 Task: Search one way flight ticket for 5 adults, 1 child, 2 infants in seat and 1 infant on lap in business from Shreveport: Shreveport Regional Airport to Greensboro: Piedmont Triad International Airport on 5-1-2023. Choice of flights is Southwest. Number of bags: 11 checked bags. Price is upto 105000. Outbound departure time preference is 23:30.
Action: Mouse moved to (238, 251)
Screenshot: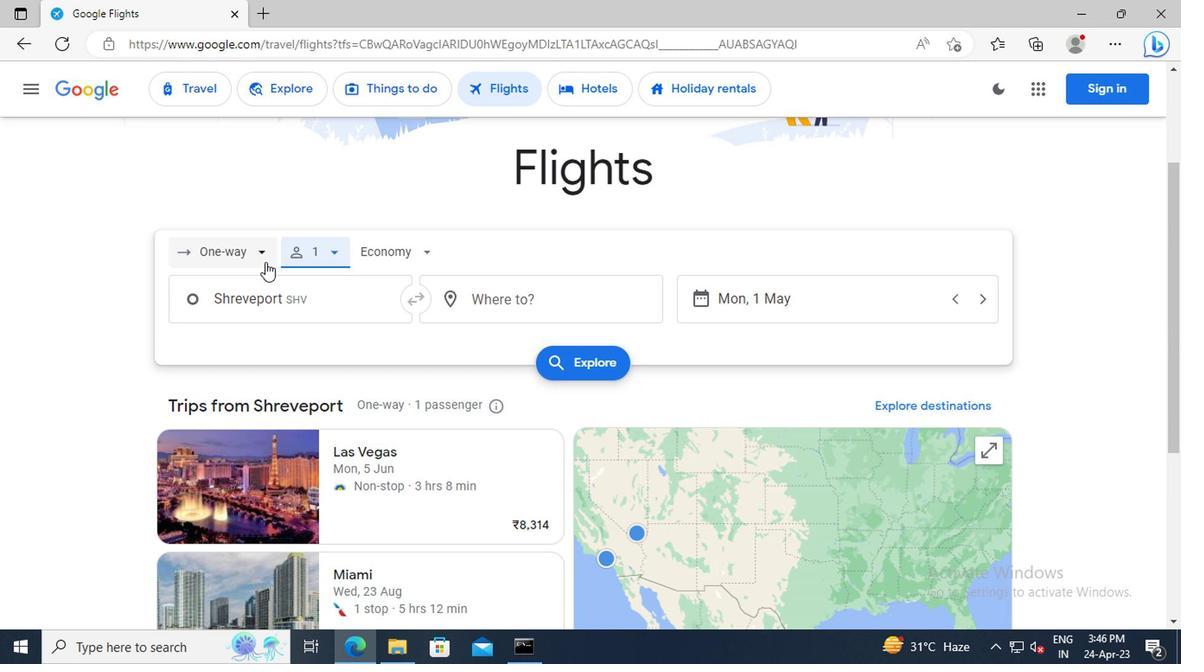 
Action: Mouse pressed left at (238, 251)
Screenshot: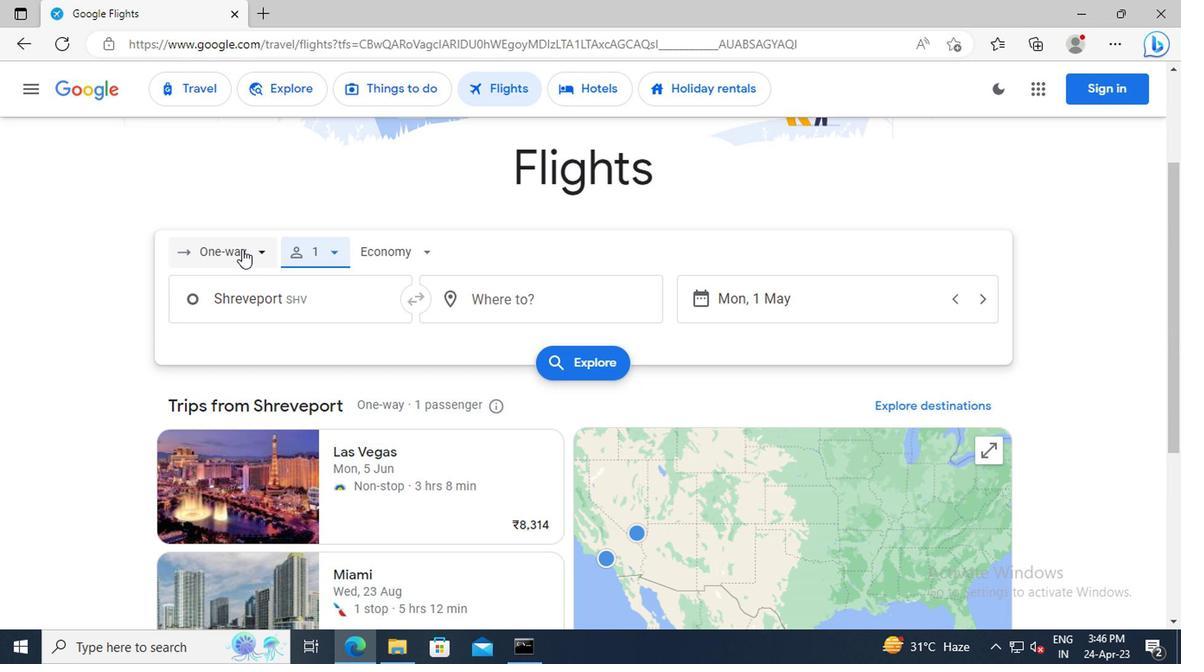 
Action: Mouse moved to (236, 335)
Screenshot: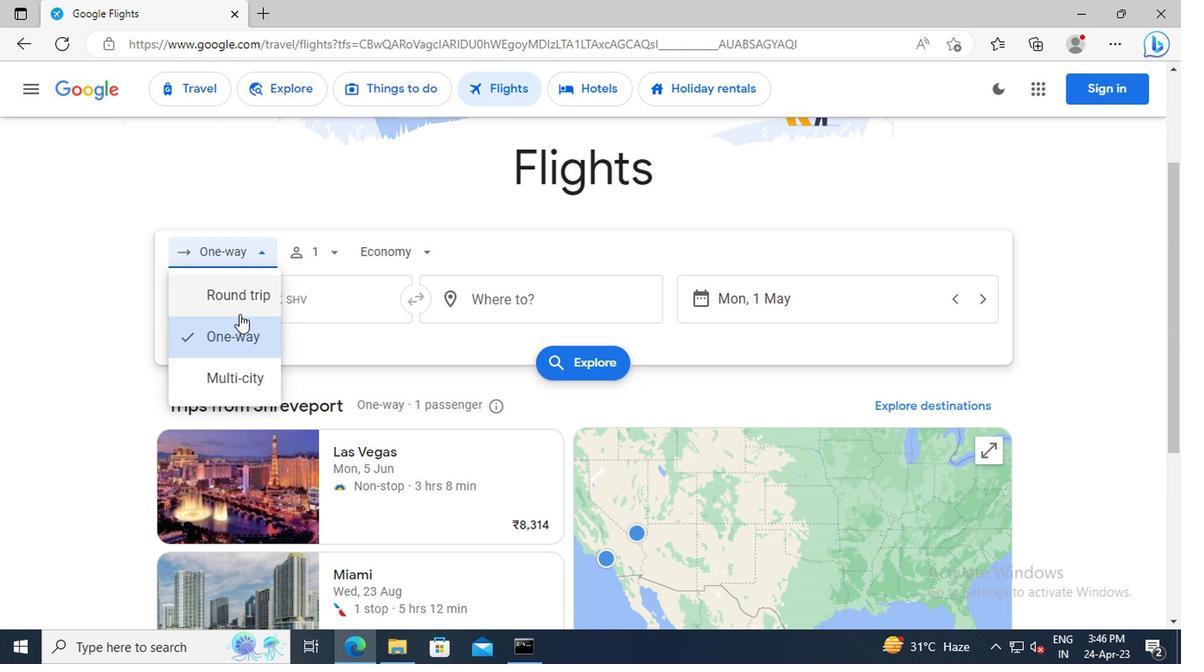 
Action: Mouse pressed left at (236, 335)
Screenshot: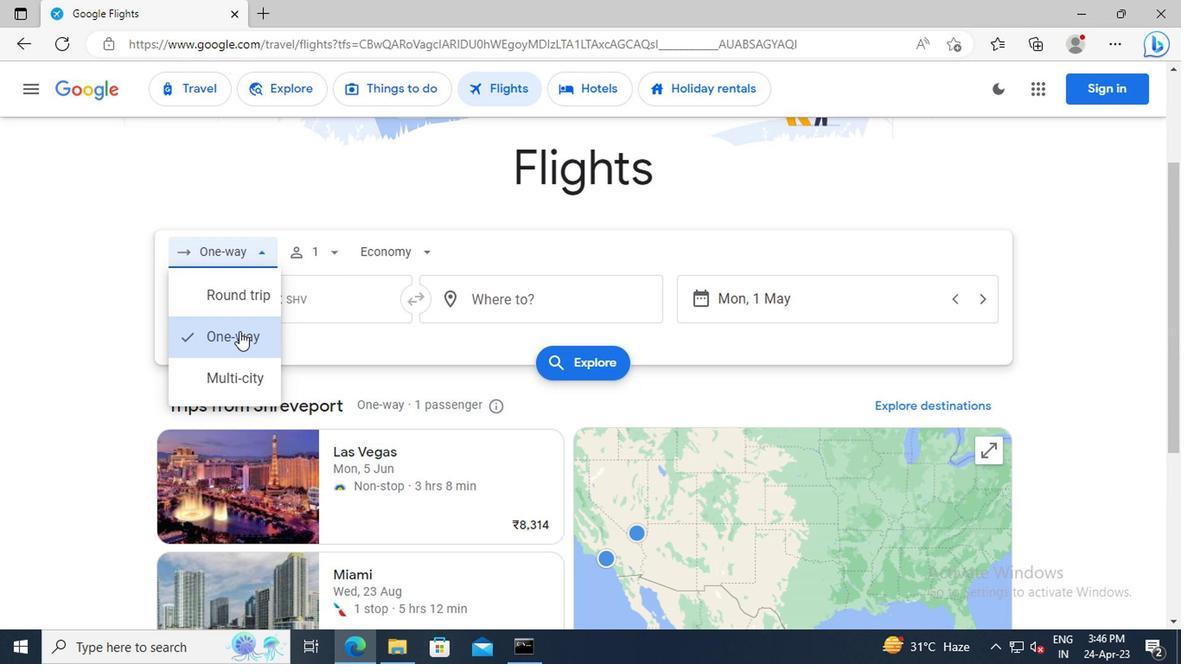 
Action: Mouse moved to (322, 259)
Screenshot: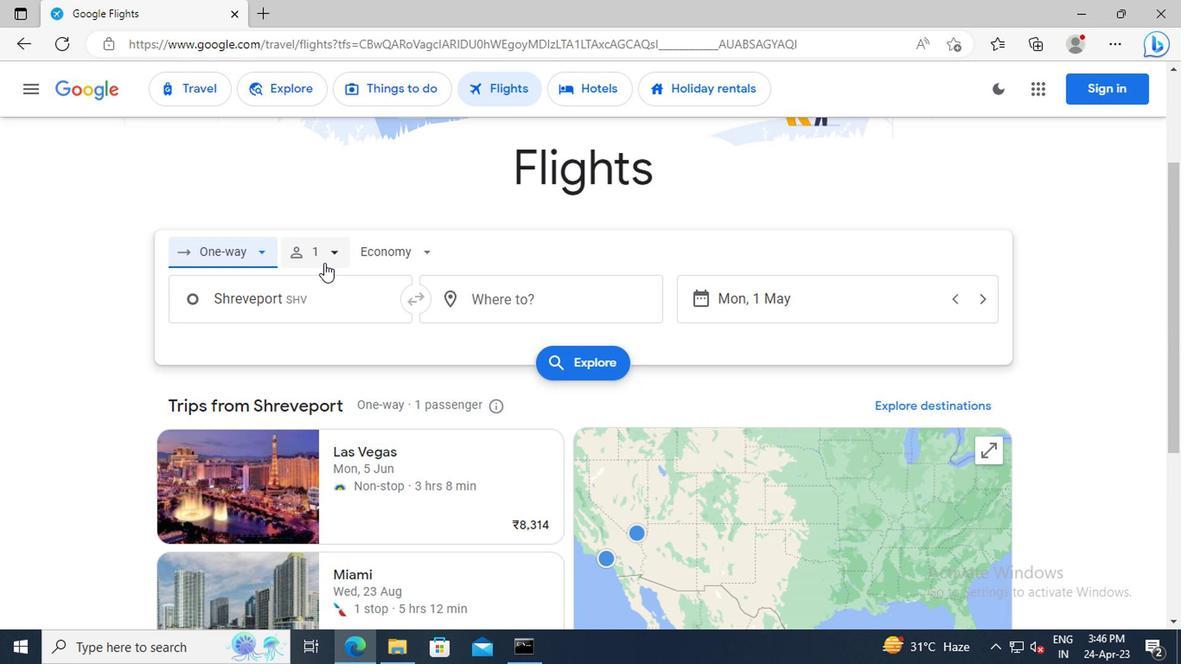 
Action: Mouse pressed left at (322, 259)
Screenshot: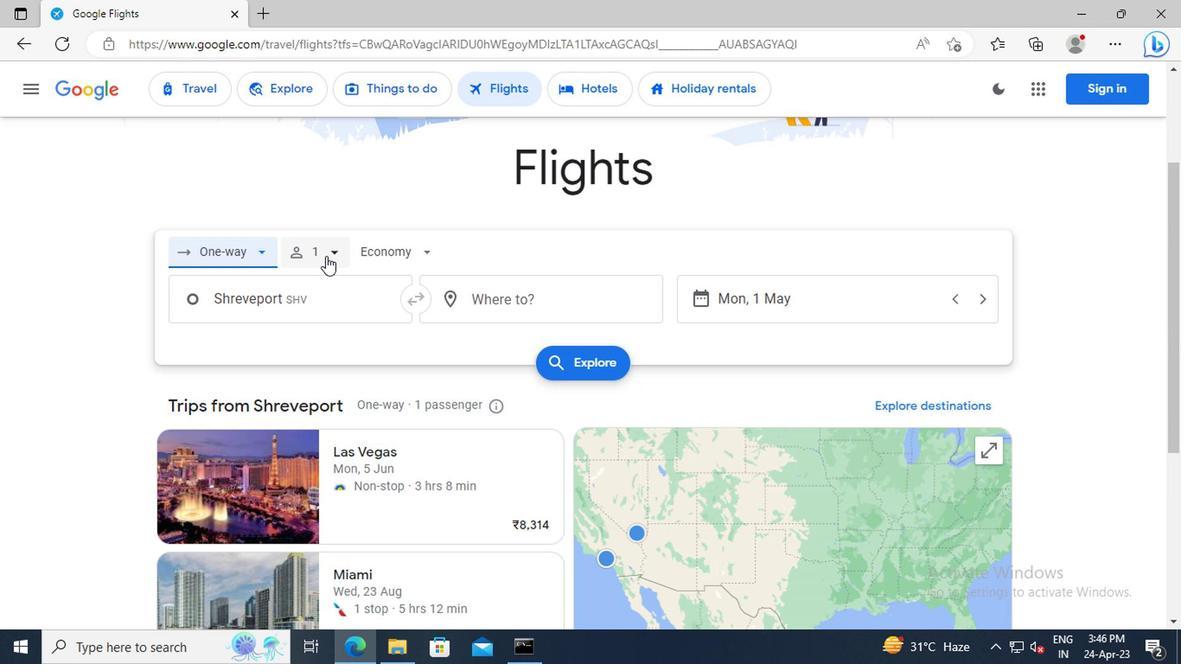 
Action: Mouse moved to (466, 305)
Screenshot: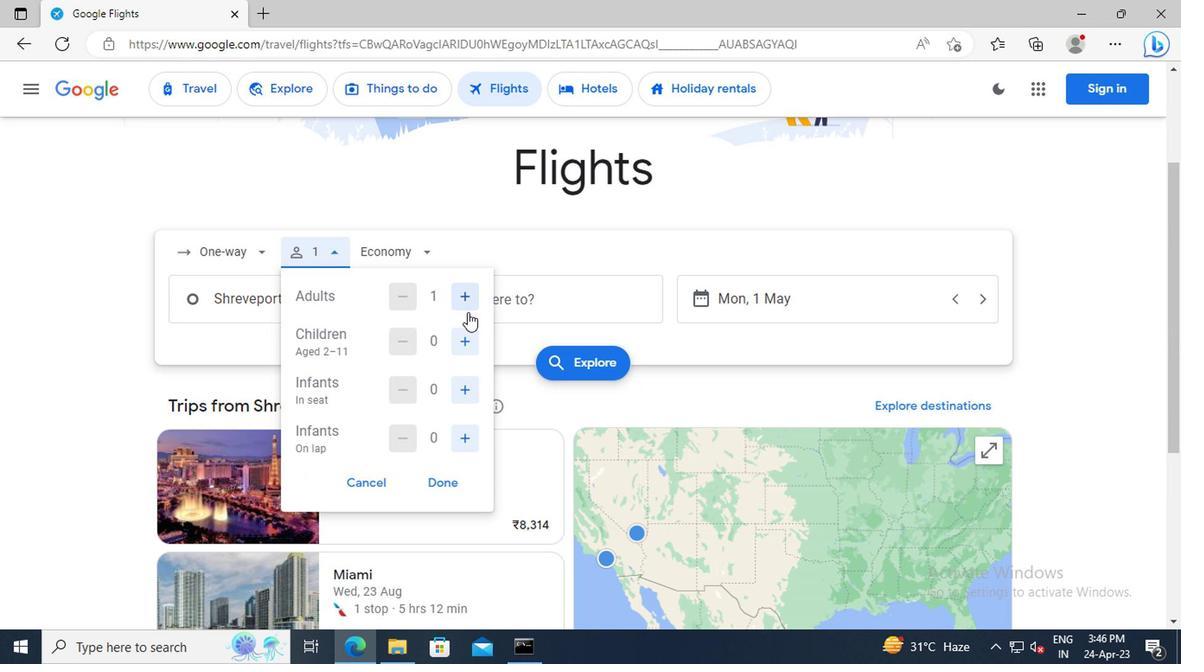 
Action: Mouse pressed left at (466, 305)
Screenshot: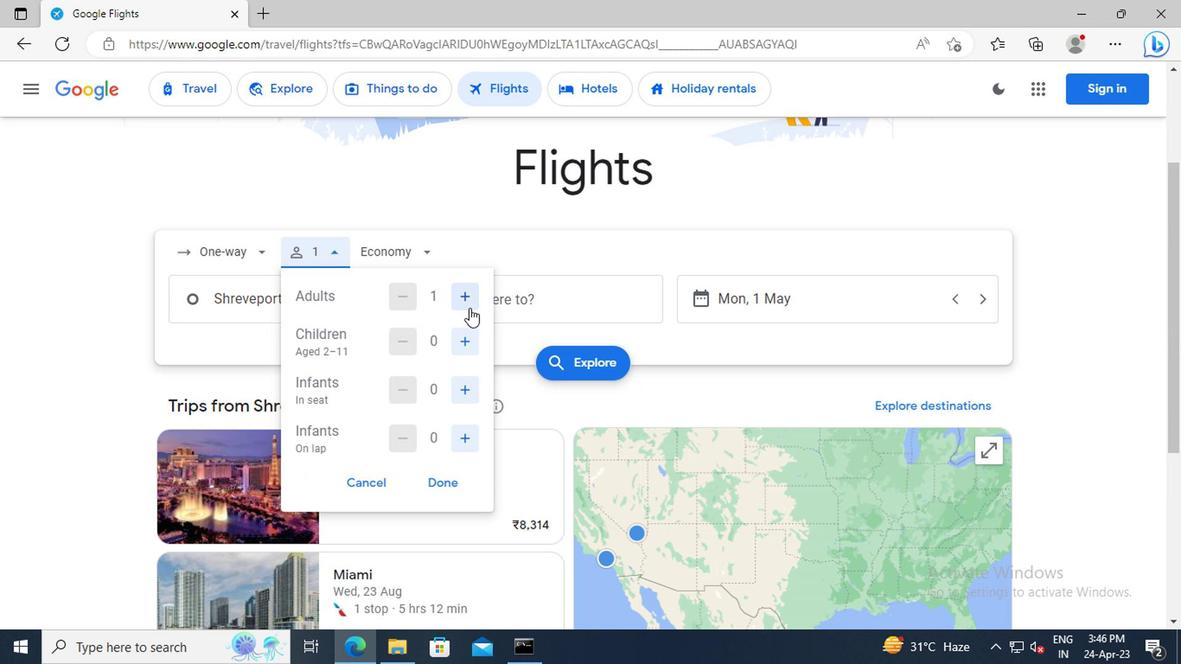 
Action: Mouse pressed left at (466, 305)
Screenshot: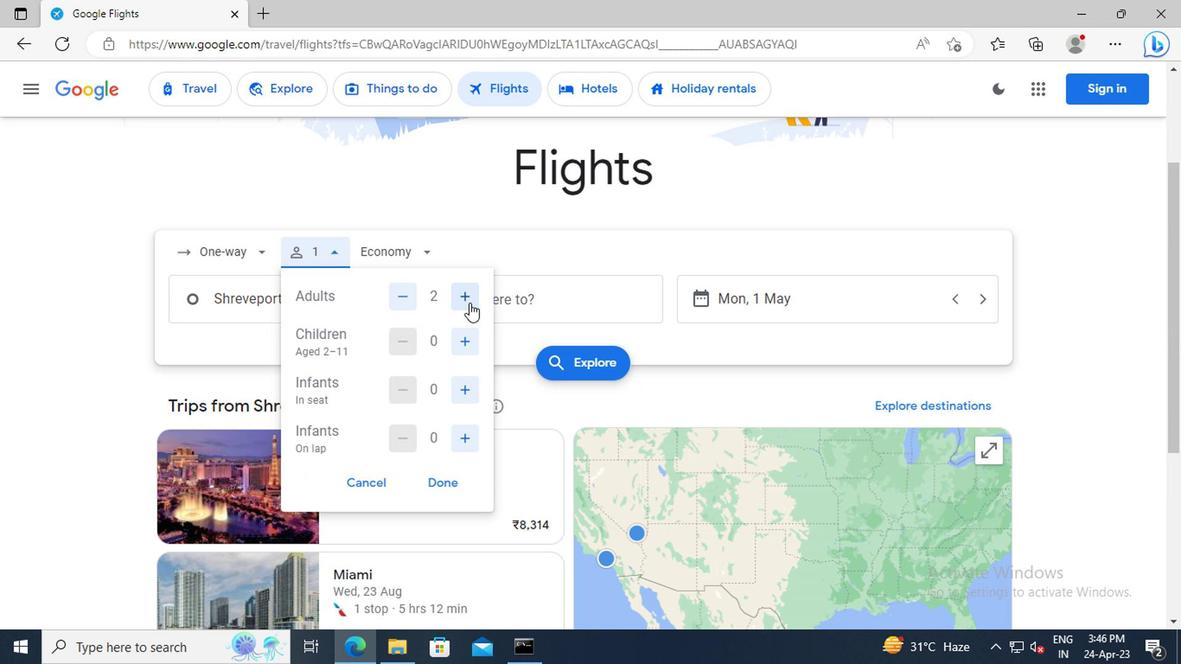 
Action: Mouse pressed left at (466, 305)
Screenshot: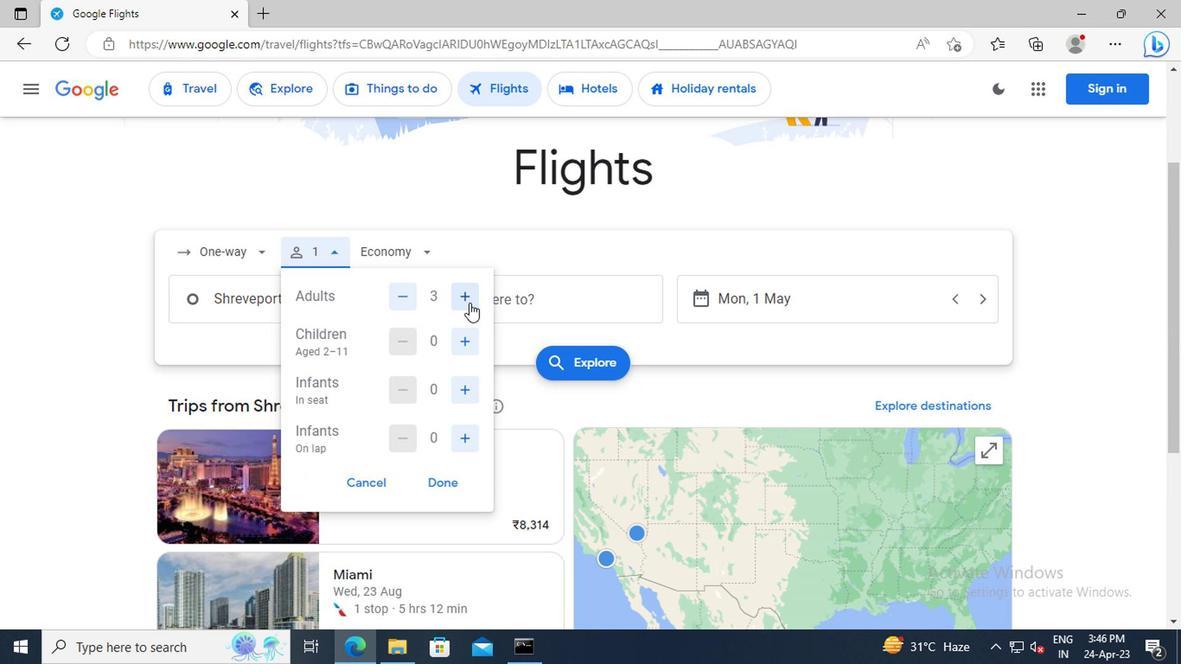 
Action: Mouse pressed left at (466, 305)
Screenshot: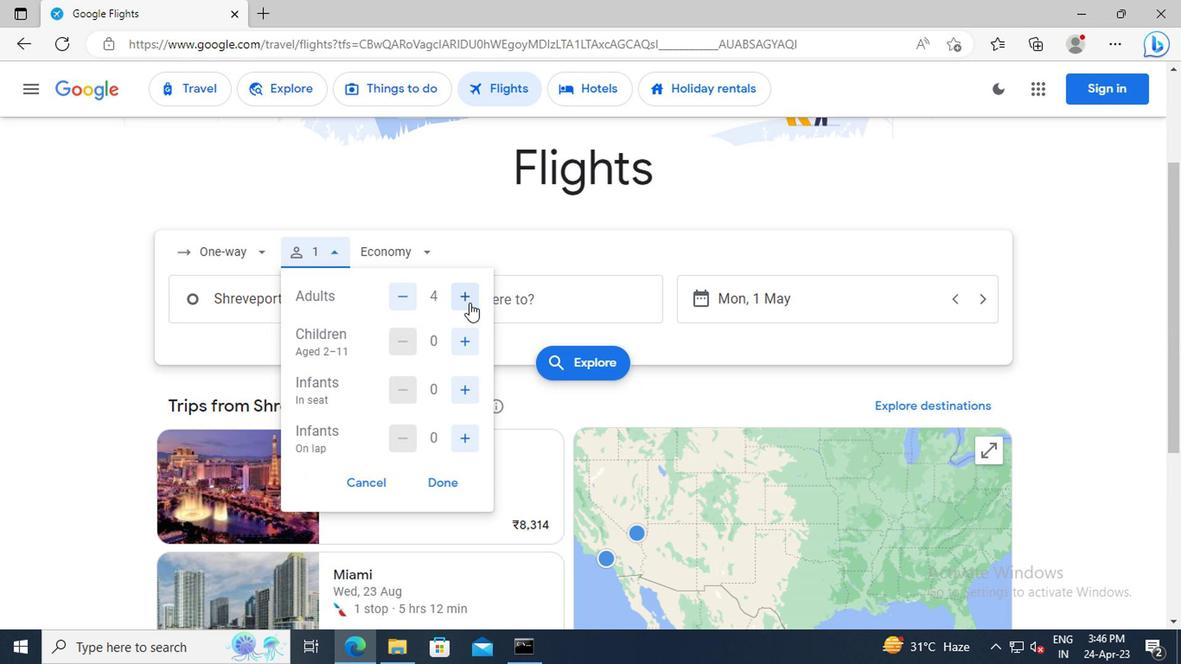 
Action: Mouse moved to (466, 334)
Screenshot: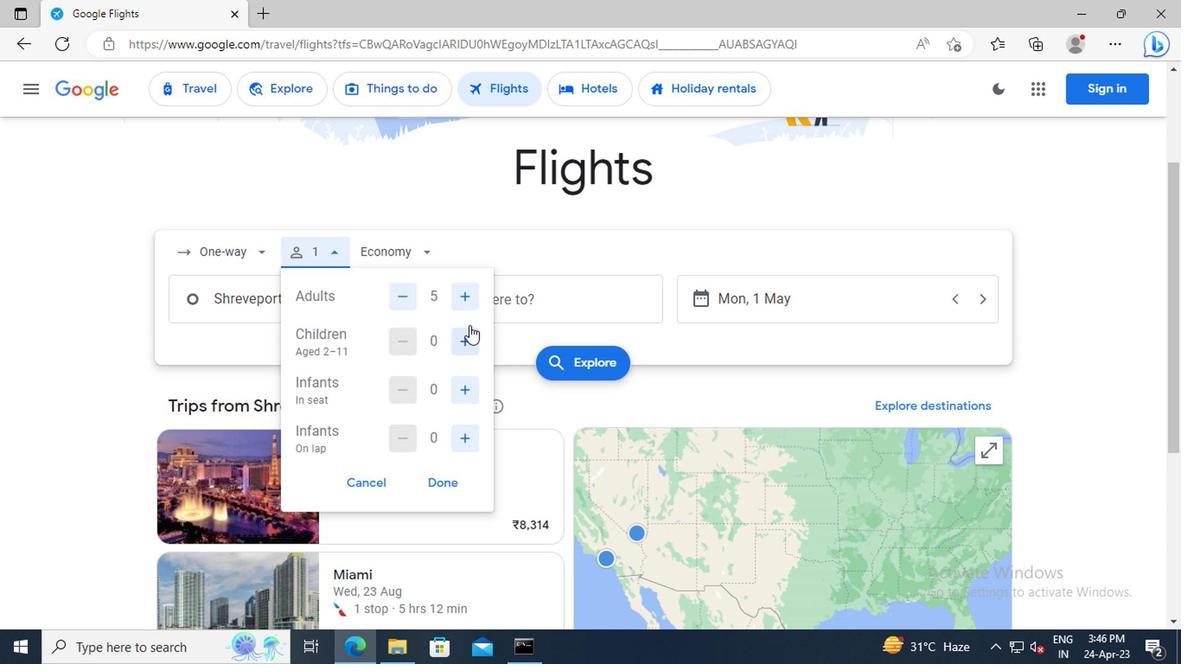 
Action: Mouse pressed left at (466, 334)
Screenshot: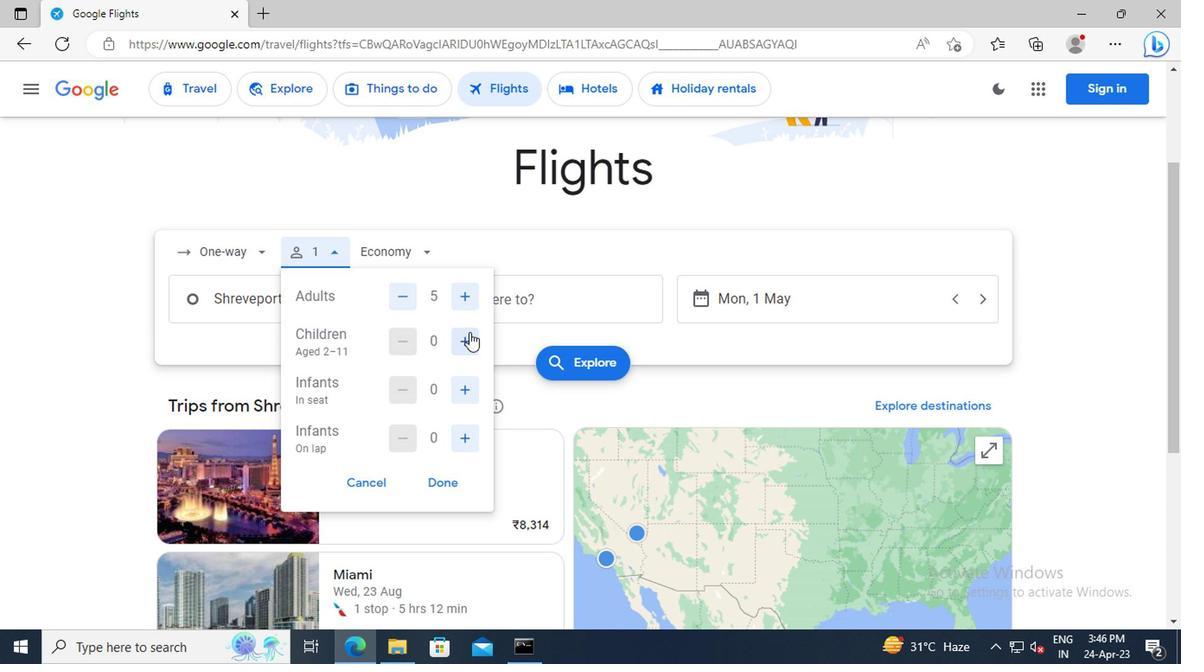 
Action: Mouse moved to (468, 380)
Screenshot: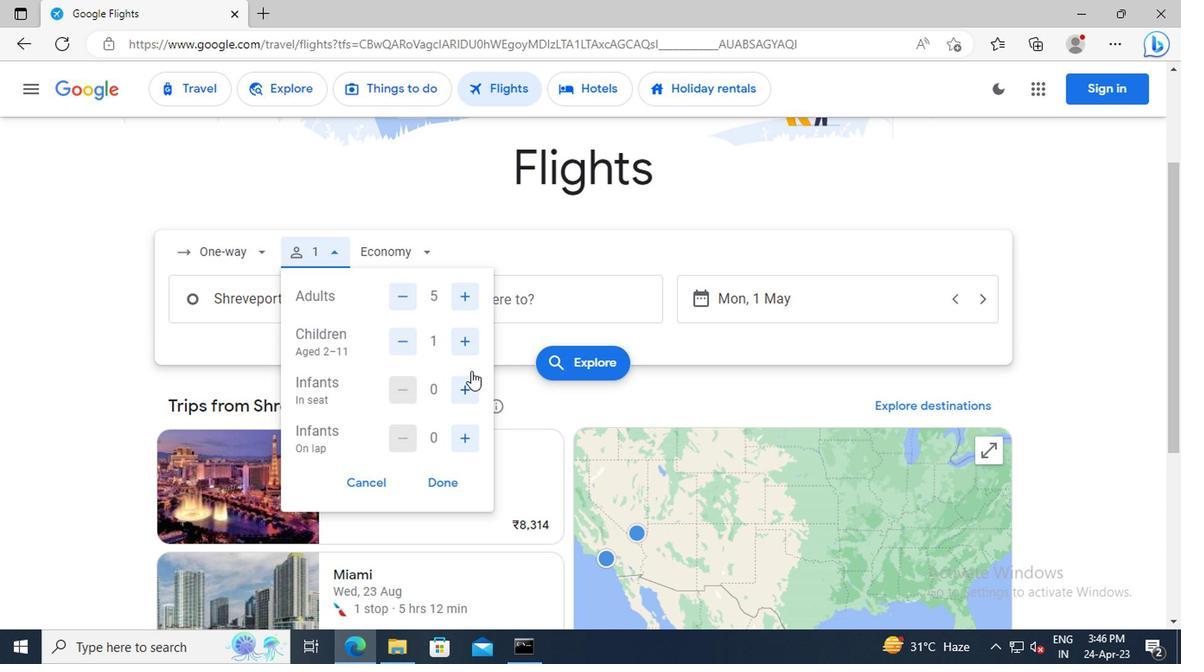 
Action: Mouse pressed left at (468, 380)
Screenshot: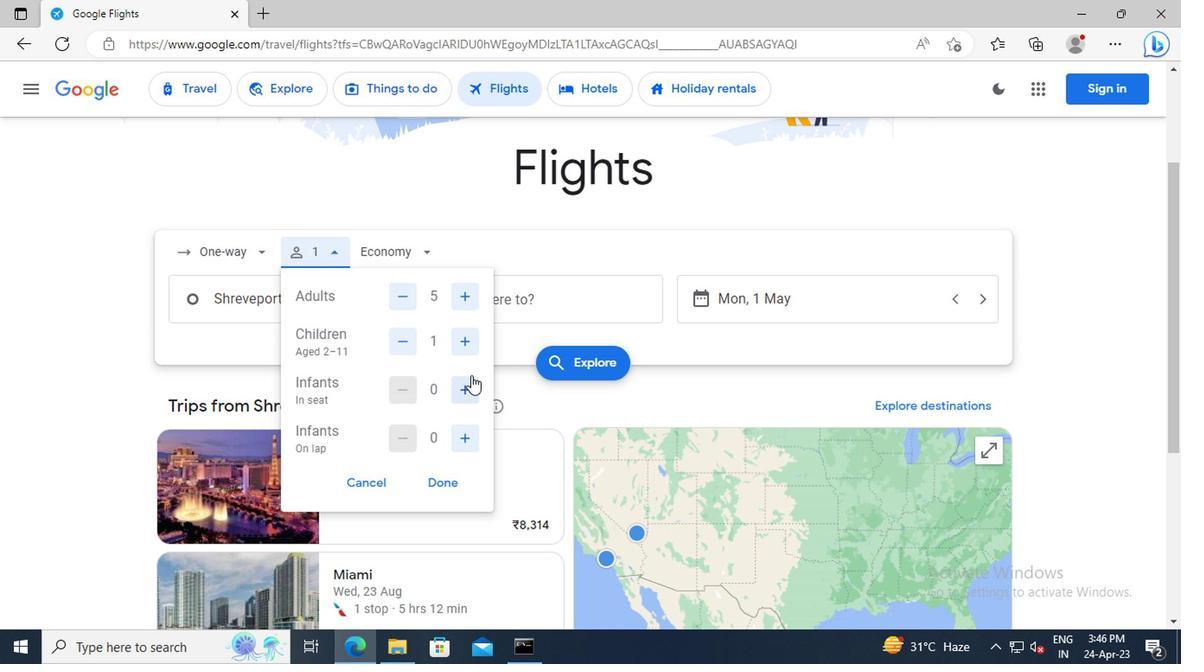 
Action: Mouse pressed left at (468, 380)
Screenshot: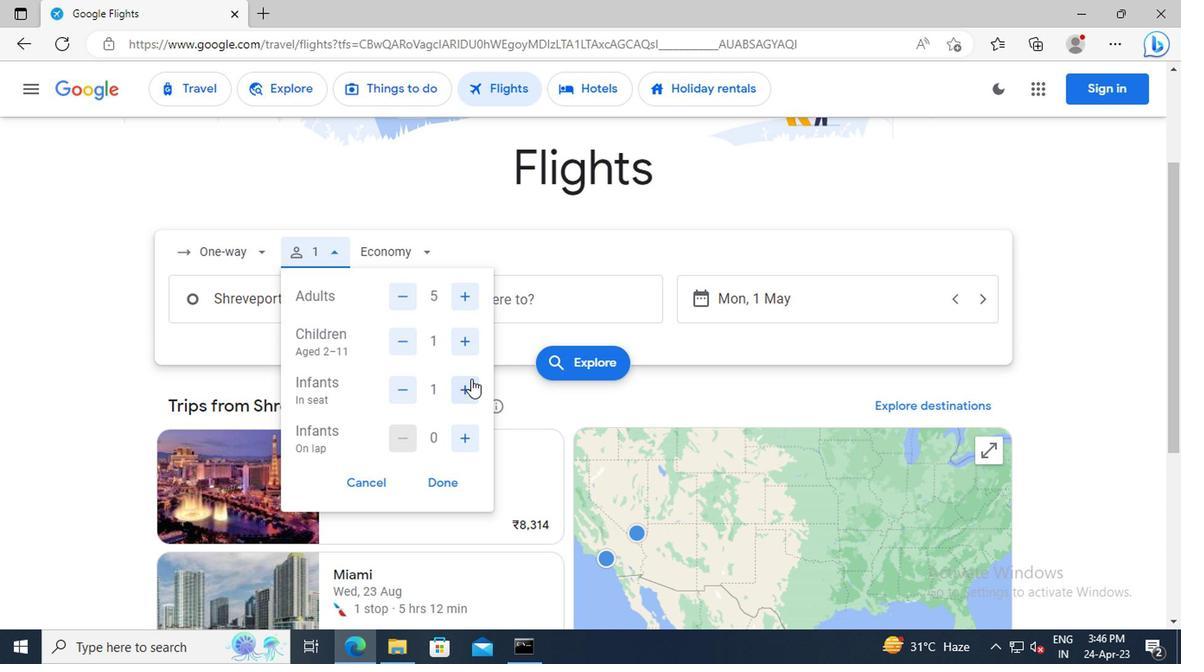 
Action: Mouse moved to (468, 433)
Screenshot: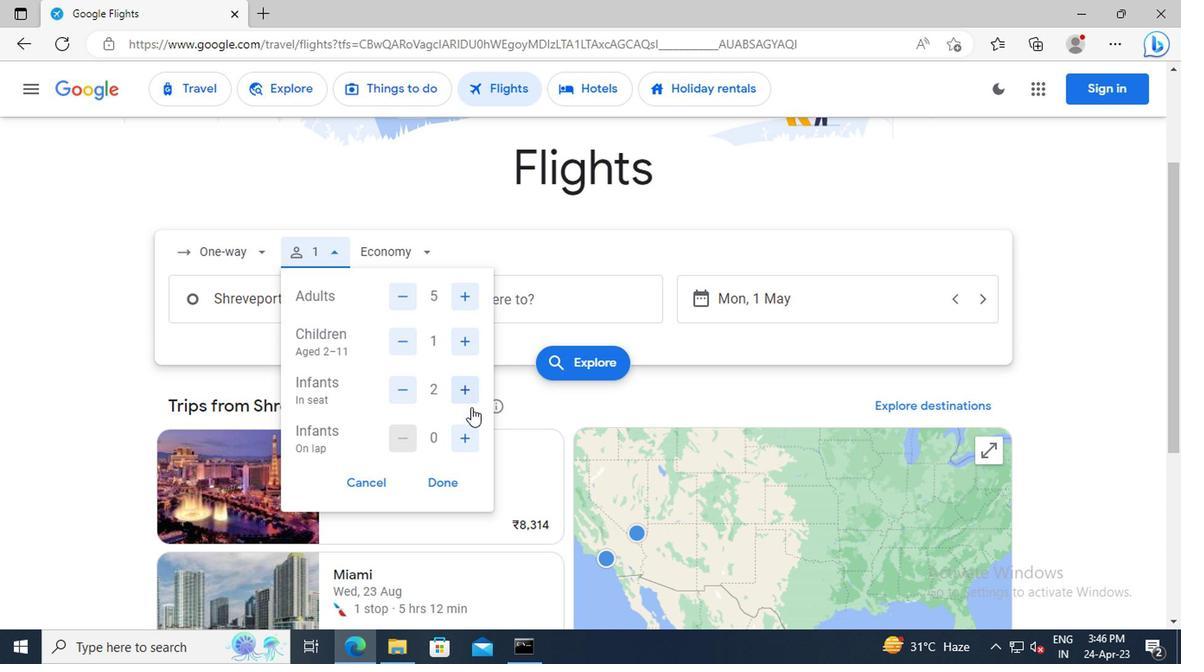 
Action: Mouse pressed left at (468, 433)
Screenshot: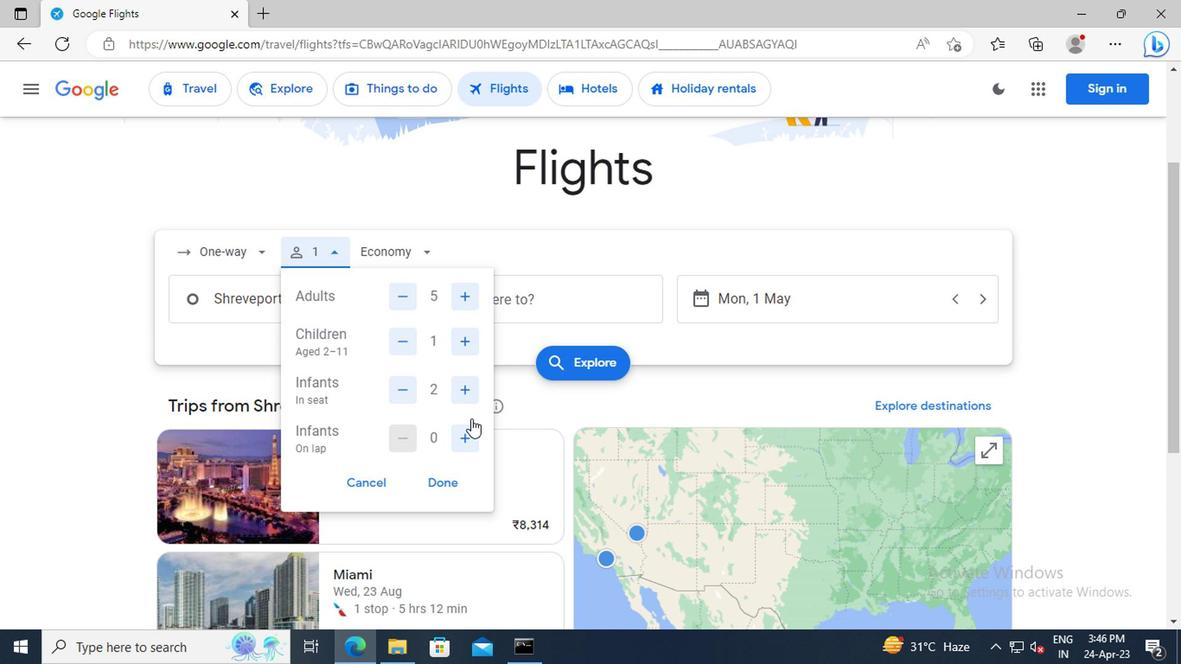 
Action: Mouse moved to (443, 481)
Screenshot: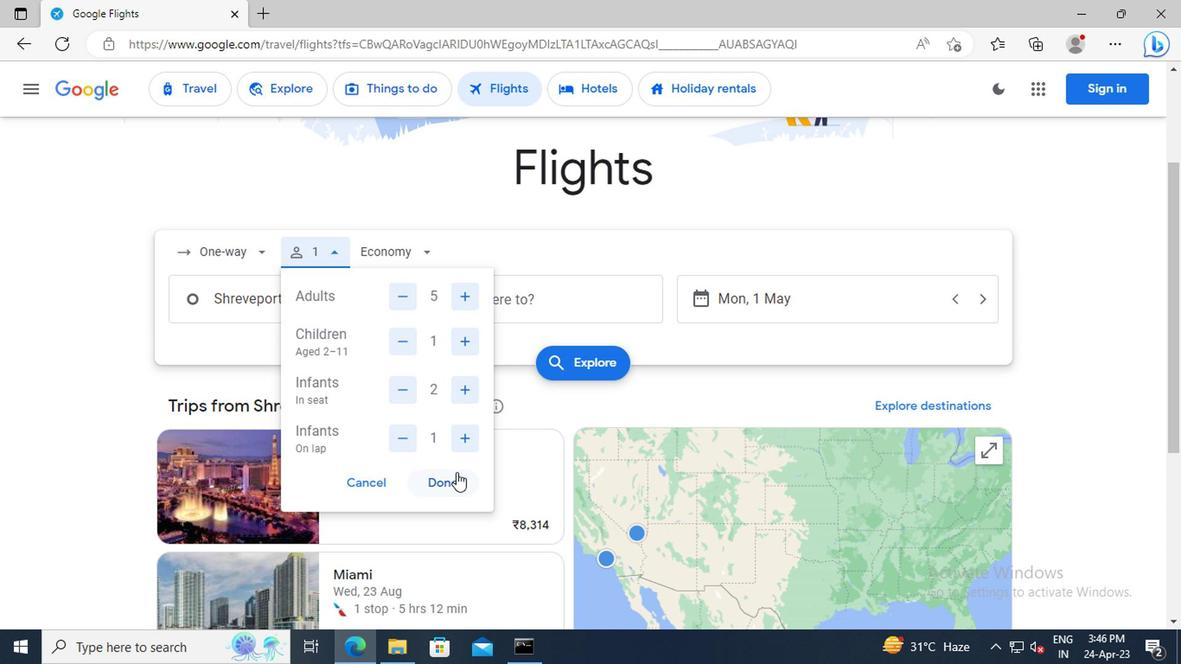 
Action: Mouse pressed left at (443, 481)
Screenshot: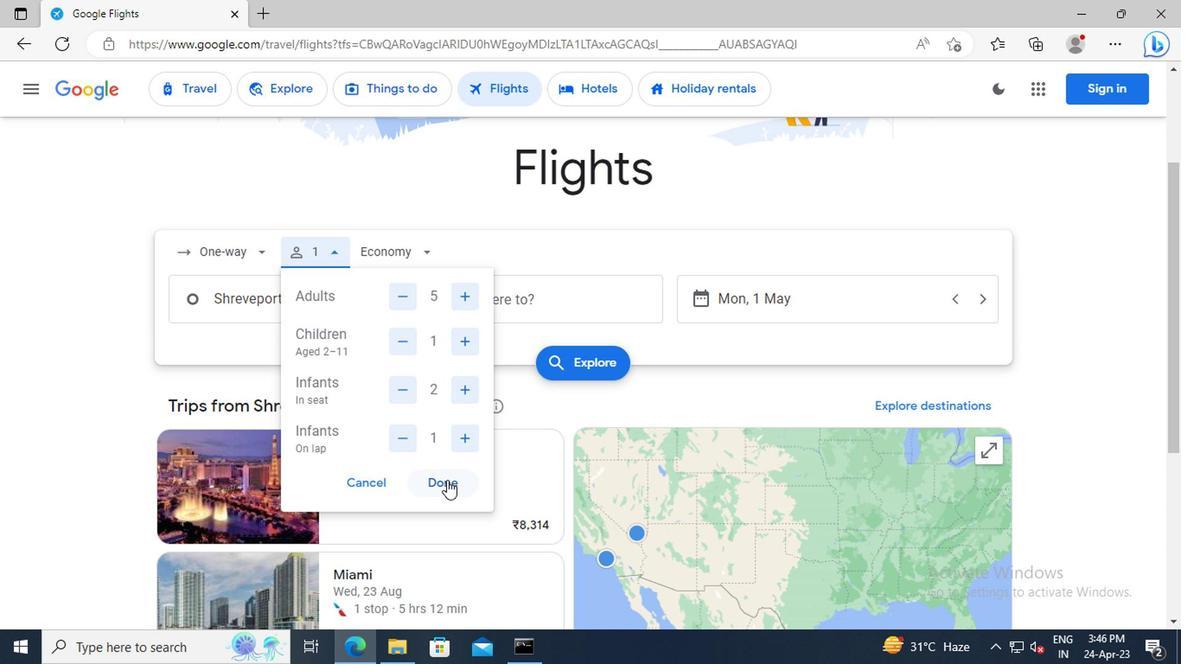 
Action: Mouse moved to (392, 257)
Screenshot: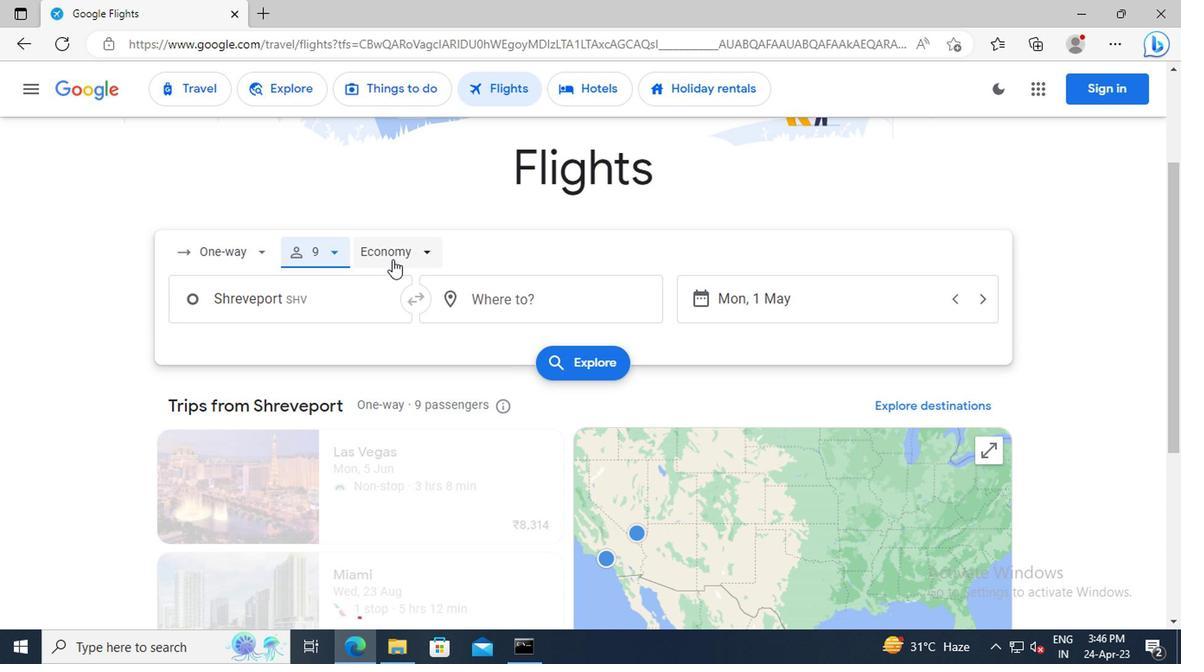 
Action: Mouse pressed left at (392, 257)
Screenshot: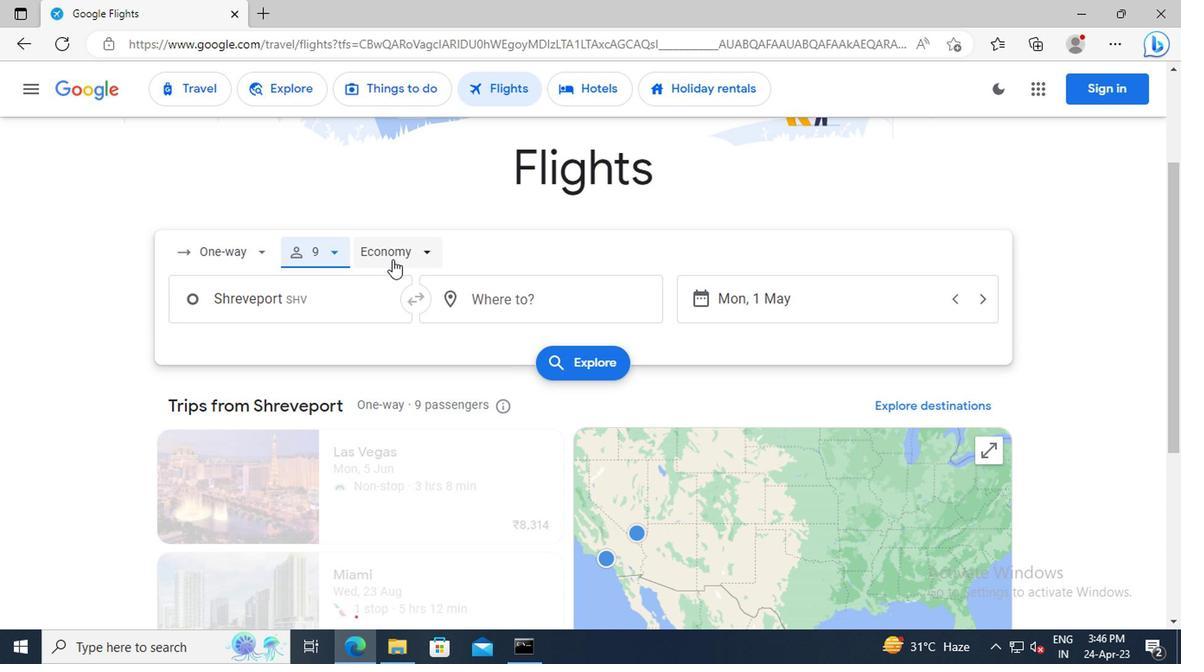 
Action: Mouse moved to (415, 383)
Screenshot: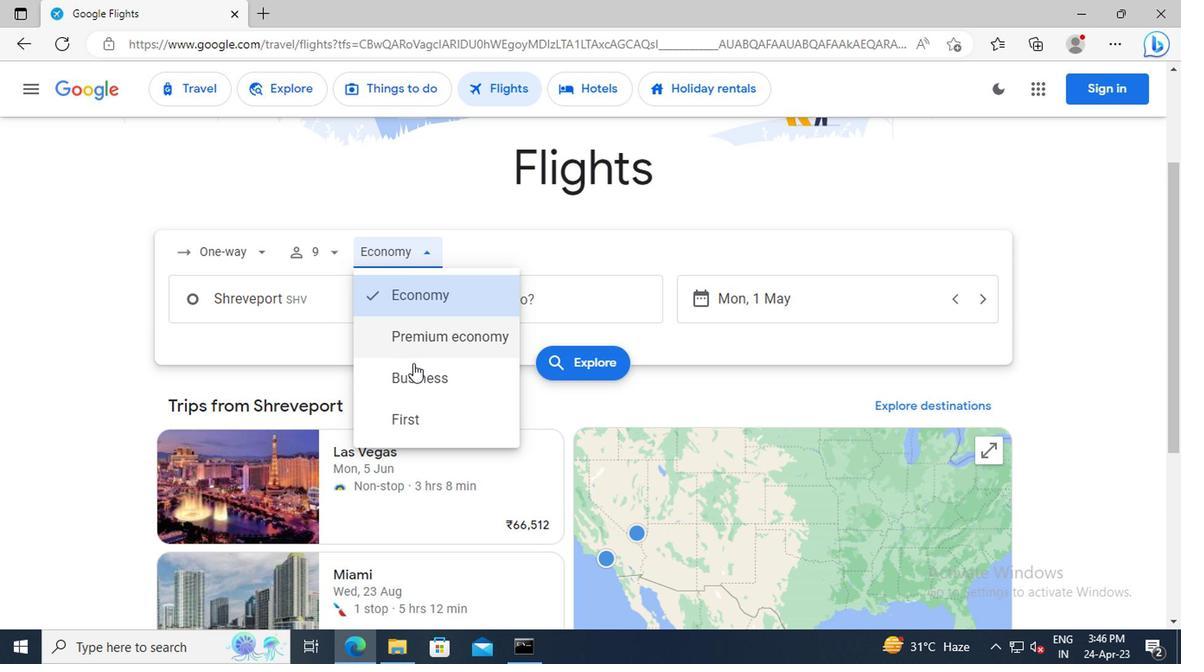 
Action: Mouse pressed left at (415, 383)
Screenshot: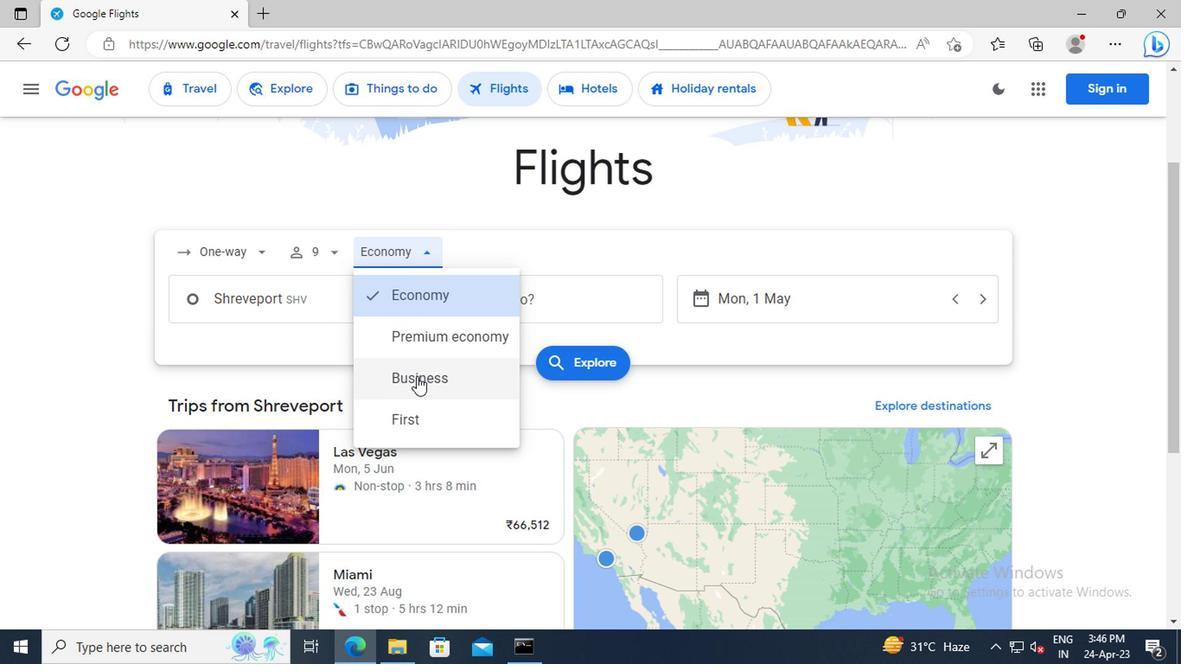 
Action: Mouse moved to (340, 305)
Screenshot: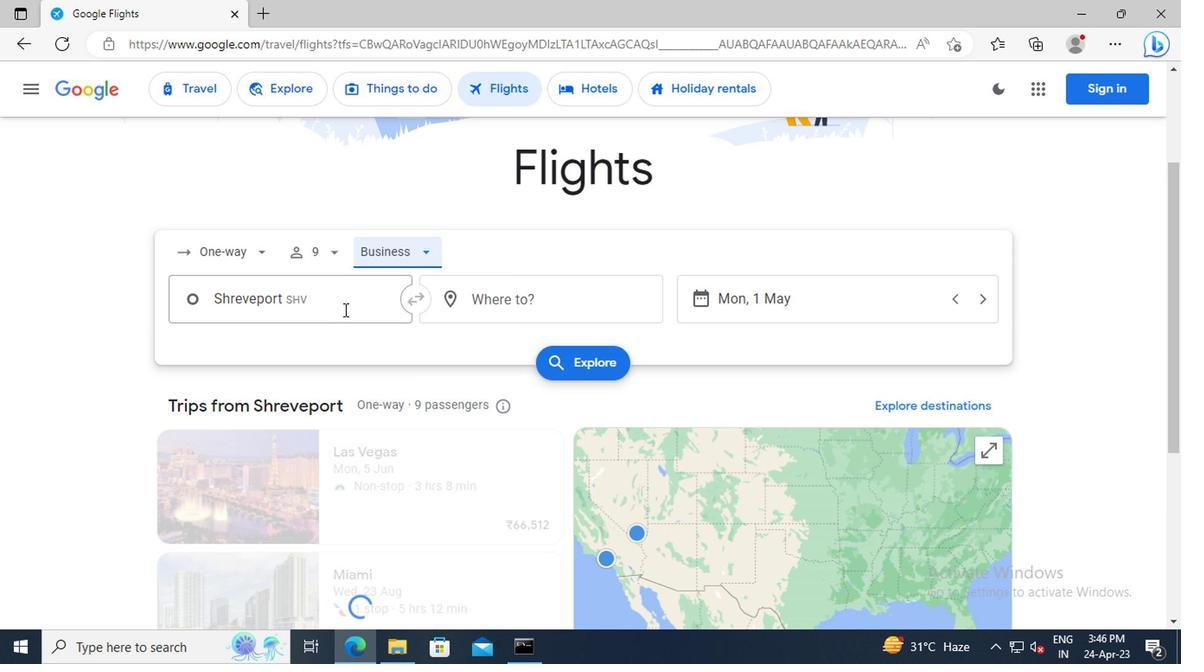 
Action: Mouse pressed left at (340, 305)
Screenshot: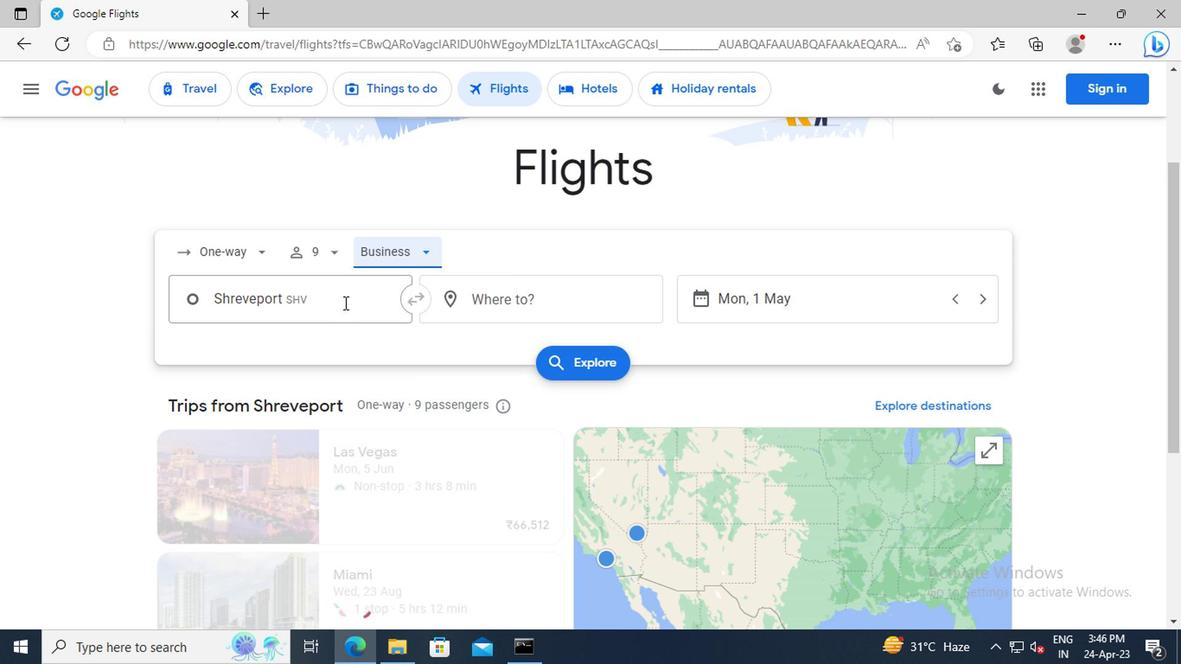 
Action: Key pressed <Key.shift_r>Shreveport
Screenshot: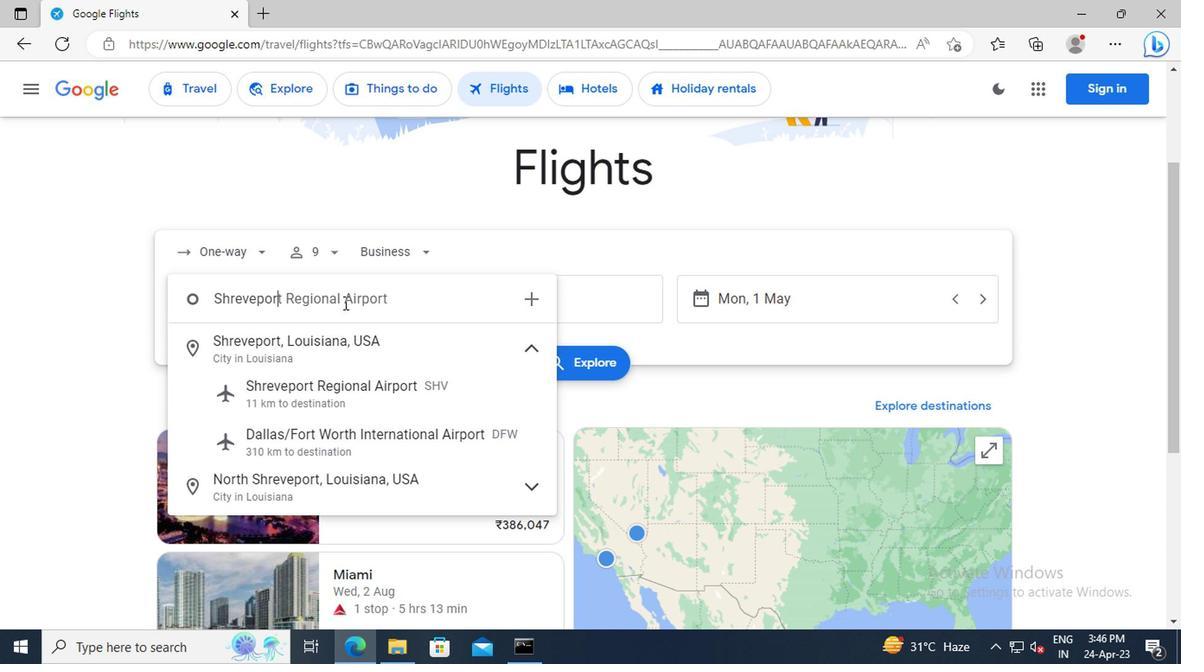 
Action: Mouse moved to (340, 304)
Screenshot: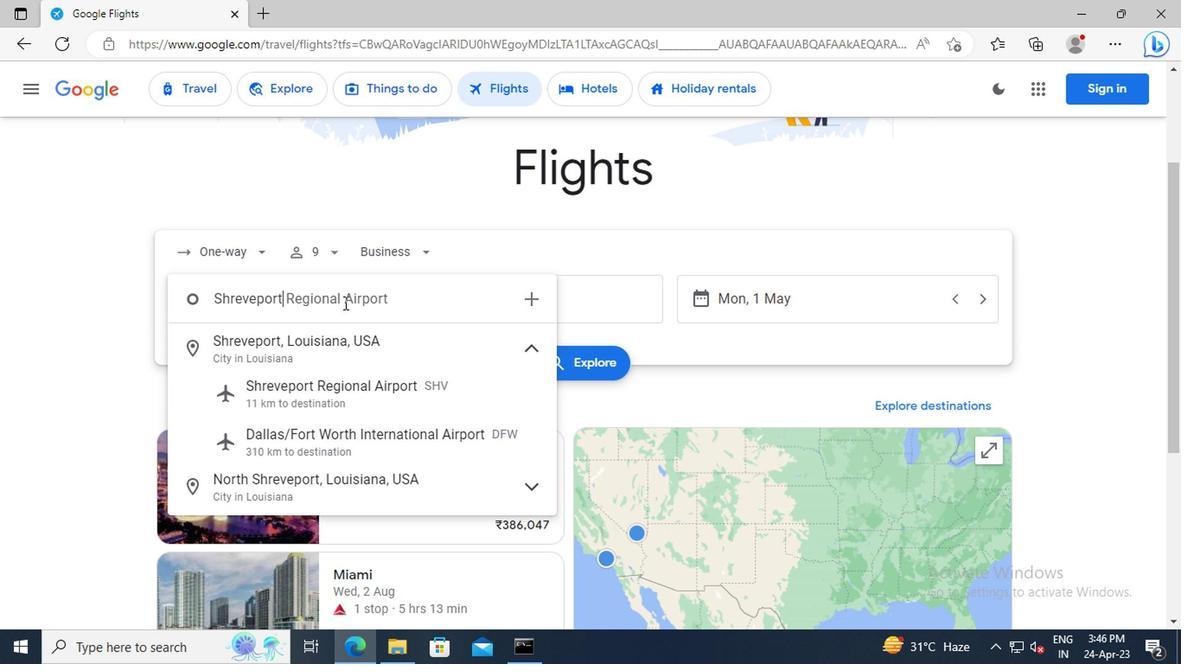 
Action: Key pressed <Key.space><Key.shift>R
Screenshot: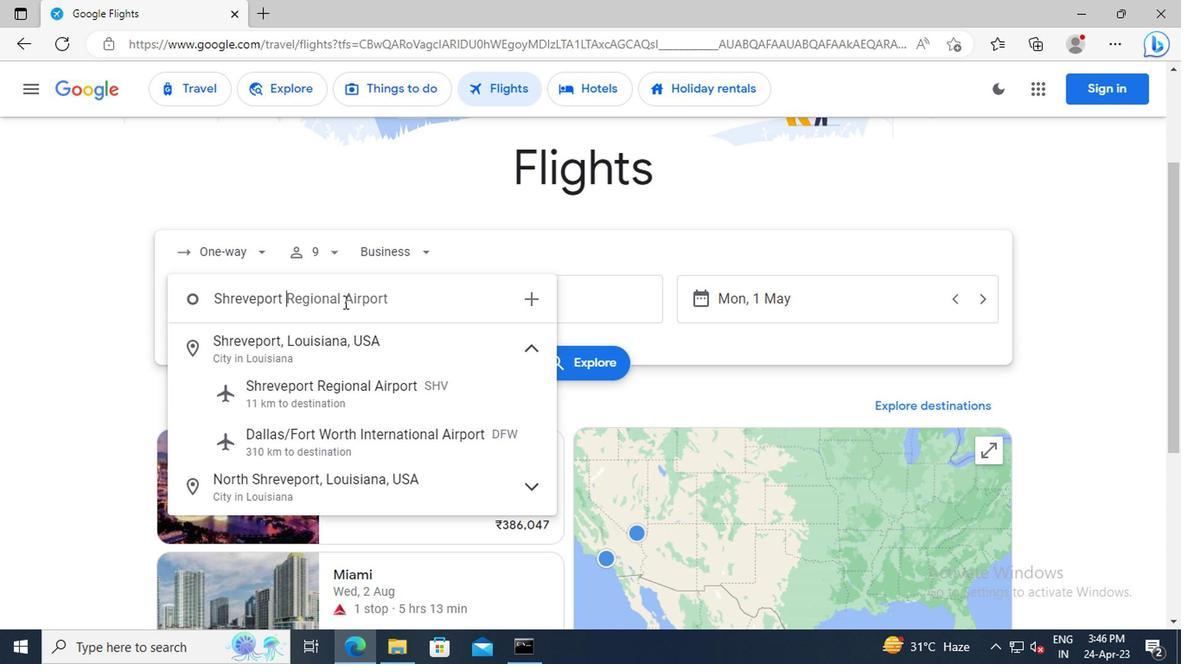 
Action: Mouse moved to (355, 344)
Screenshot: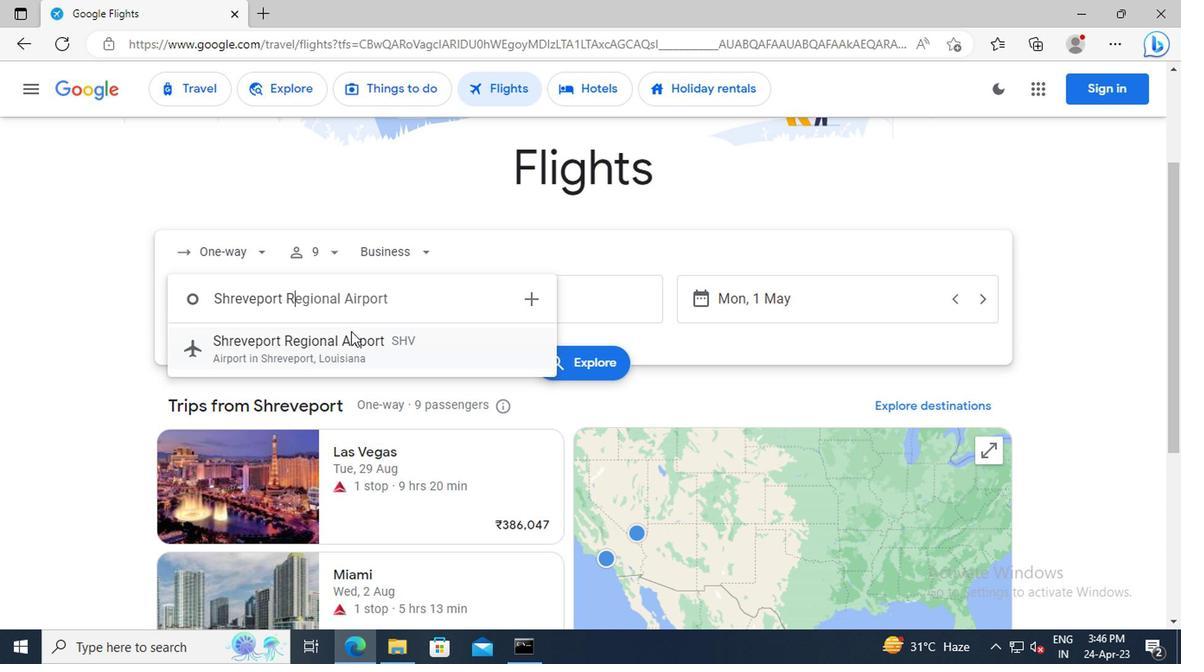 
Action: Mouse pressed left at (355, 344)
Screenshot: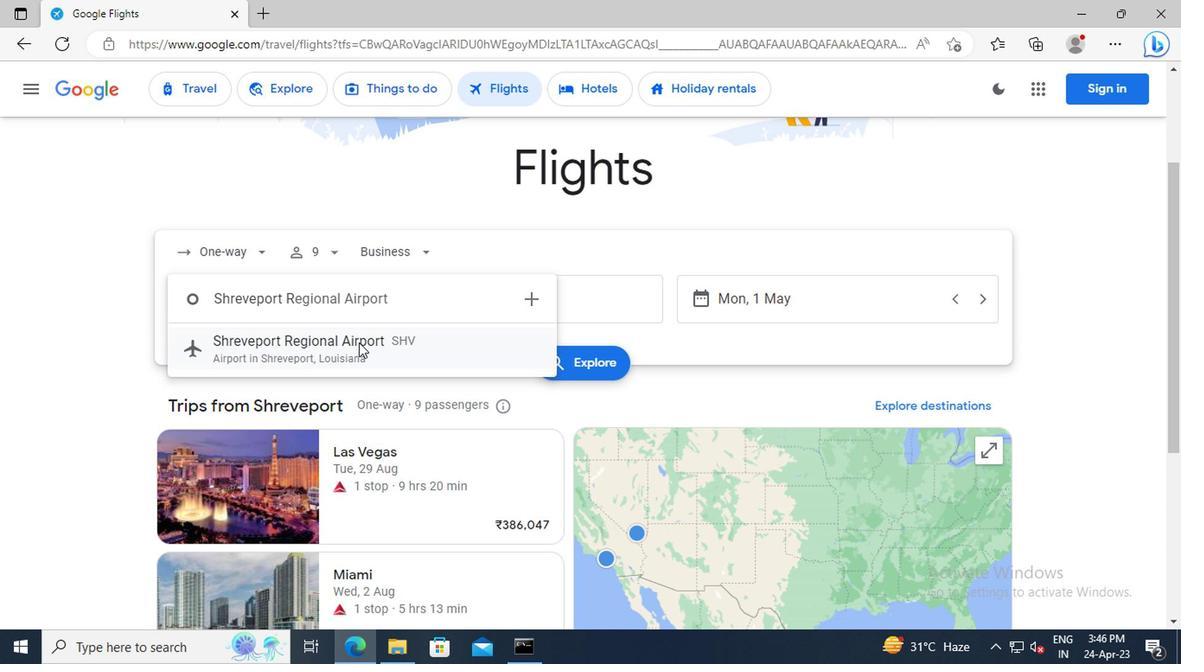 
Action: Mouse moved to (562, 302)
Screenshot: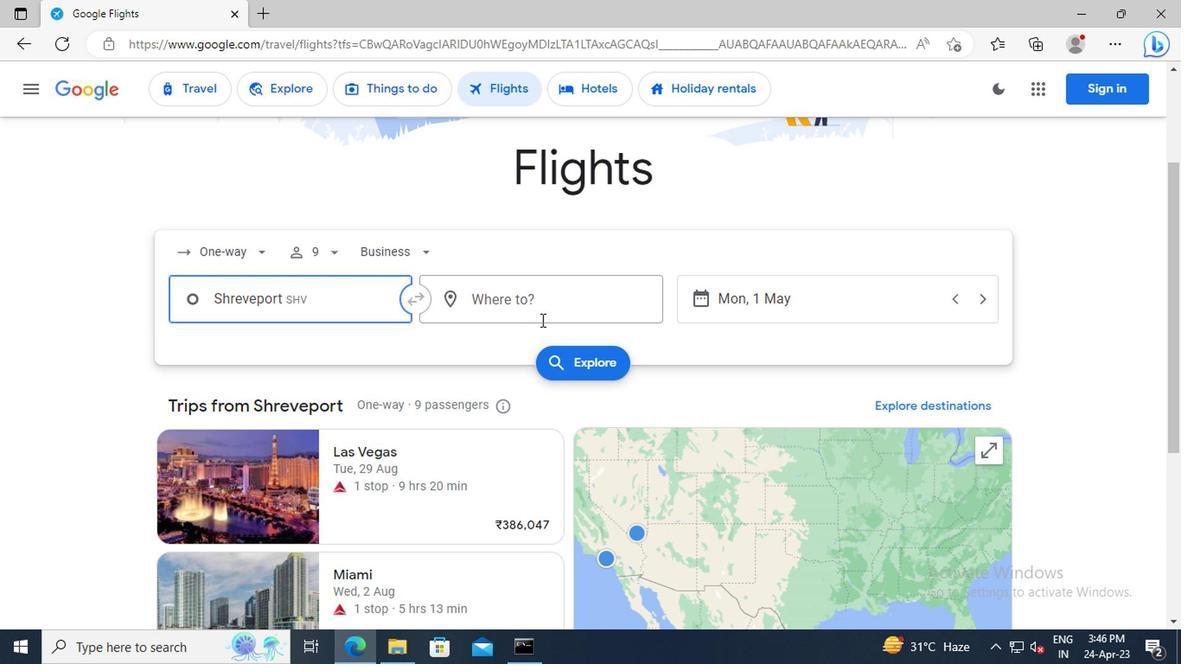 
Action: Mouse pressed left at (562, 302)
Screenshot: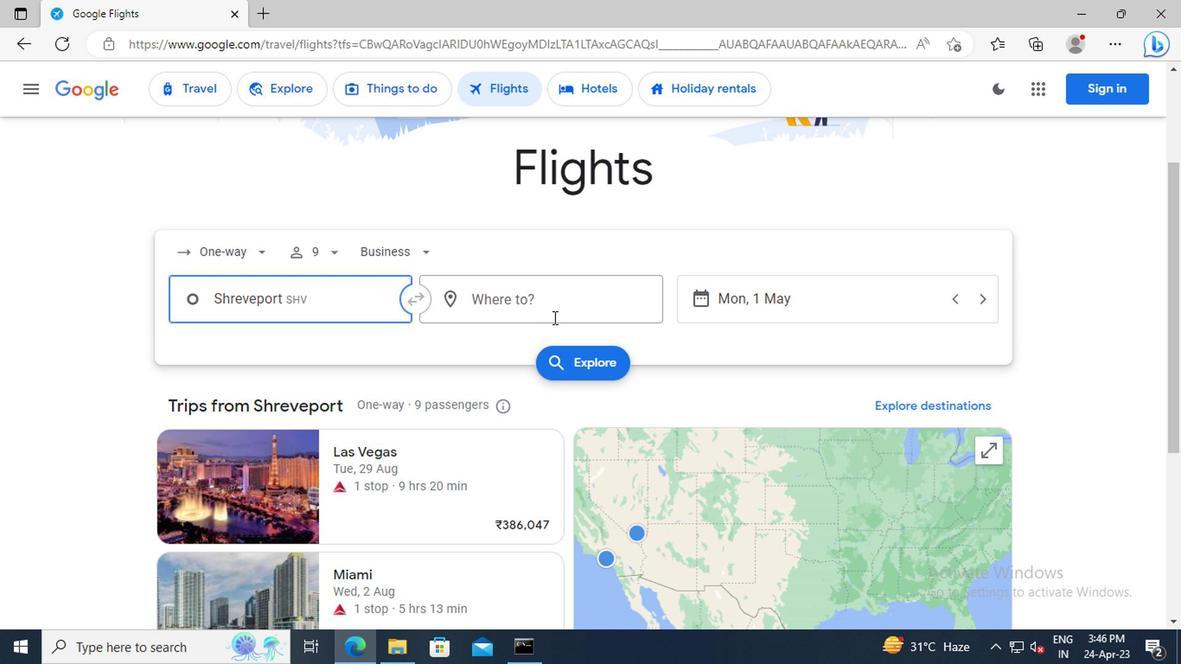 
Action: Key pressed <Key.shift>PIEDMONT<Key.space><Key.shift>TR
Screenshot: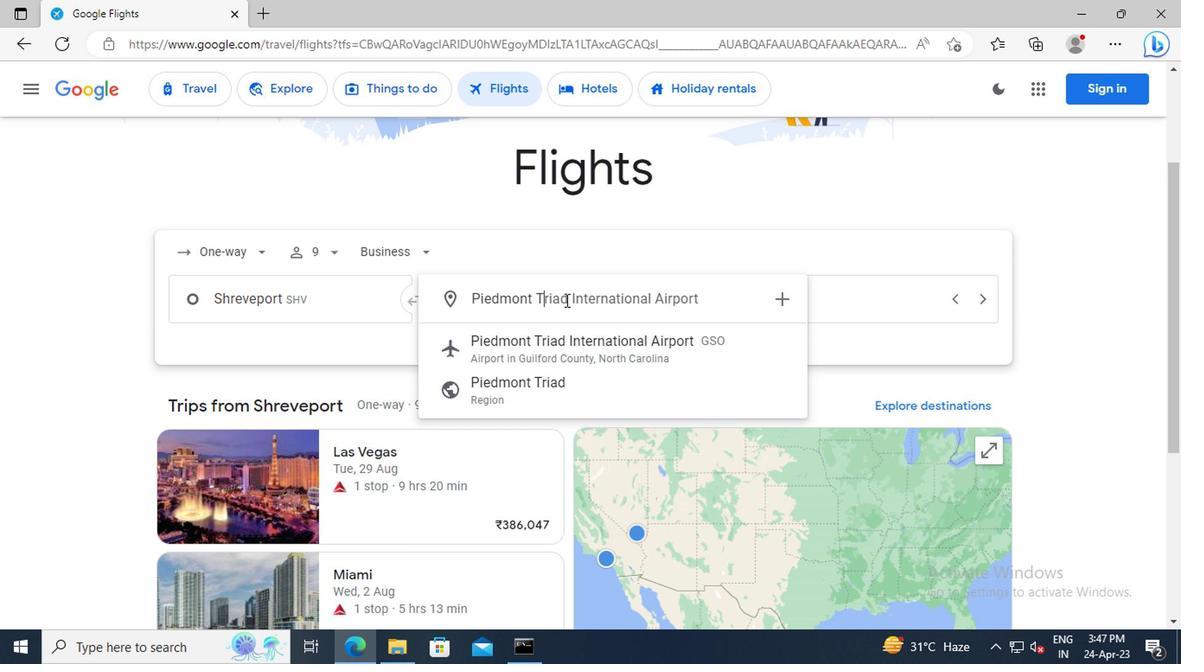 
Action: Mouse moved to (585, 343)
Screenshot: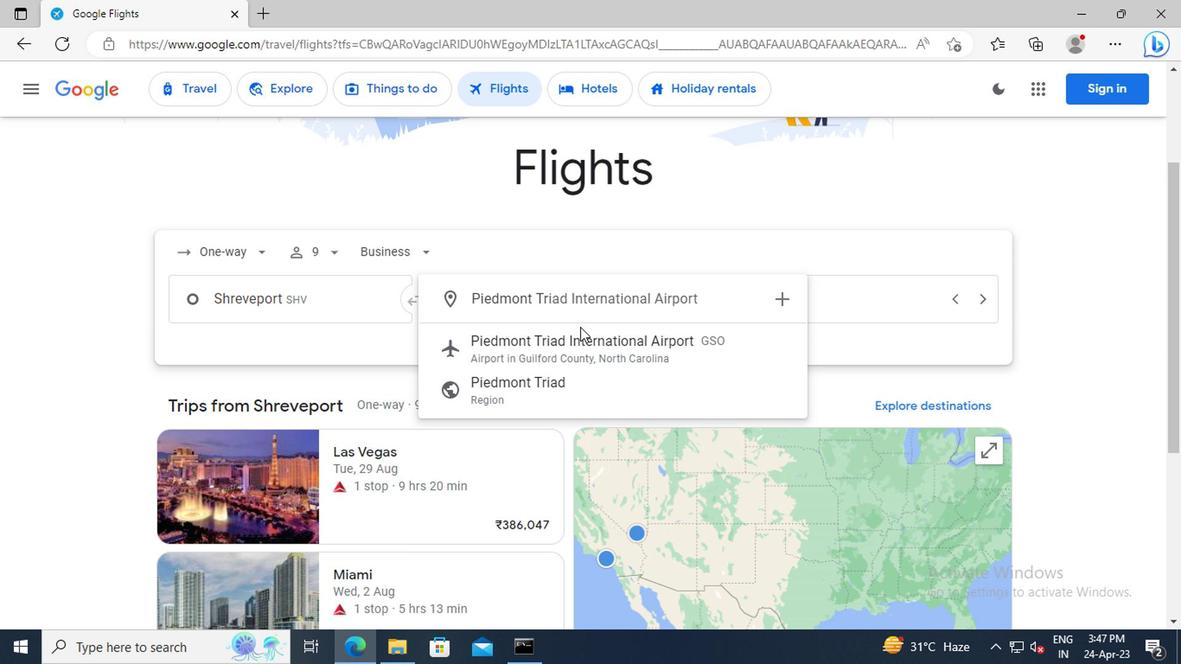 
Action: Mouse pressed left at (585, 343)
Screenshot: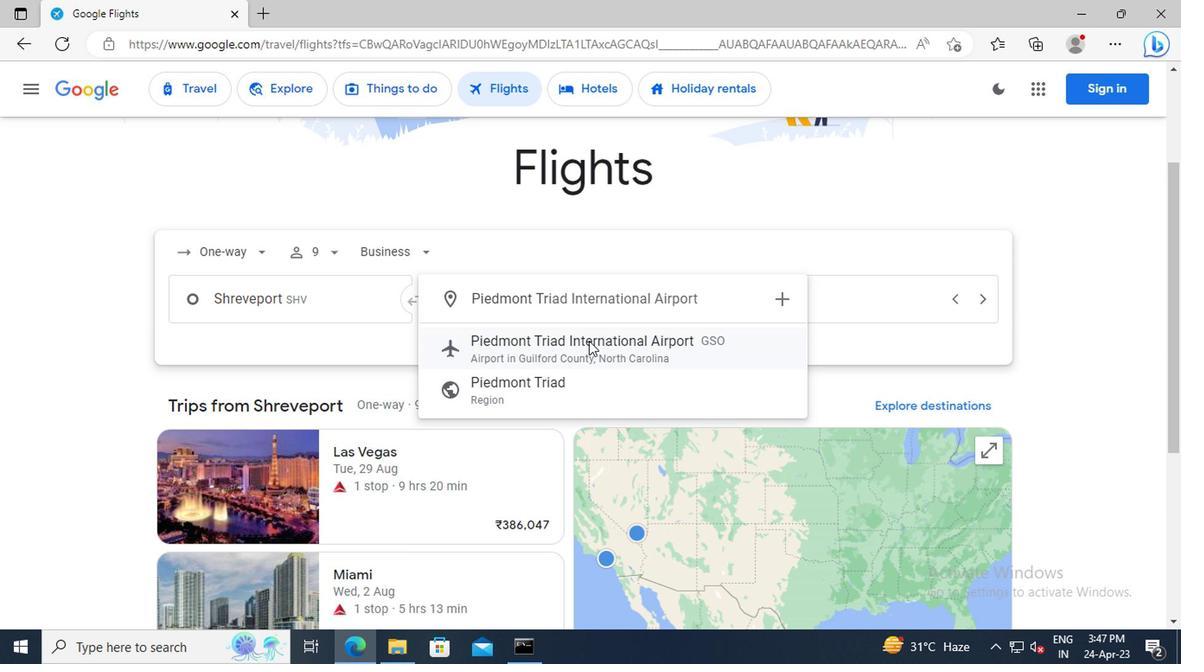 
Action: Mouse moved to (740, 310)
Screenshot: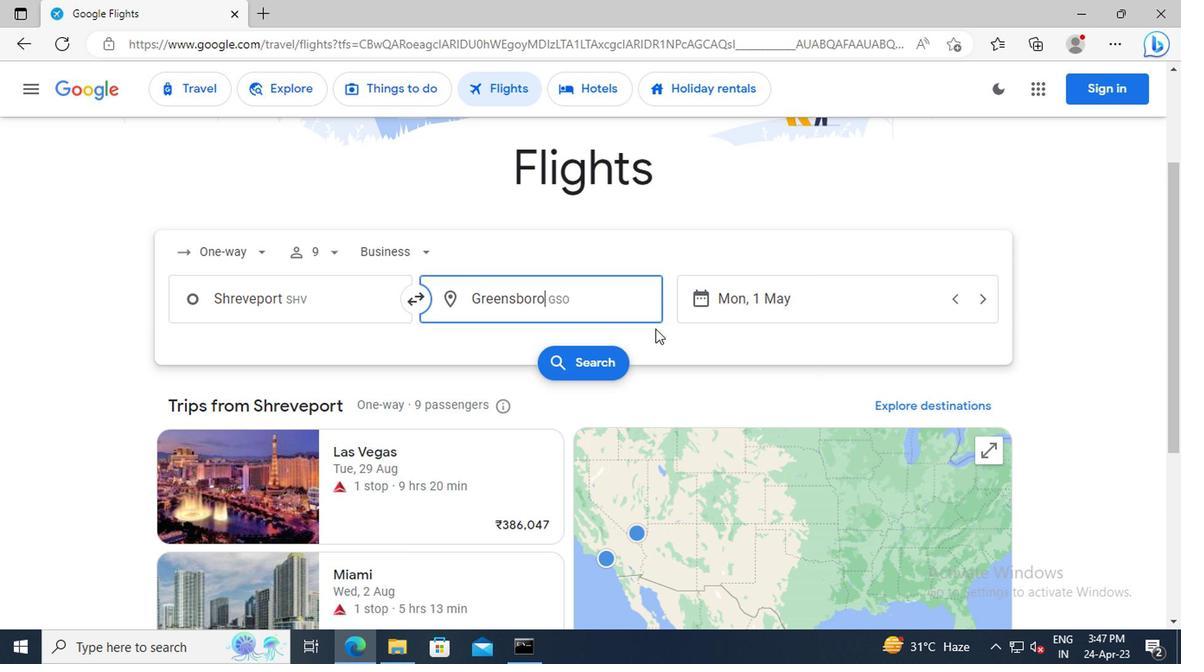 
Action: Mouse pressed left at (740, 310)
Screenshot: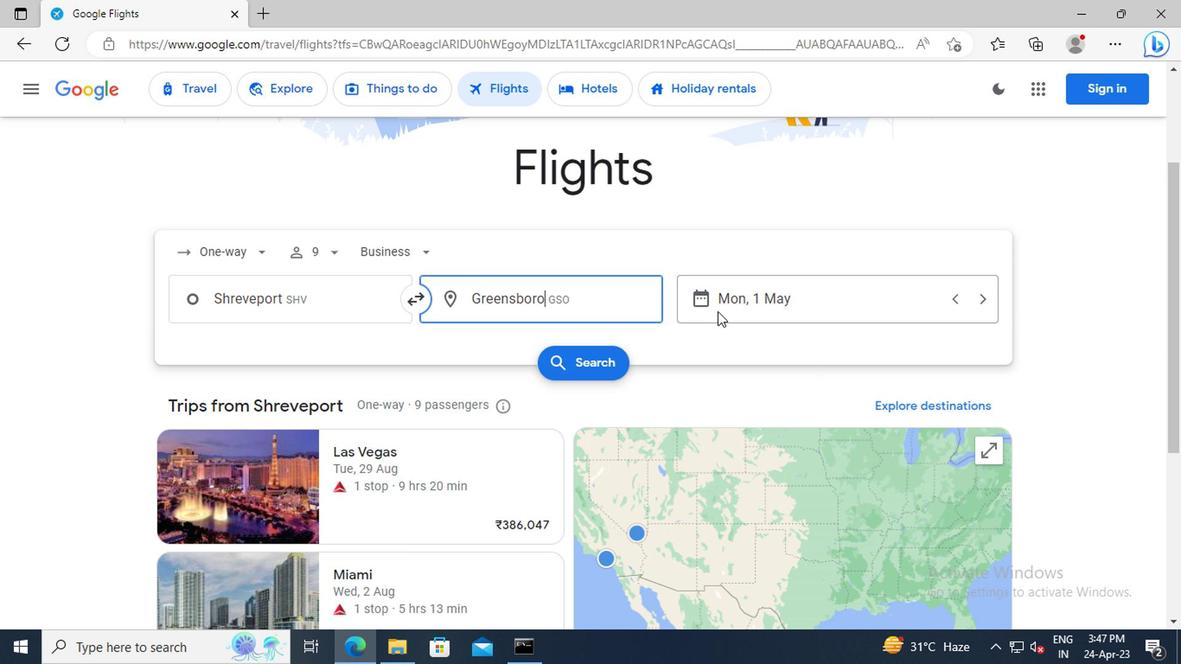 
Action: Key pressed 1<Key.space>MAY<Key.enter>
Screenshot: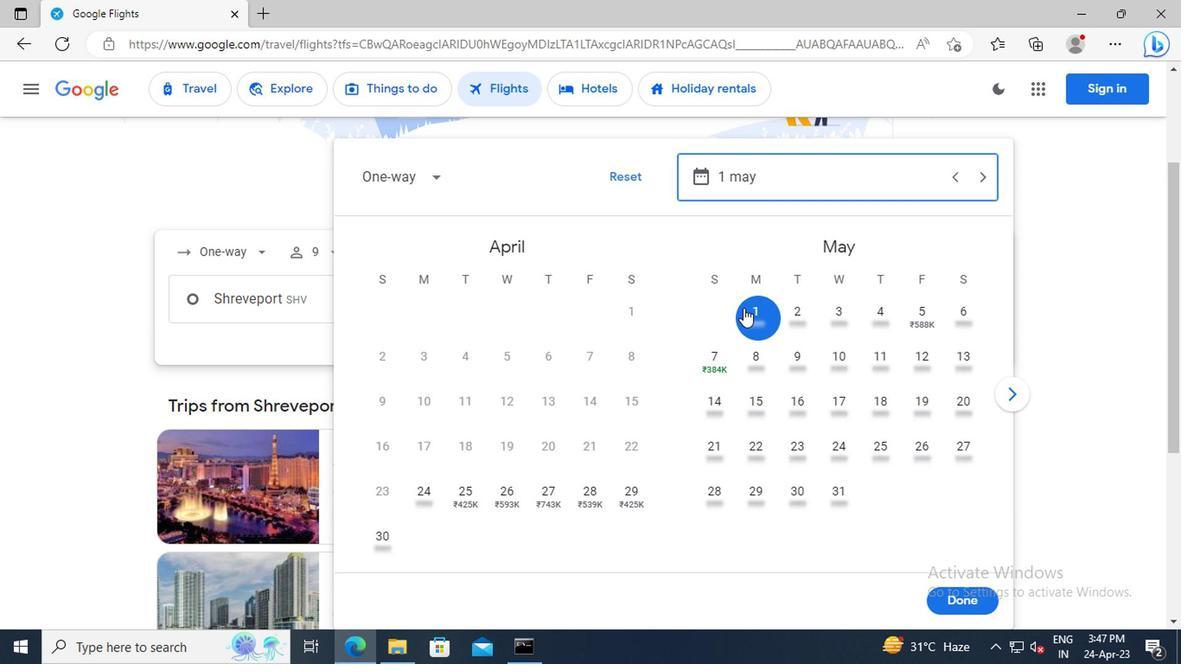 
Action: Mouse moved to (946, 604)
Screenshot: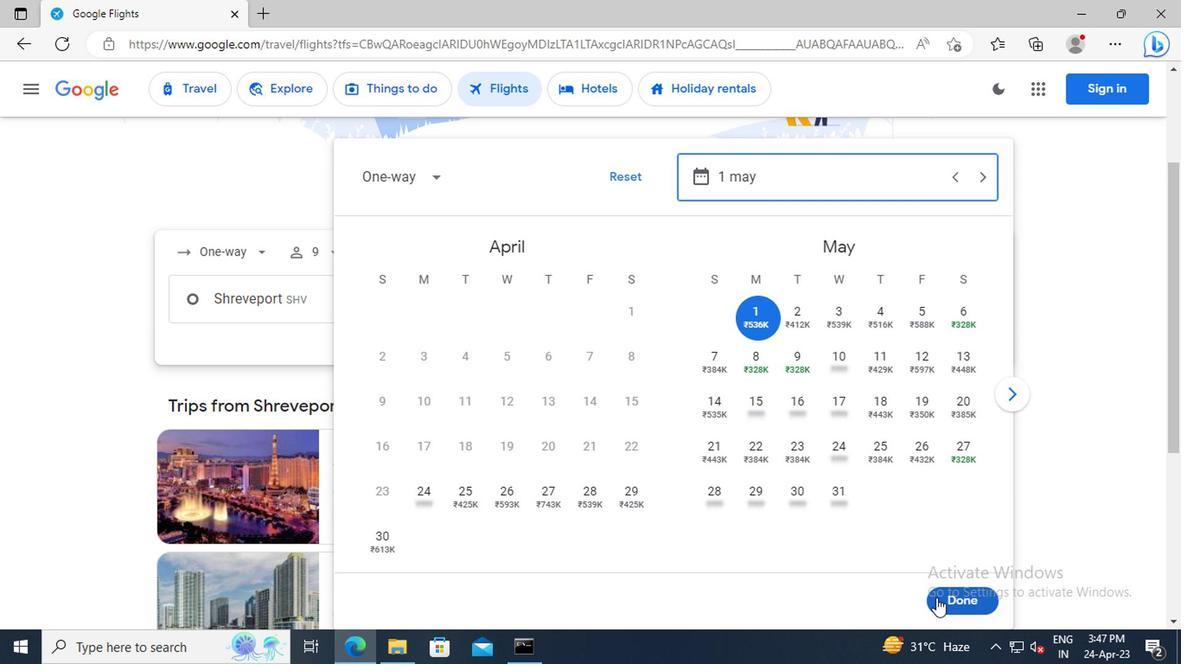 
Action: Mouse pressed left at (946, 604)
Screenshot: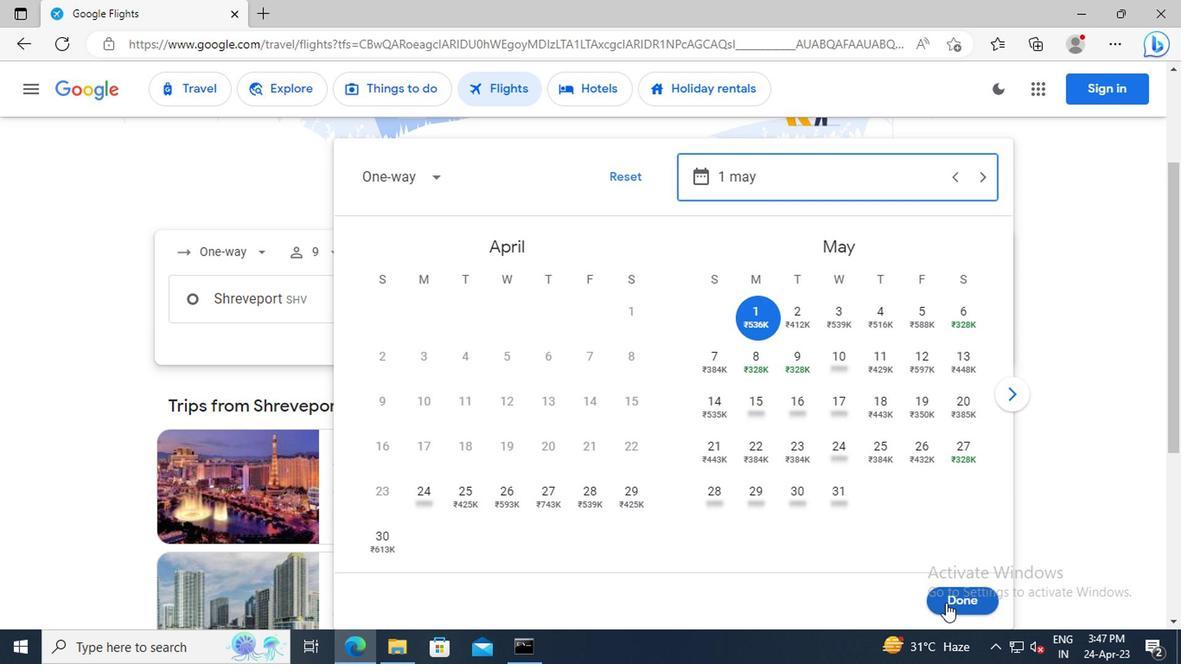 
Action: Mouse moved to (602, 368)
Screenshot: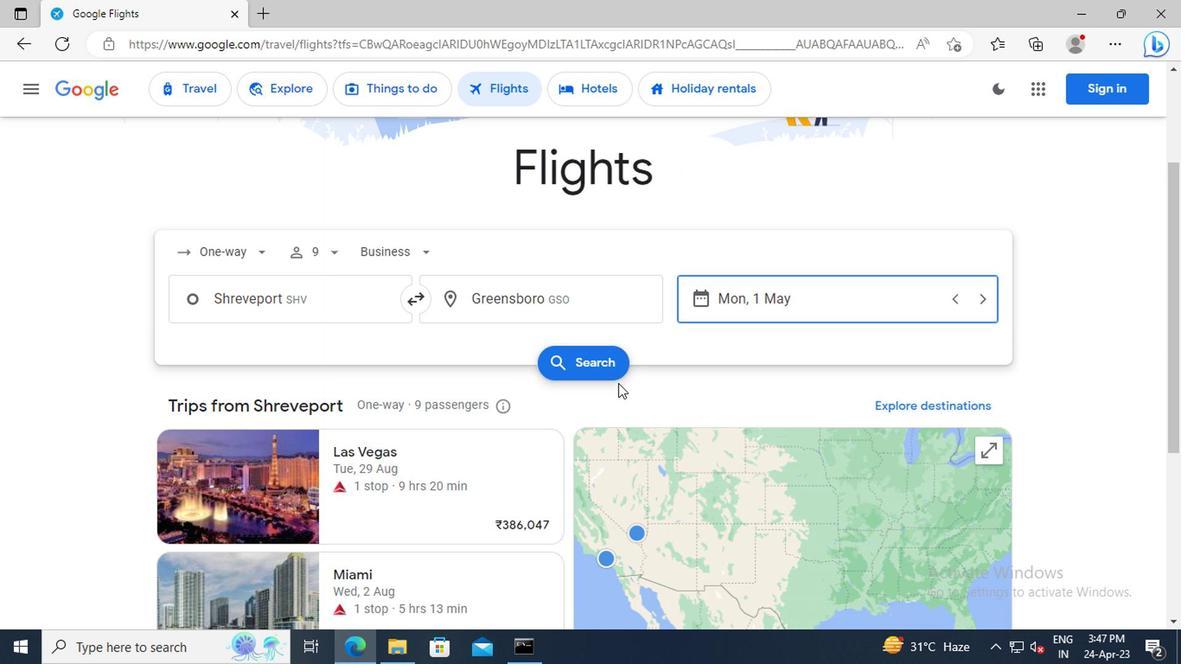 
Action: Mouse pressed left at (602, 368)
Screenshot: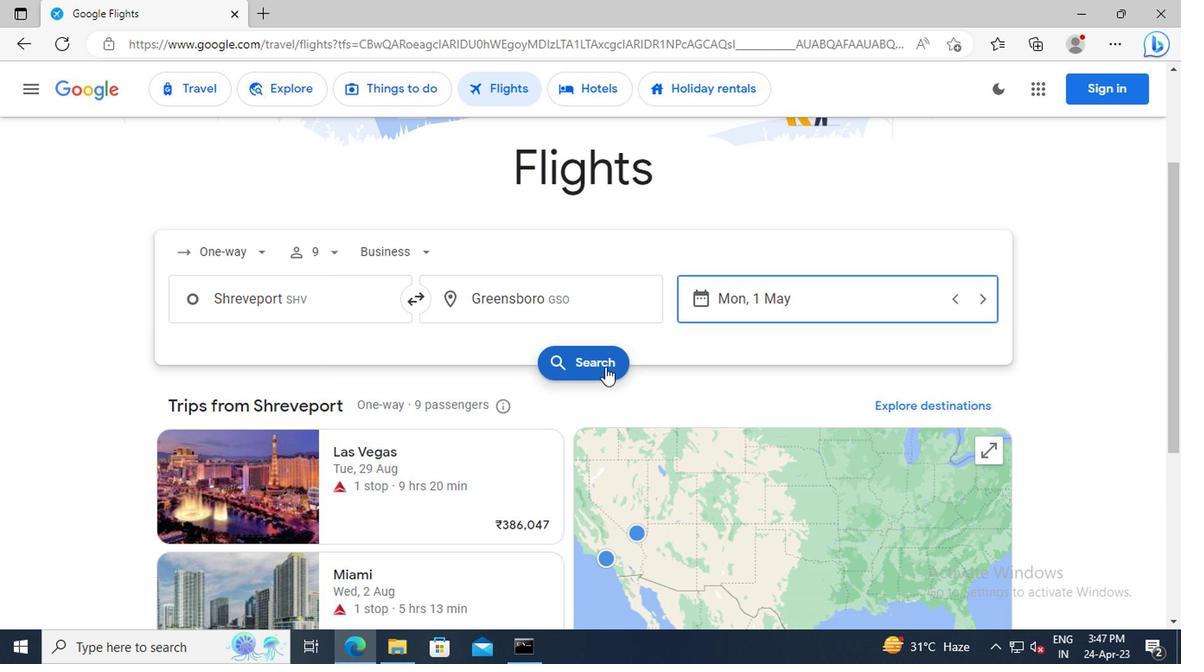 
Action: Mouse moved to (206, 251)
Screenshot: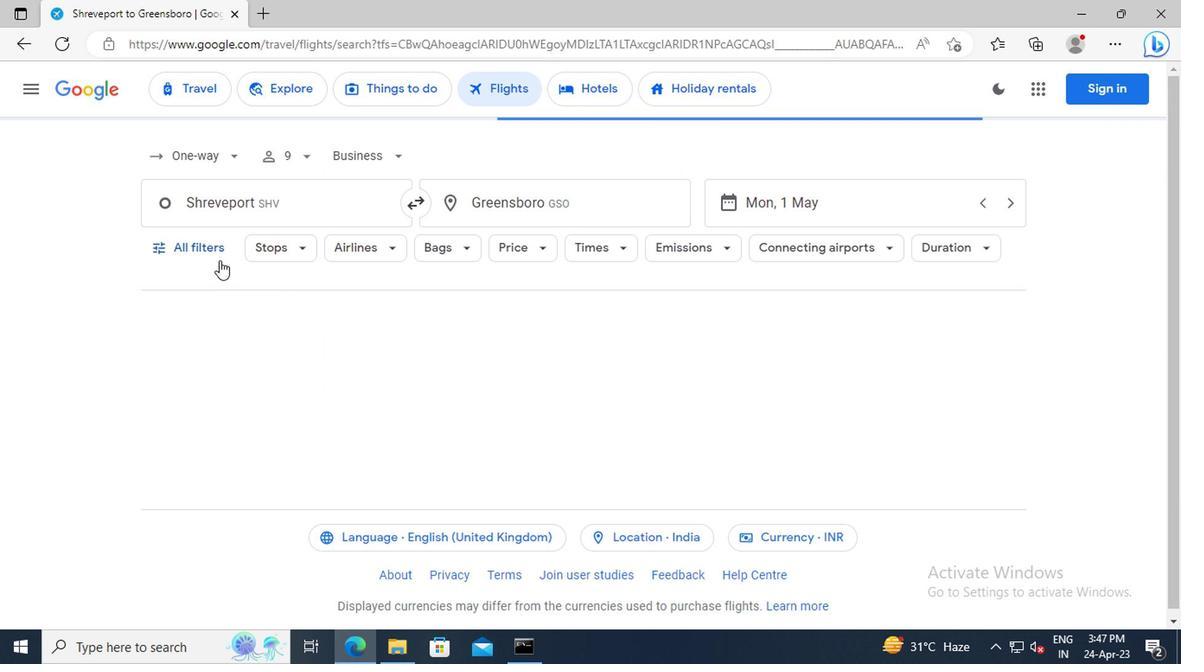 
Action: Mouse pressed left at (206, 251)
Screenshot: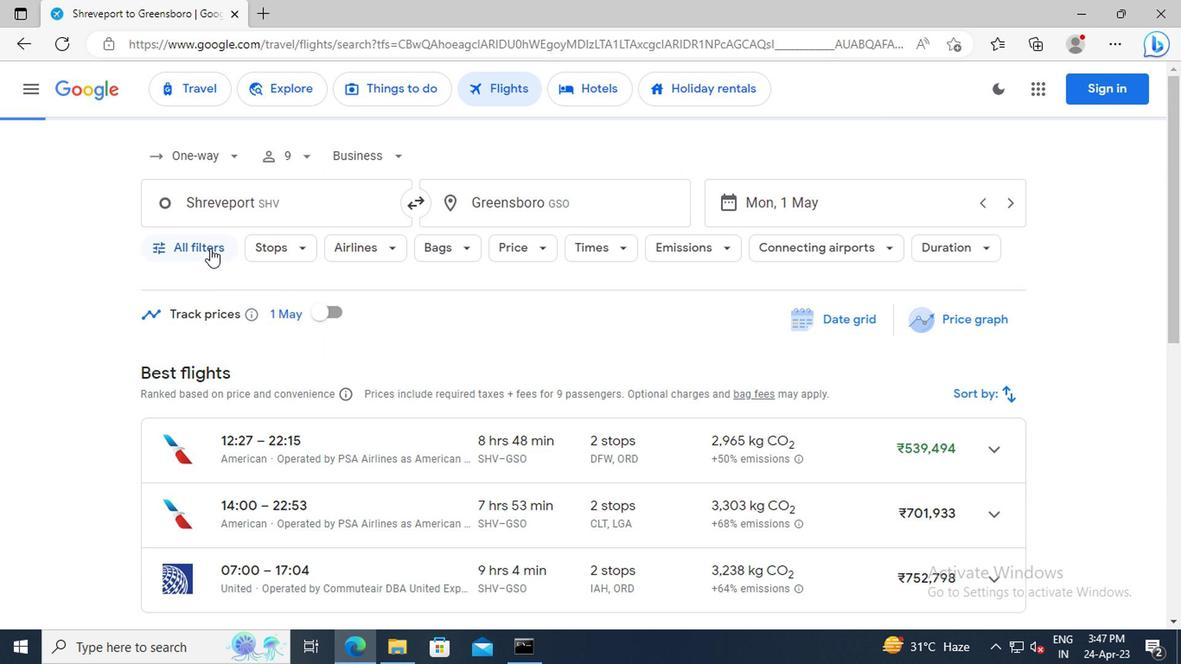 
Action: Mouse moved to (314, 344)
Screenshot: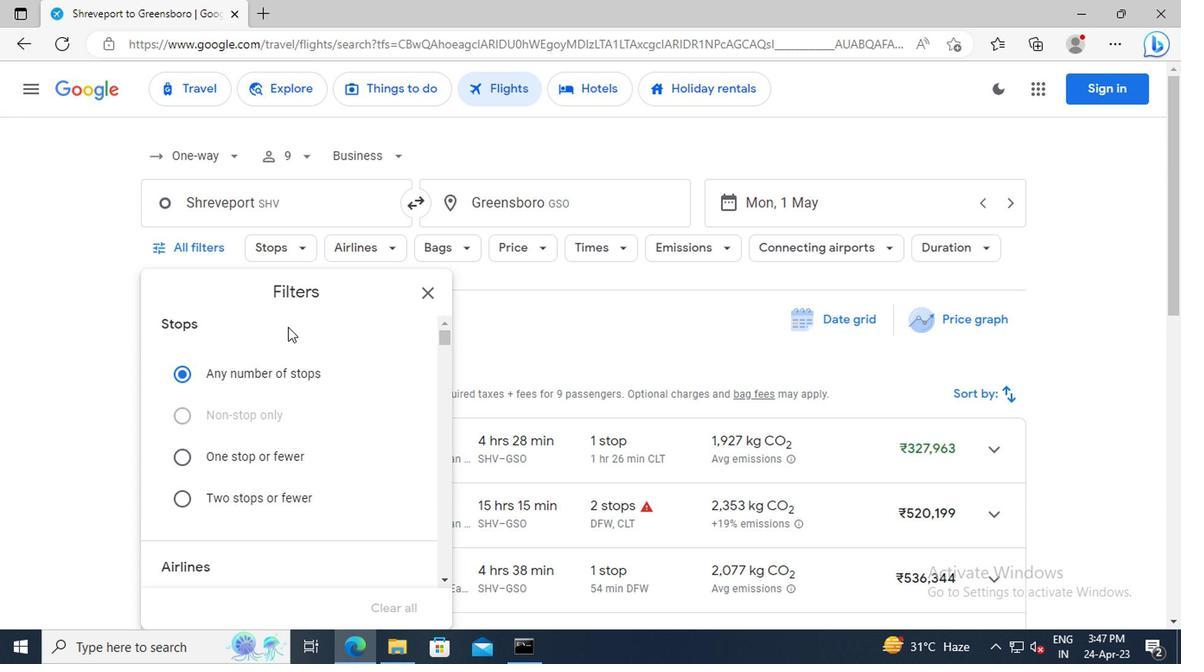 
Action: Mouse scrolled (314, 343) with delta (0, 0)
Screenshot: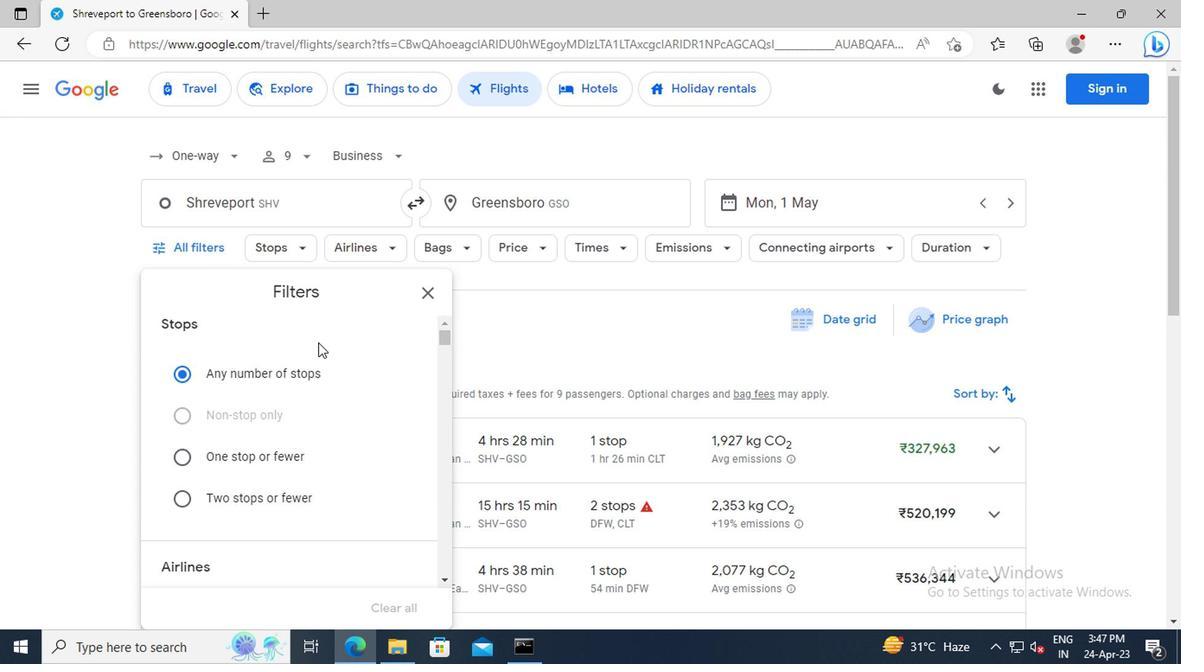 
Action: Mouse scrolled (314, 343) with delta (0, 0)
Screenshot: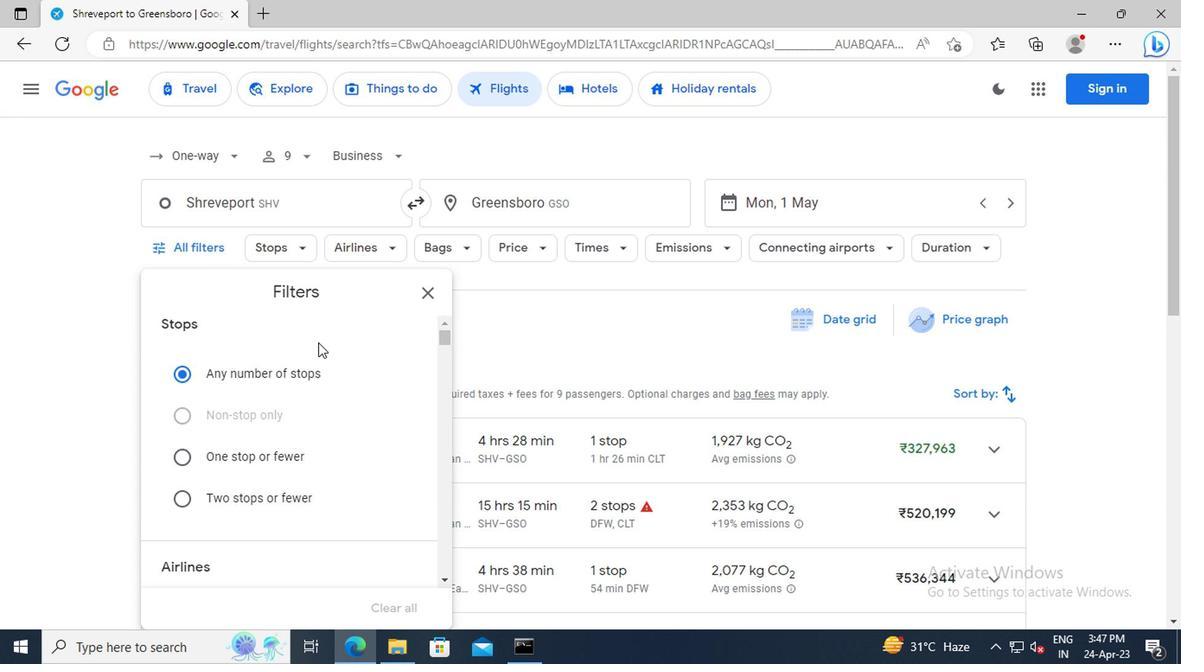 
Action: Mouse scrolled (314, 343) with delta (0, 0)
Screenshot: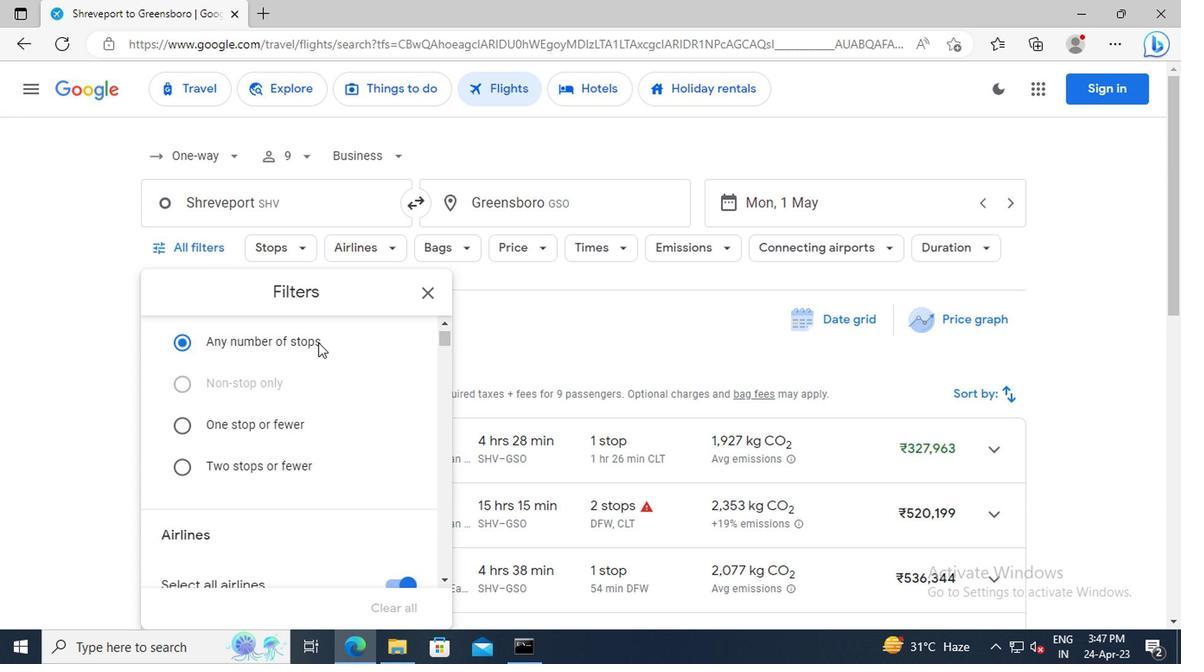 
Action: Mouse scrolled (314, 343) with delta (0, 0)
Screenshot: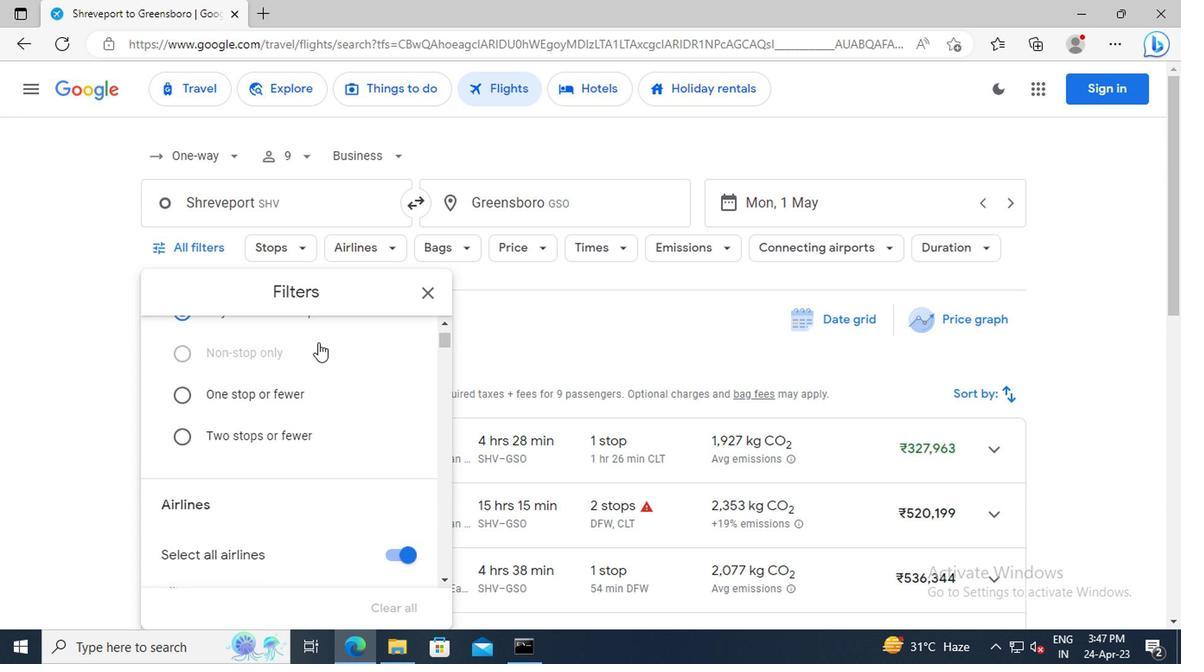 
Action: Mouse moved to (387, 457)
Screenshot: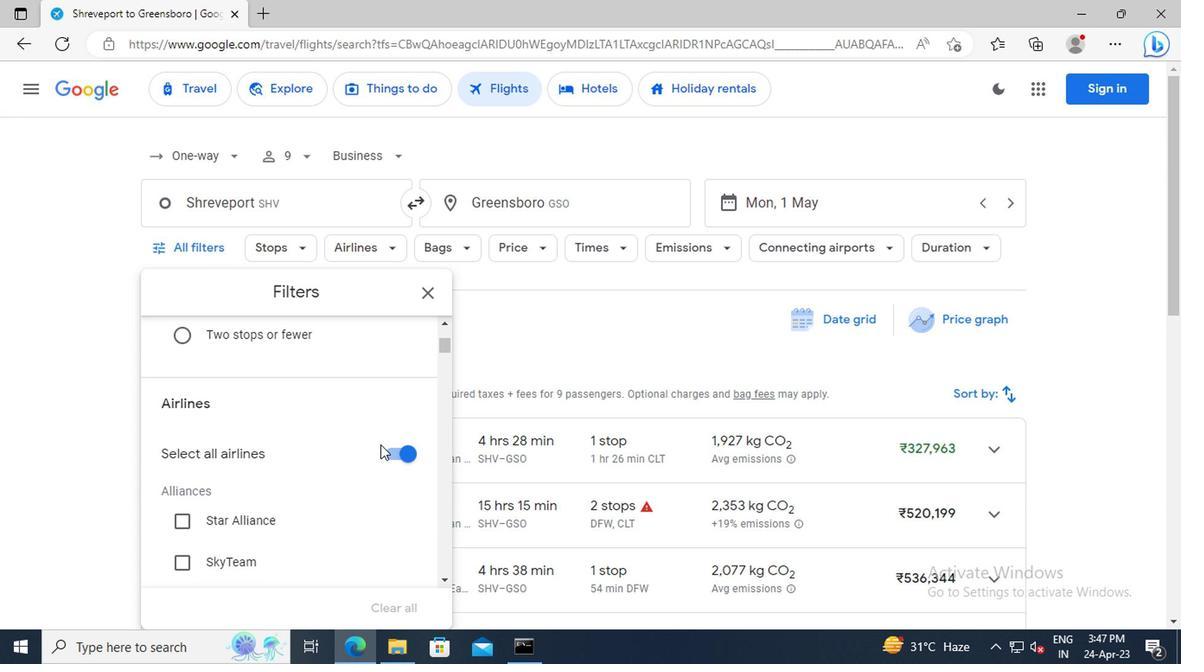 
Action: Mouse pressed left at (387, 457)
Screenshot: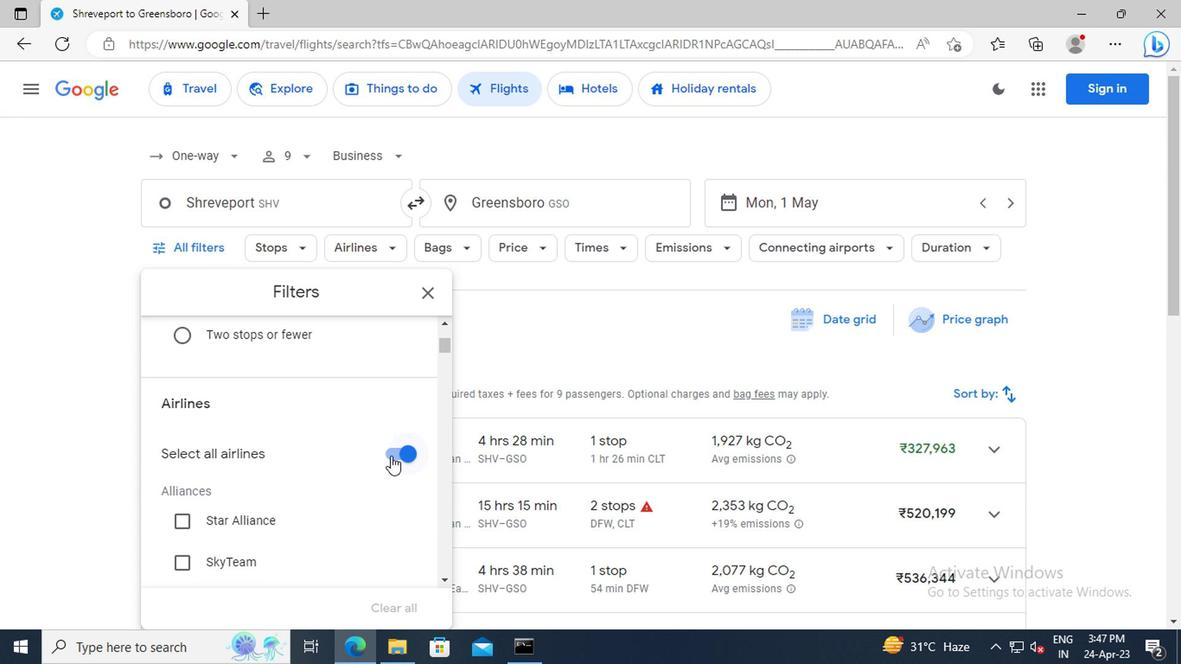 
Action: Mouse moved to (366, 400)
Screenshot: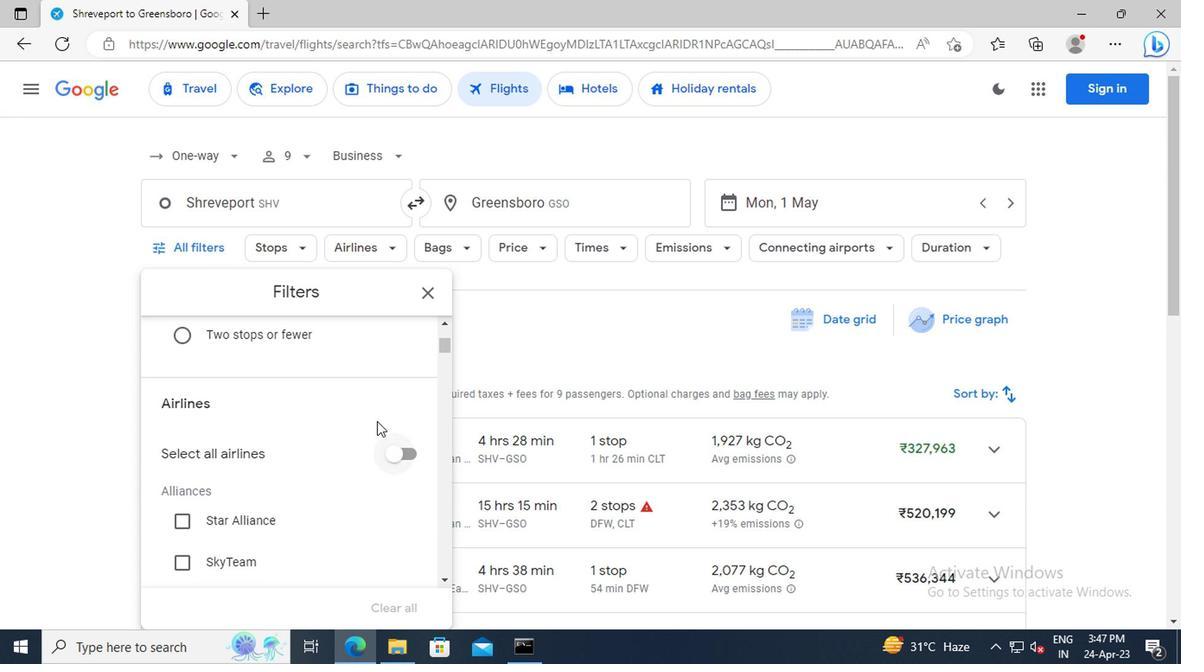 
Action: Mouse scrolled (366, 399) with delta (0, 0)
Screenshot: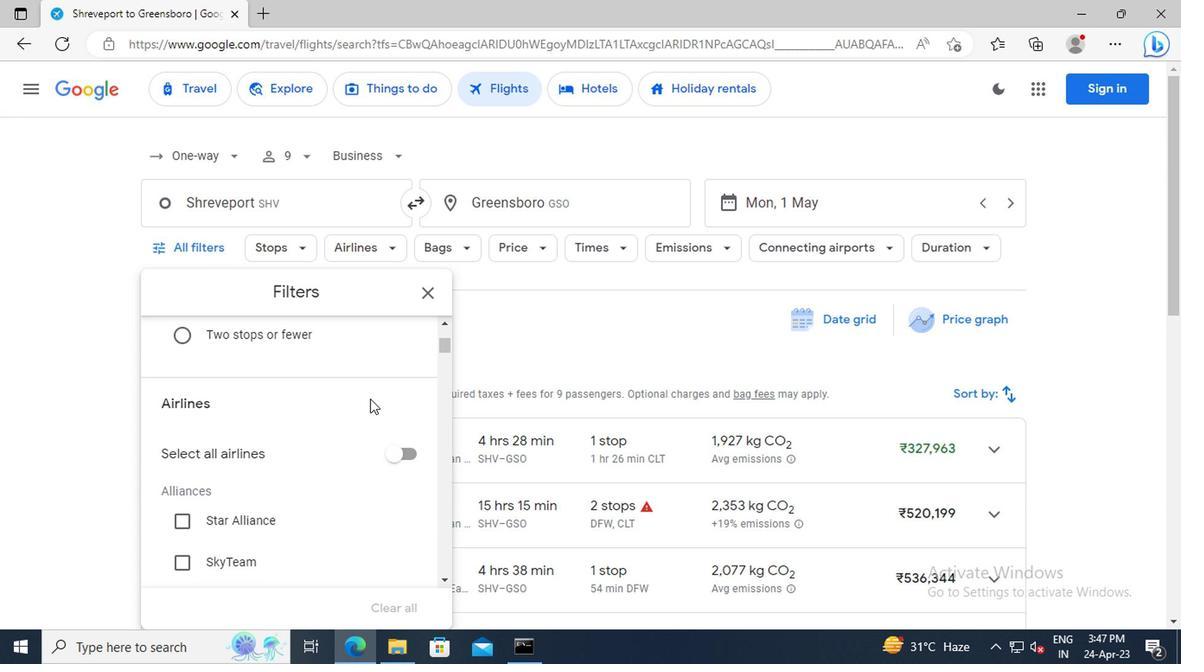 
Action: Mouse scrolled (366, 399) with delta (0, 0)
Screenshot: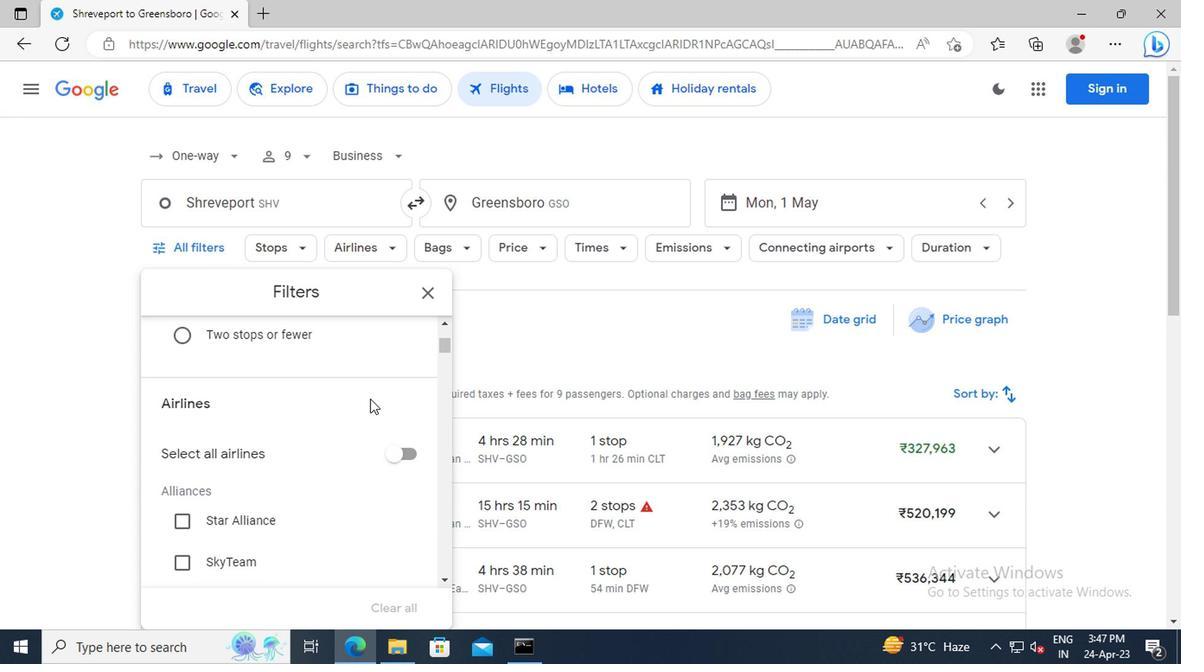 
Action: Mouse scrolled (366, 399) with delta (0, 0)
Screenshot: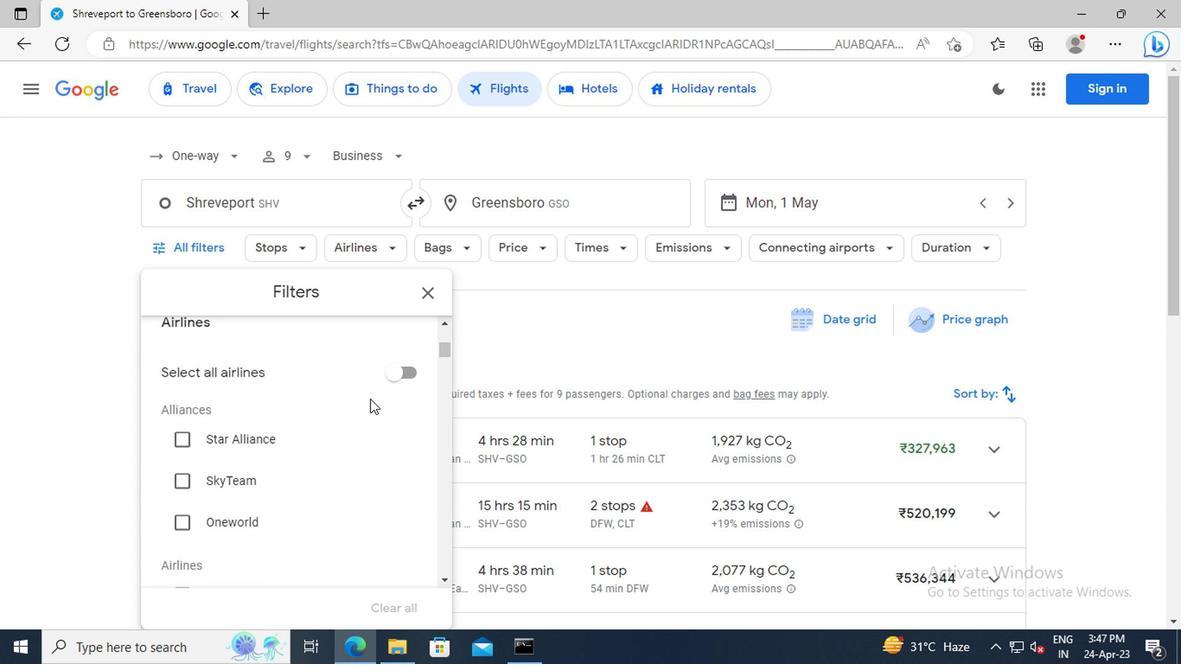 
Action: Mouse scrolled (366, 399) with delta (0, 0)
Screenshot: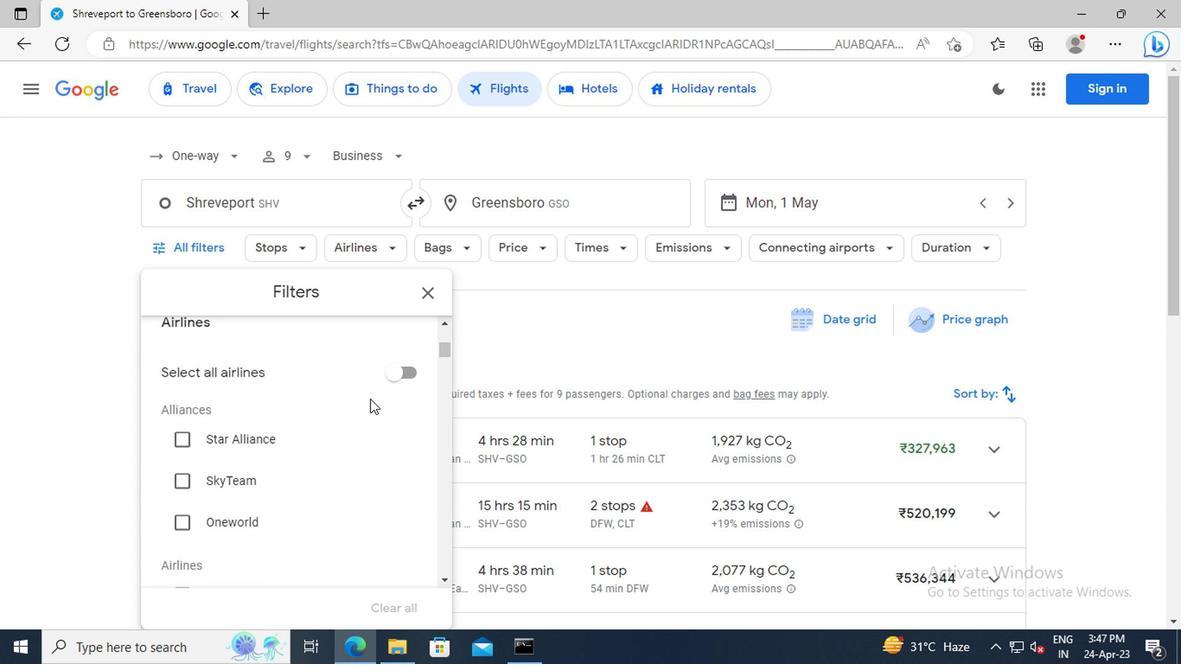 
Action: Mouse scrolled (366, 399) with delta (0, 0)
Screenshot: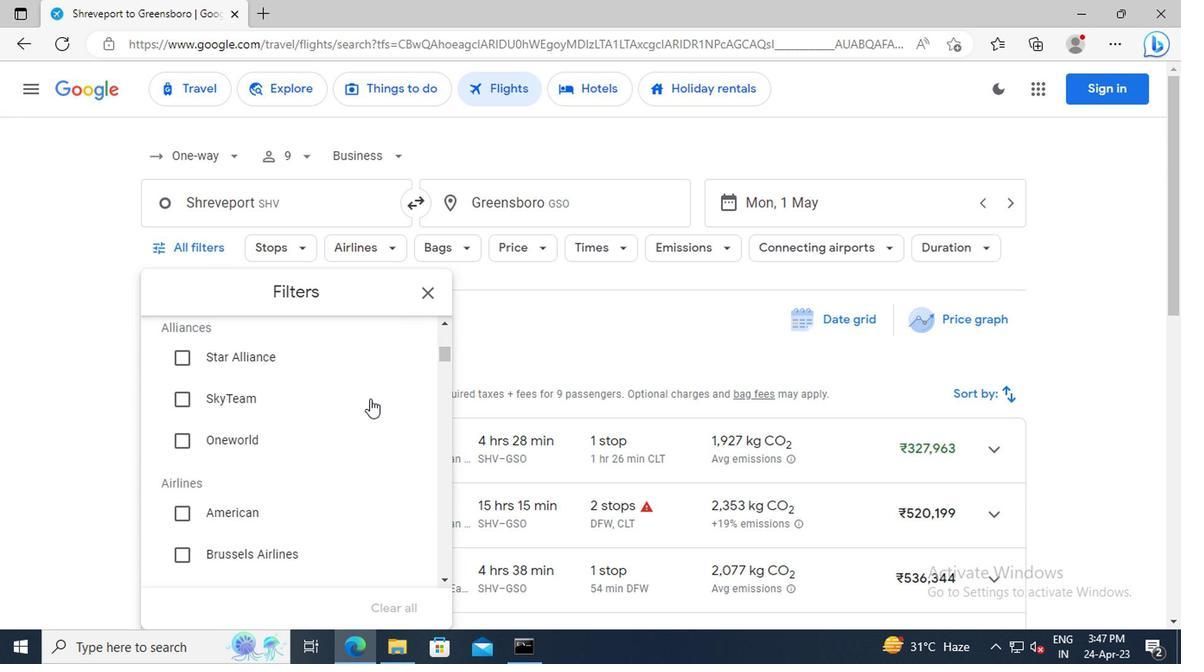 
Action: Mouse scrolled (366, 399) with delta (0, 0)
Screenshot: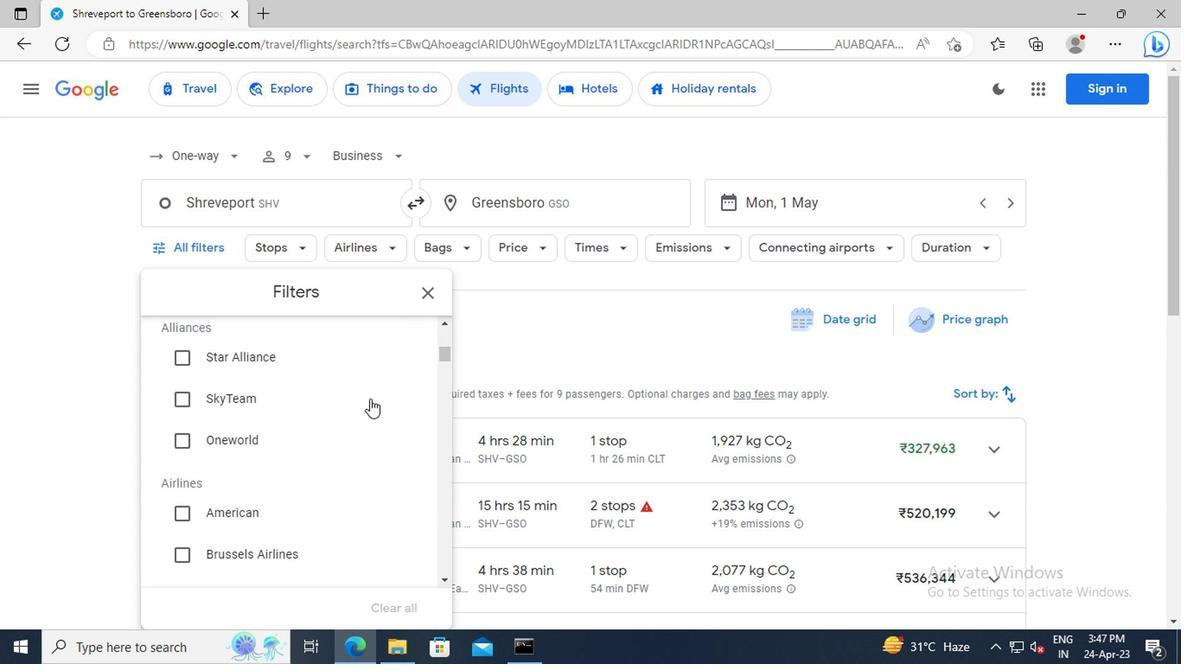 
Action: Mouse scrolled (366, 399) with delta (0, 0)
Screenshot: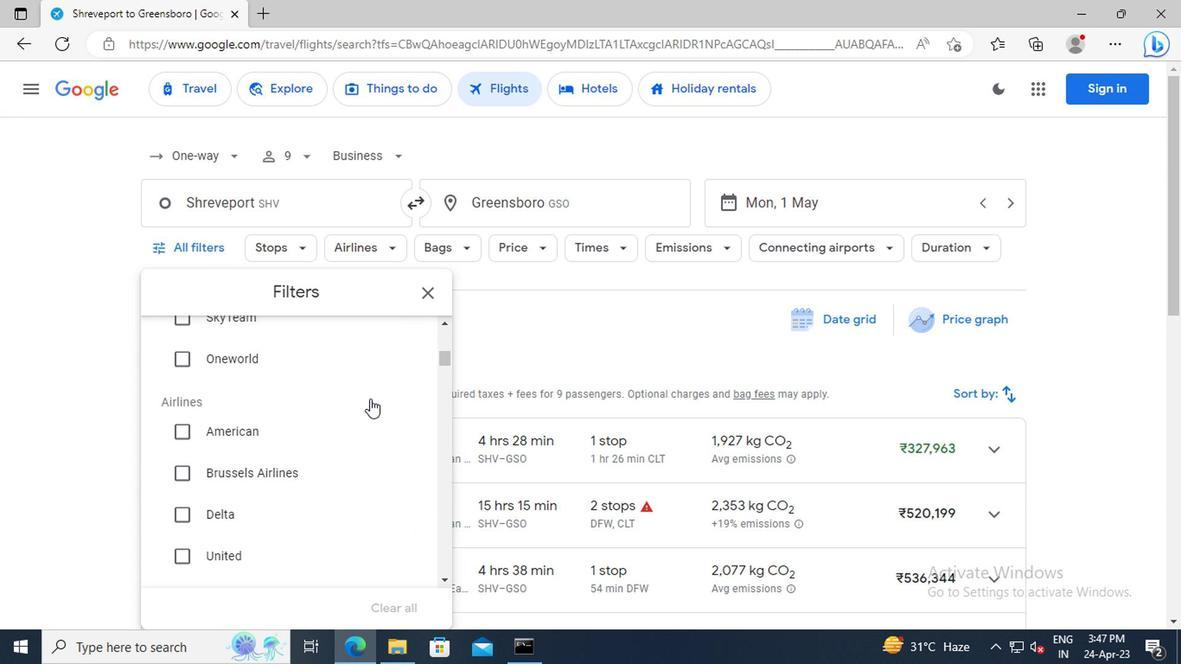 
Action: Mouse scrolled (366, 399) with delta (0, 0)
Screenshot: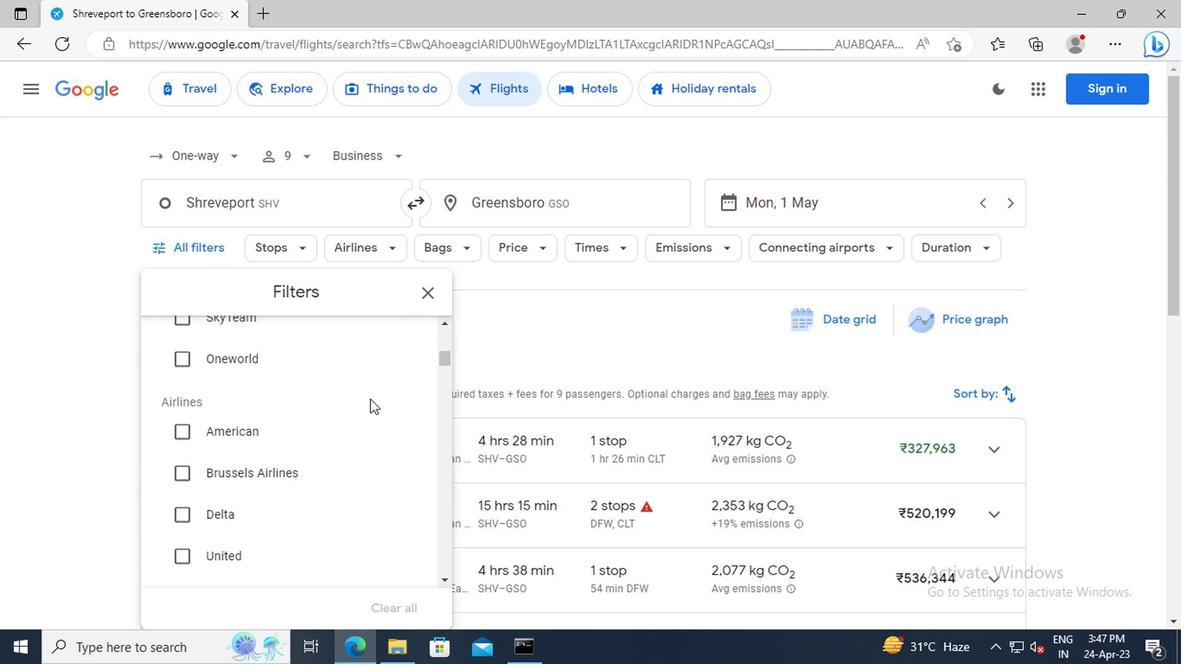 
Action: Mouse scrolled (366, 399) with delta (0, 0)
Screenshot: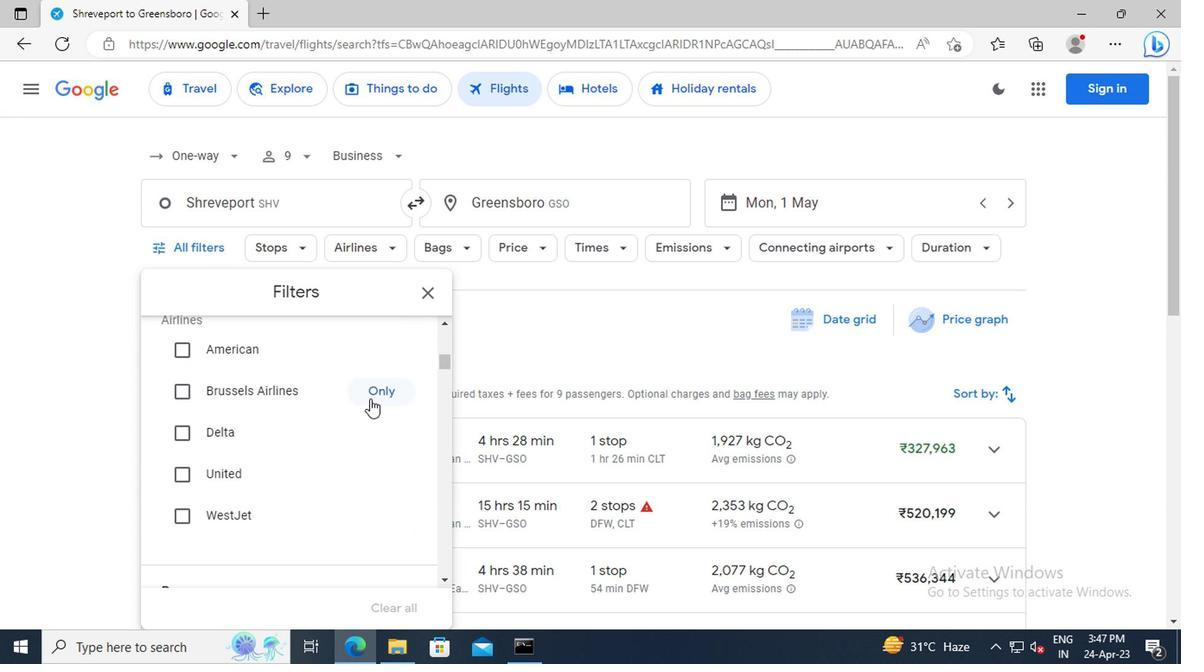 
Action: Mouse scrolled (366, 399) with delta (0, 0)
Screenshot: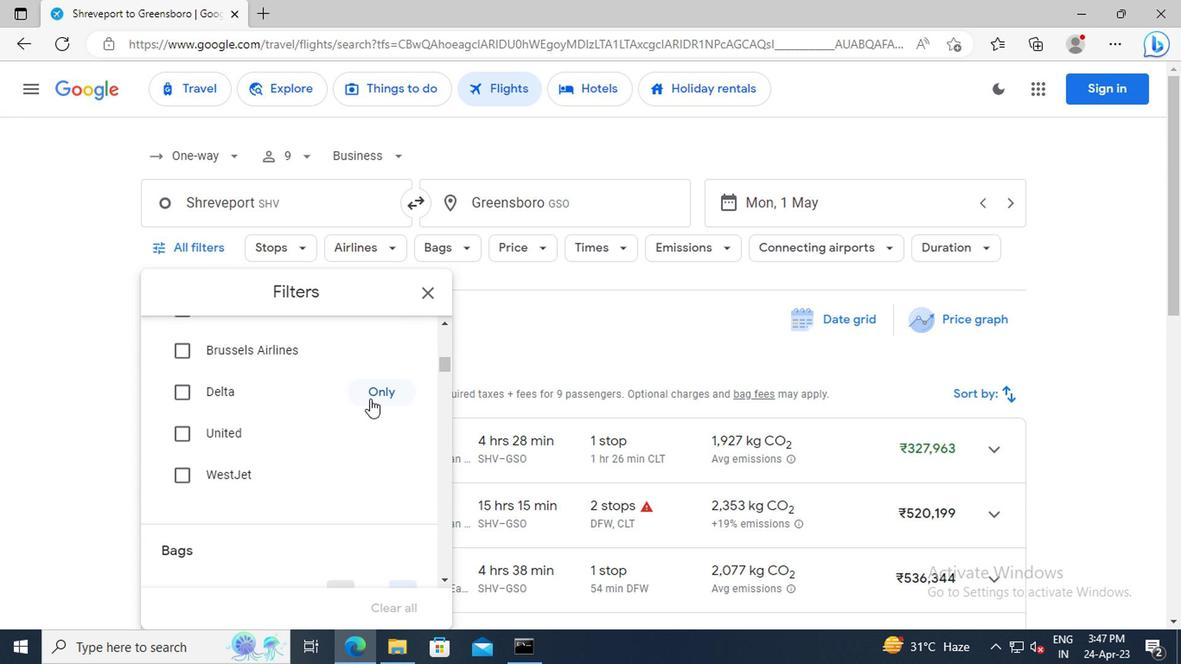 
Action: Mouse scrolled (366, 399) with delta (0, 0)
Screenshot: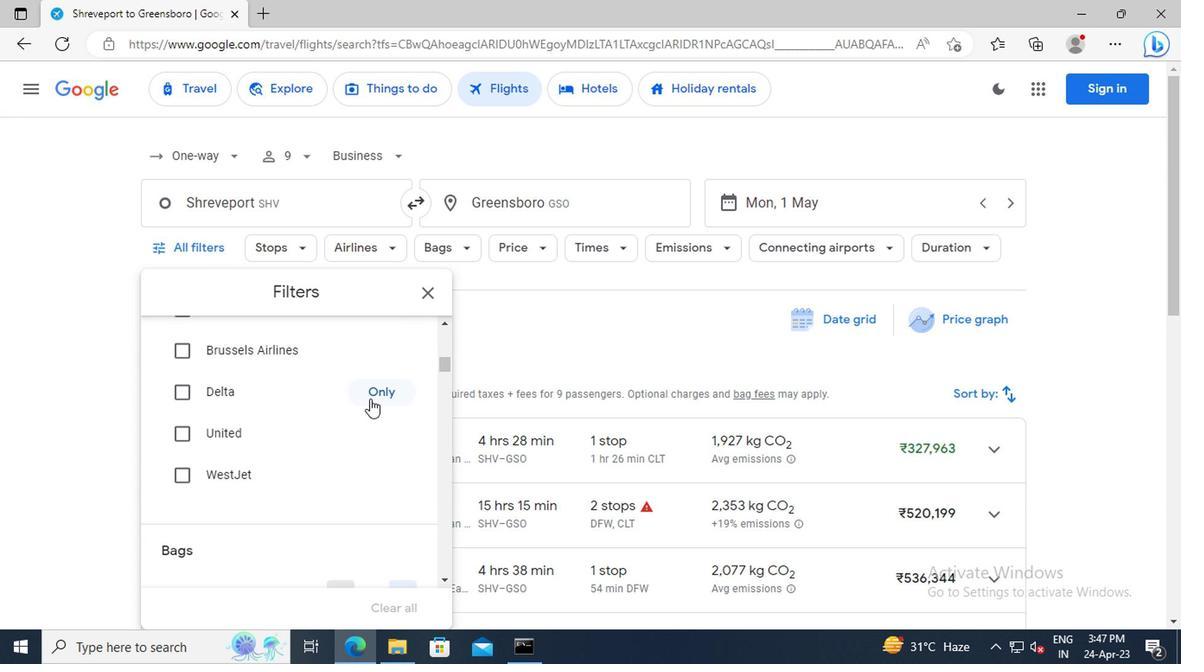 
Action: Mouse scrolled (366, 399) with delta (0, 0)
Screenshot: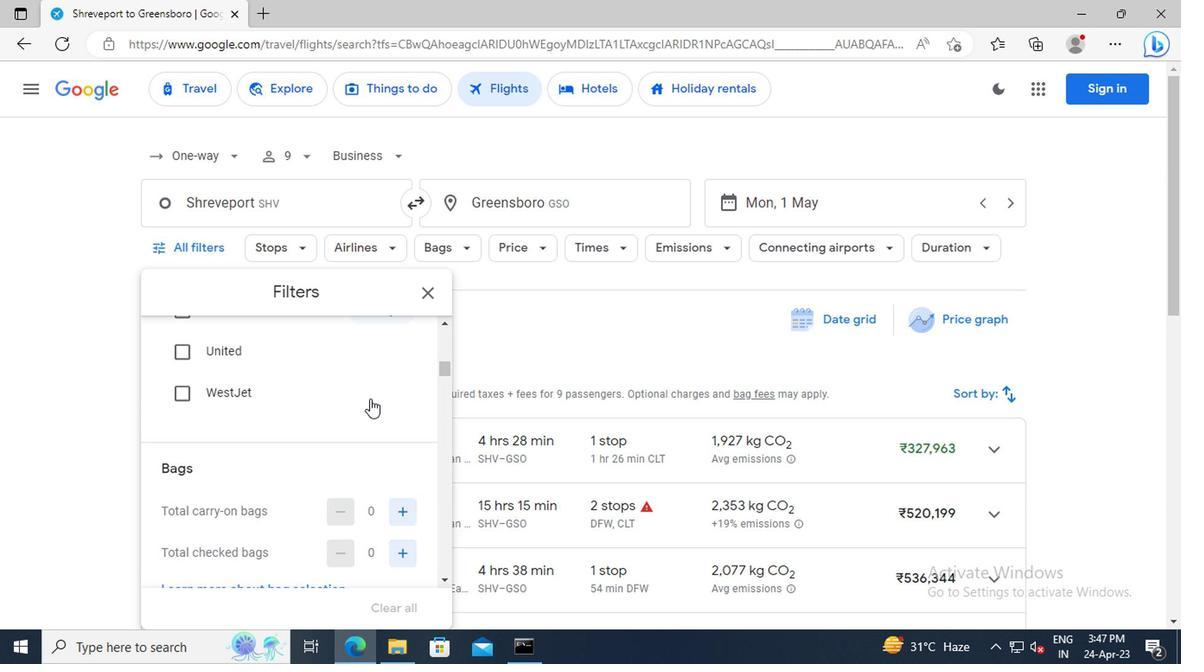 
Action: Mouse moved to (394, 500)
Screenshot: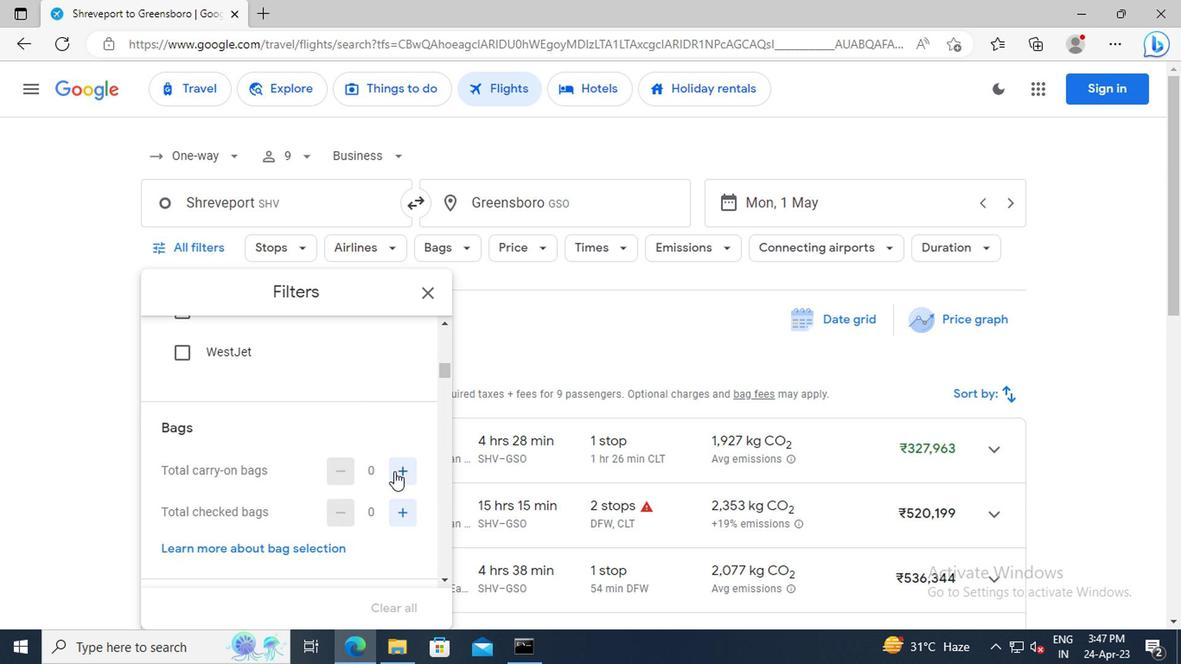 
Action: Mouse pressed left at (394, 500)
Screenshot: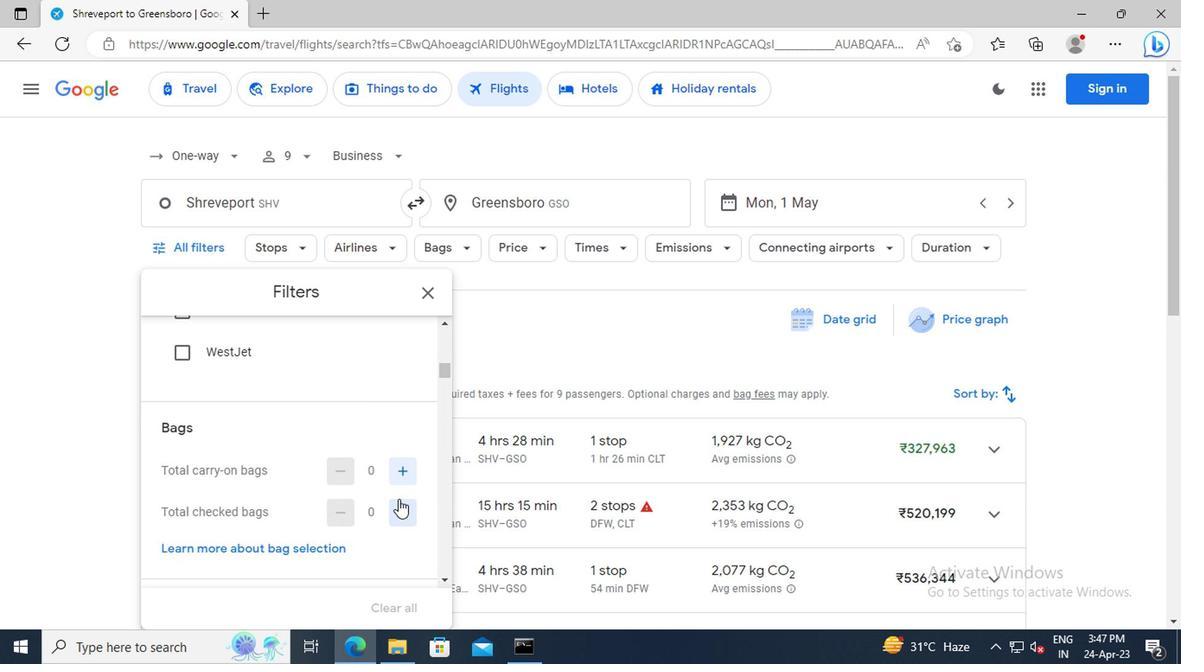 
Action: Mouse pressed left at (394, 500)
Screenshot: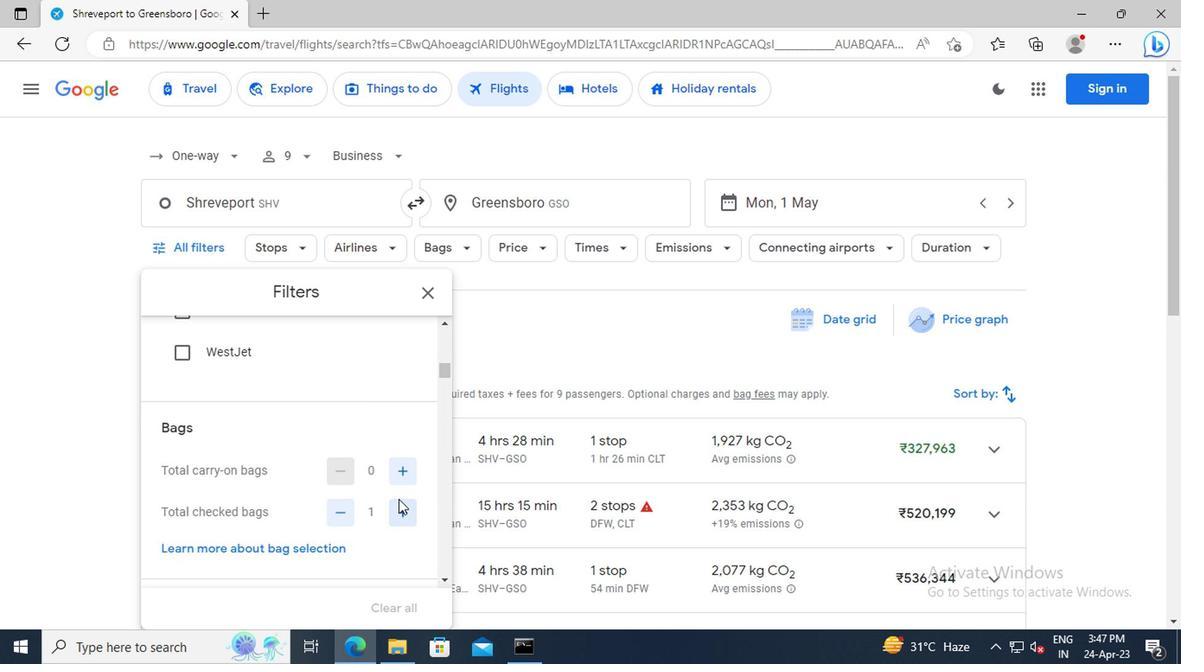 
Action: Mouse pressed left at (394, 500)
Screenshot: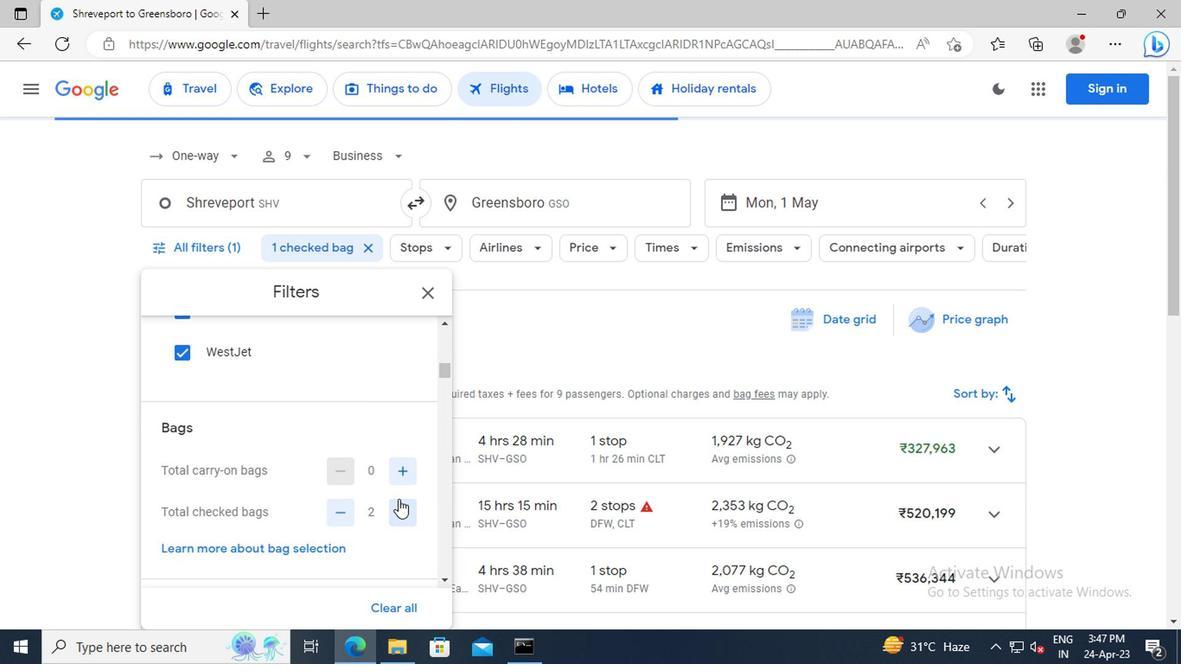 
Action: Mouse pressed left at (394, 500)
Screenshot: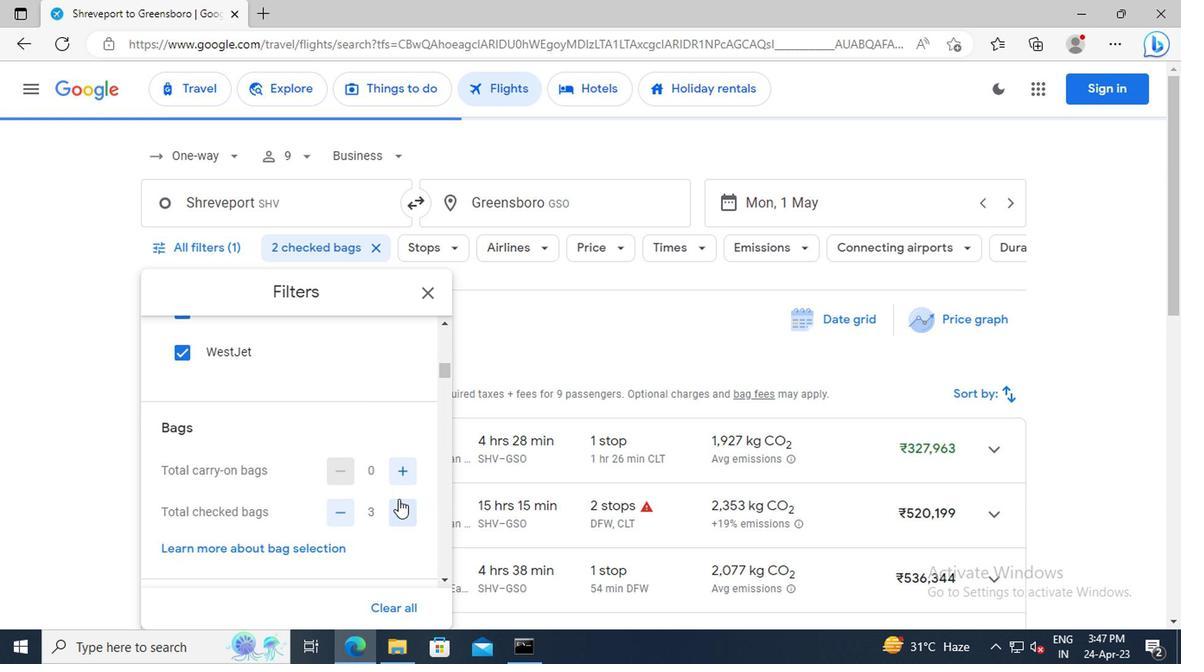 
Action: Mouse pressed left at (394, 500)
Screenshot: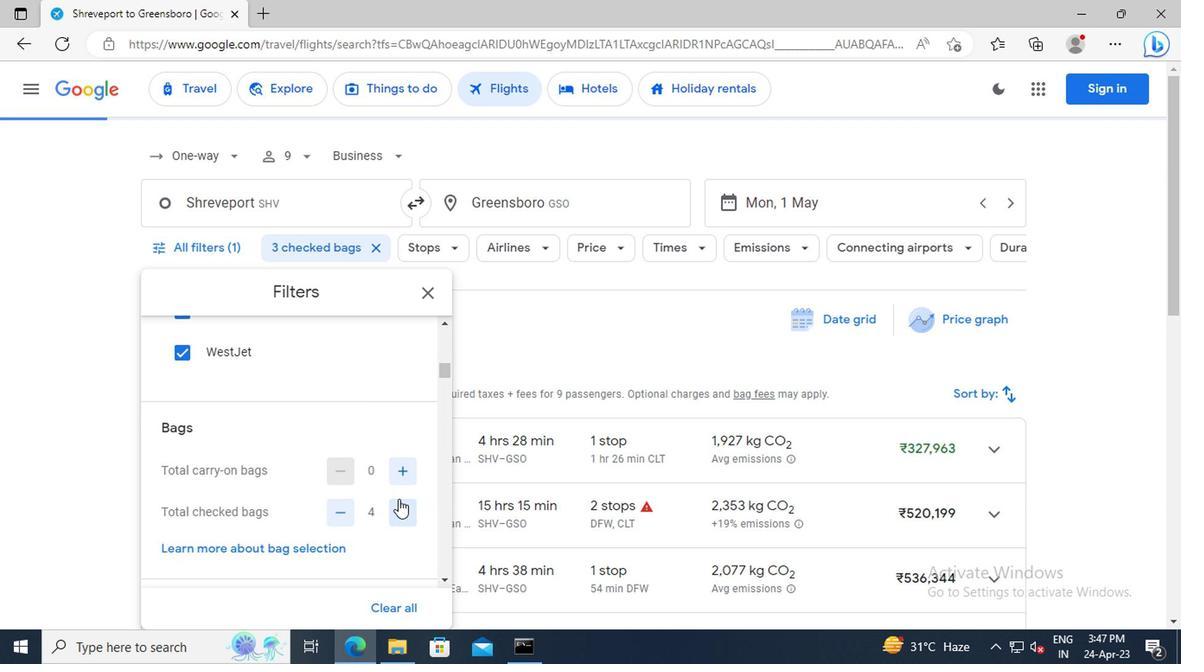 
Action: Mouse pressed left at (394, 500)
Screenshot: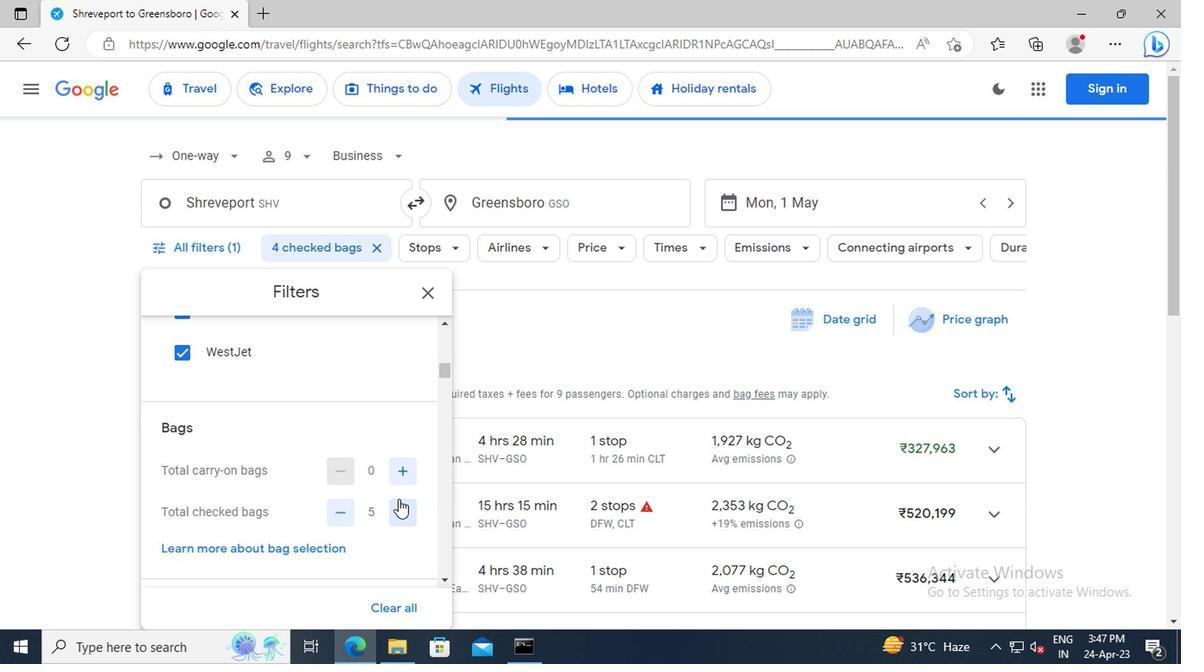 
Action: Mouse pressed left at (394, 500)
Screenshot: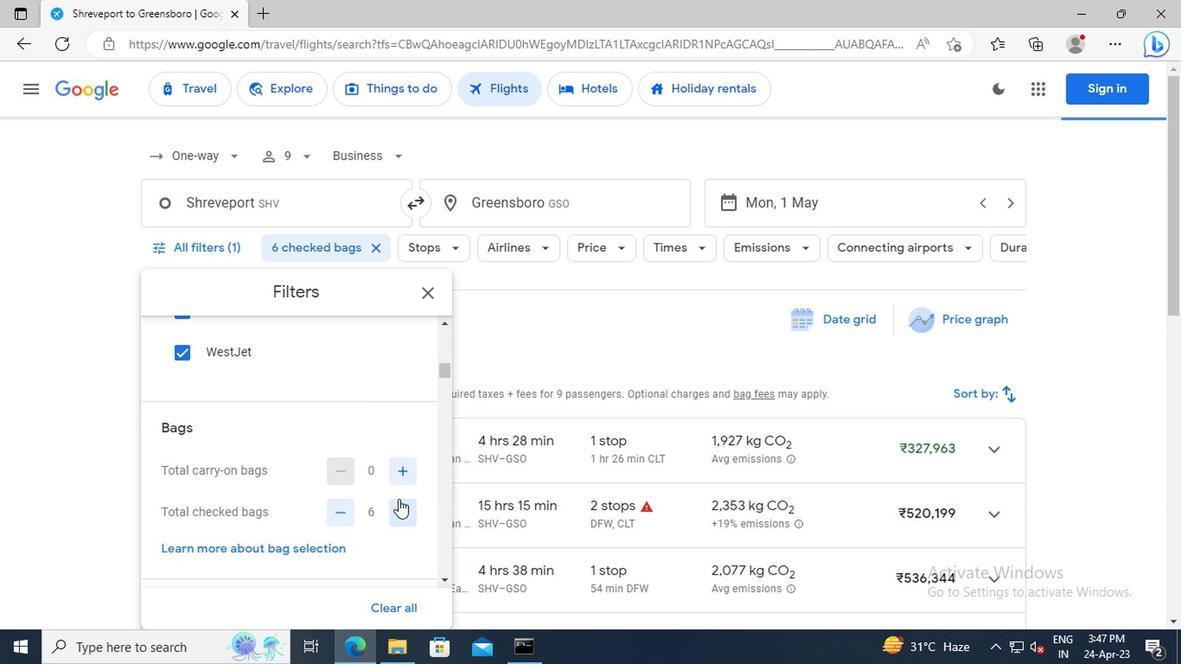 
Action: Mouse pressed left at (394, 500)
Screenshot: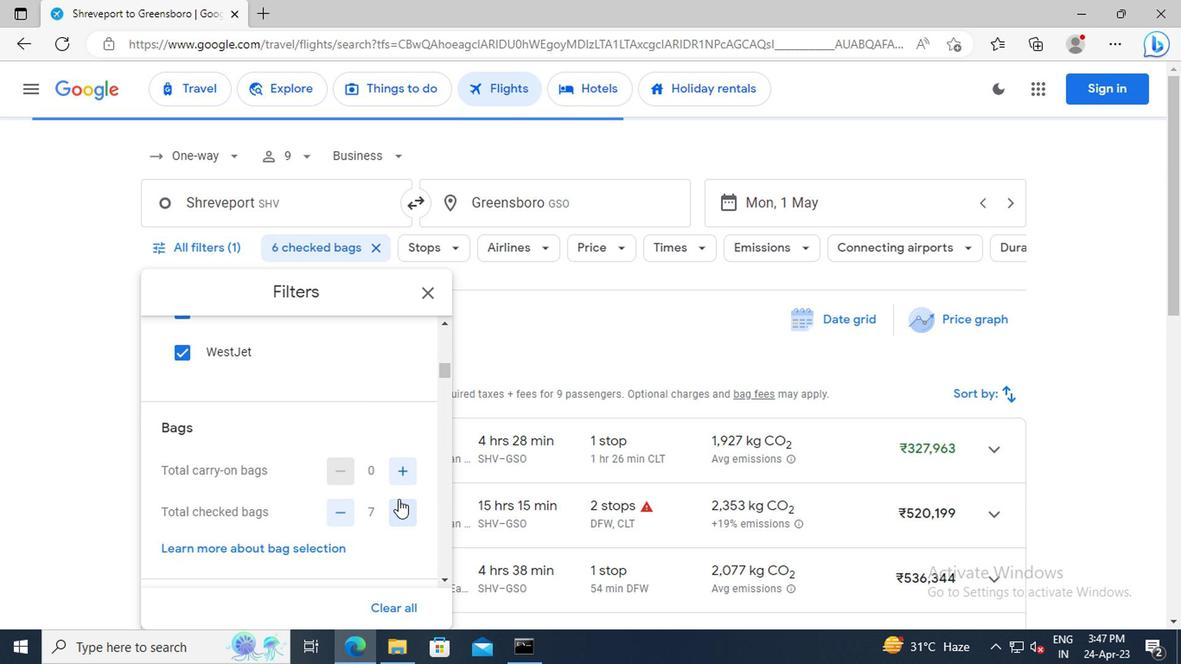 
Action: Mouse moved to (388, 484)
Screenshot: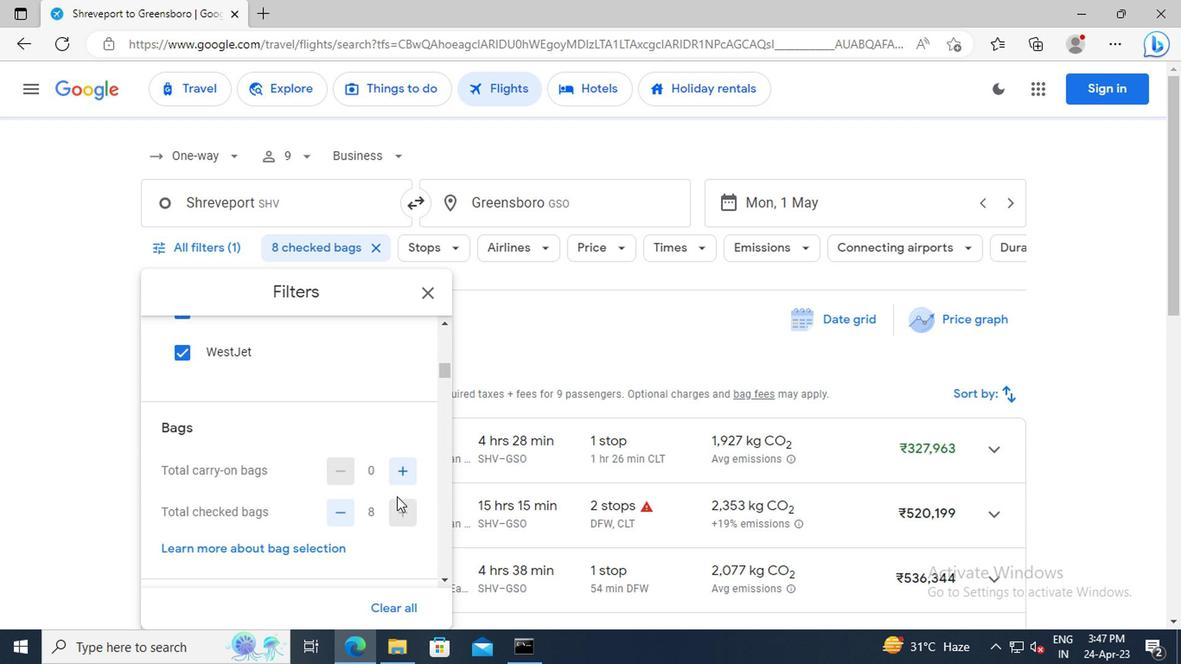 
Action: Mouse scrolled (388, 482) with delta (0, -1)
Screenshot: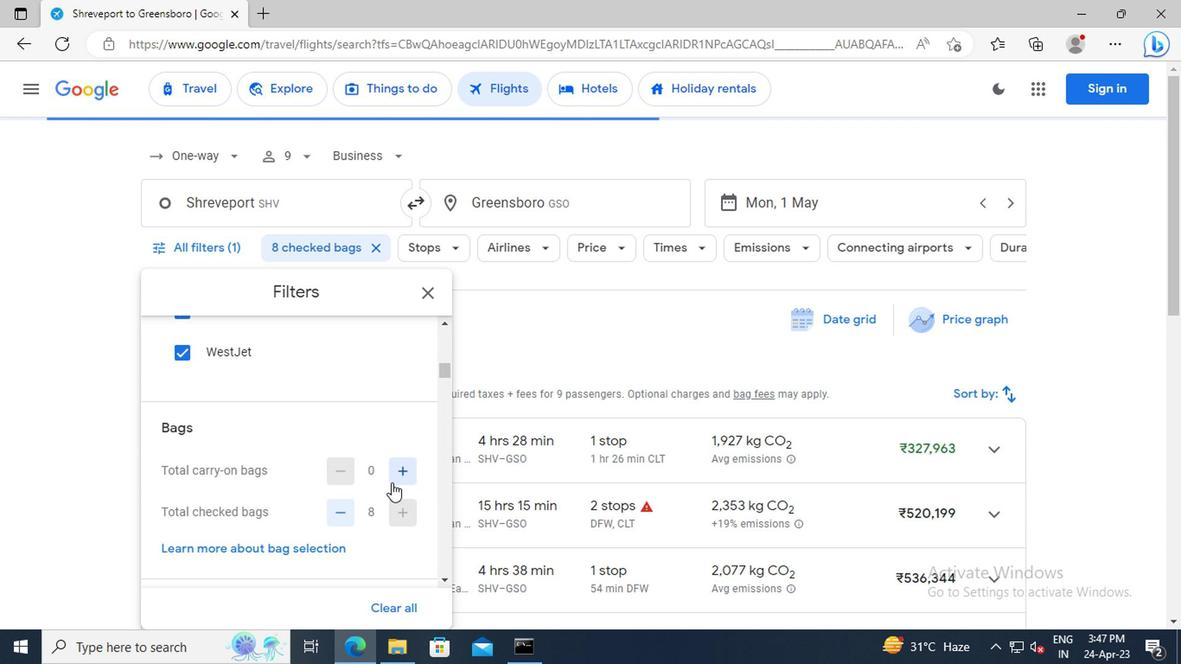 
Action: Mouse scrolled (388, 482) with delta (0, -1)
Screenshot: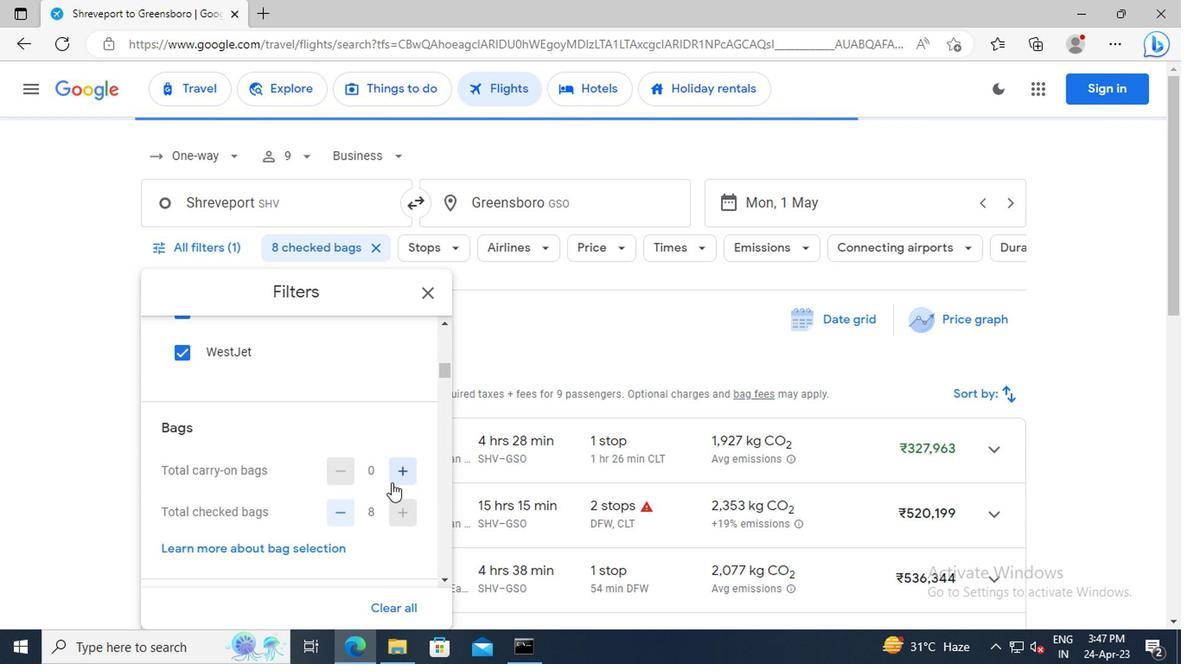 
Action: Mouse scrolled (388, 482) with delta (0, -1)
Screenshot: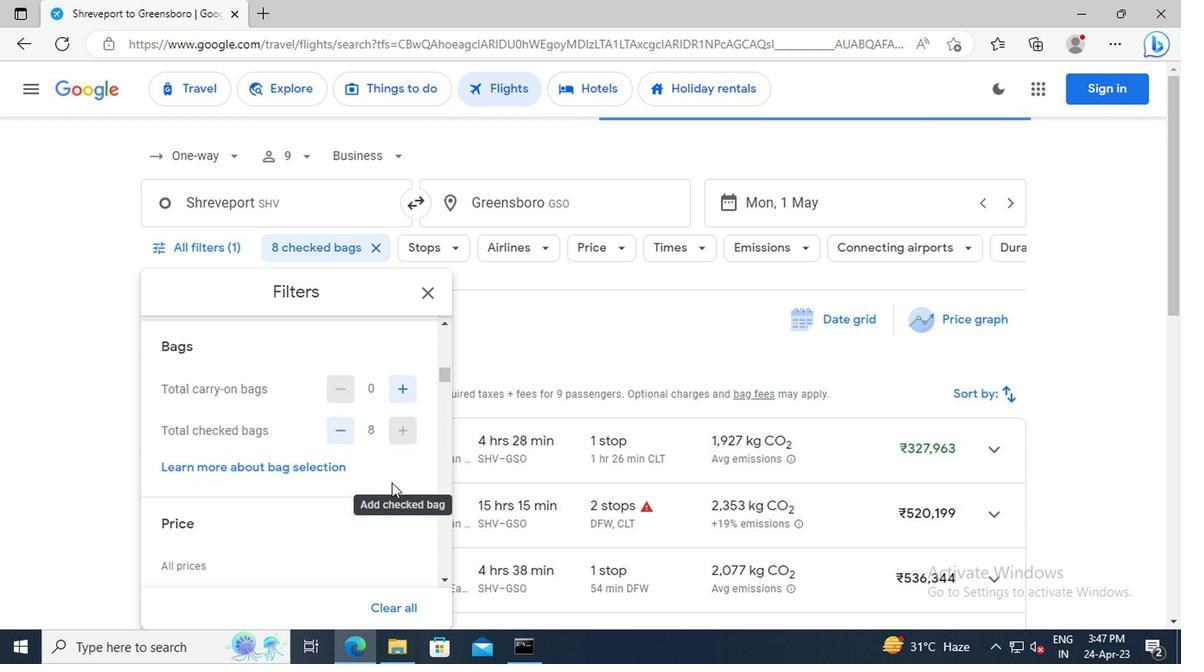 
Action: Mouse scrolled (388, 482) with delta (0, -1)
Screenshot: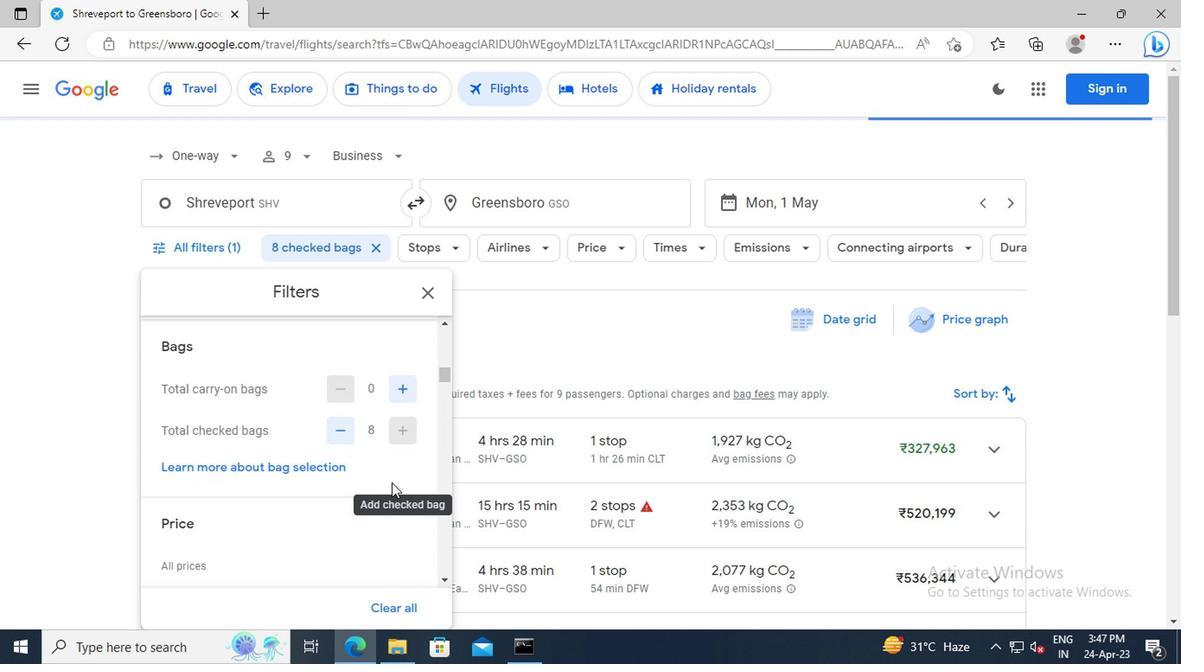 
Action: Mouse scrolled (388, 482) with delta (0, -1)
Screenshot: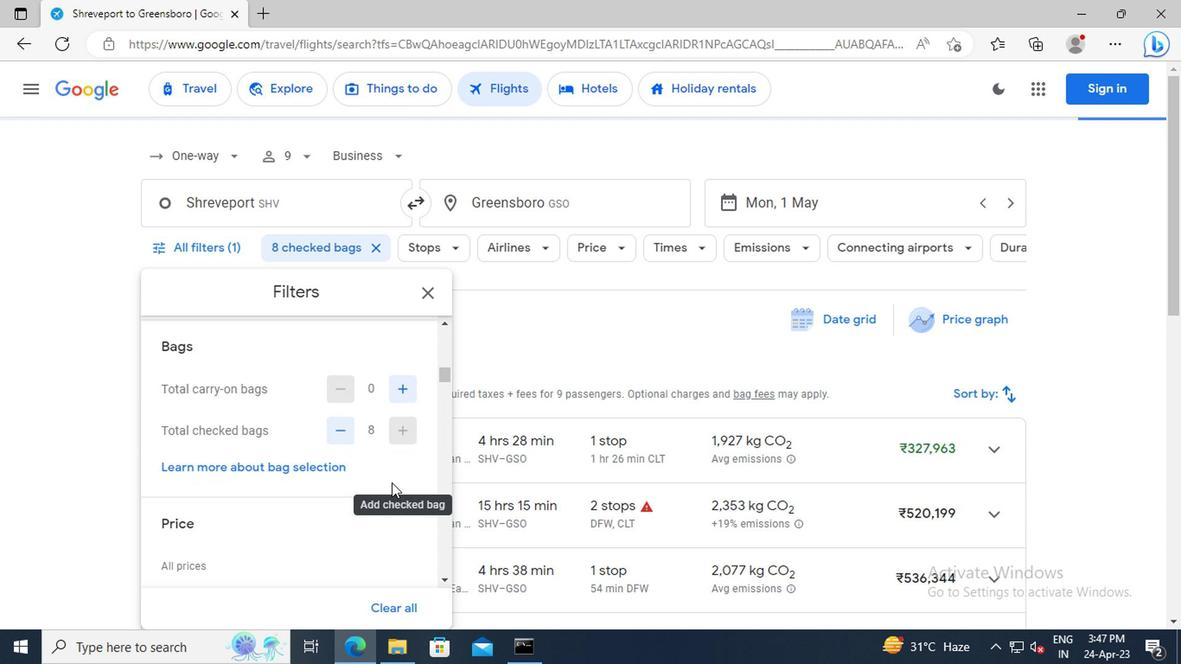 
Action: Mouse moved to (371, 430)
Screenshot: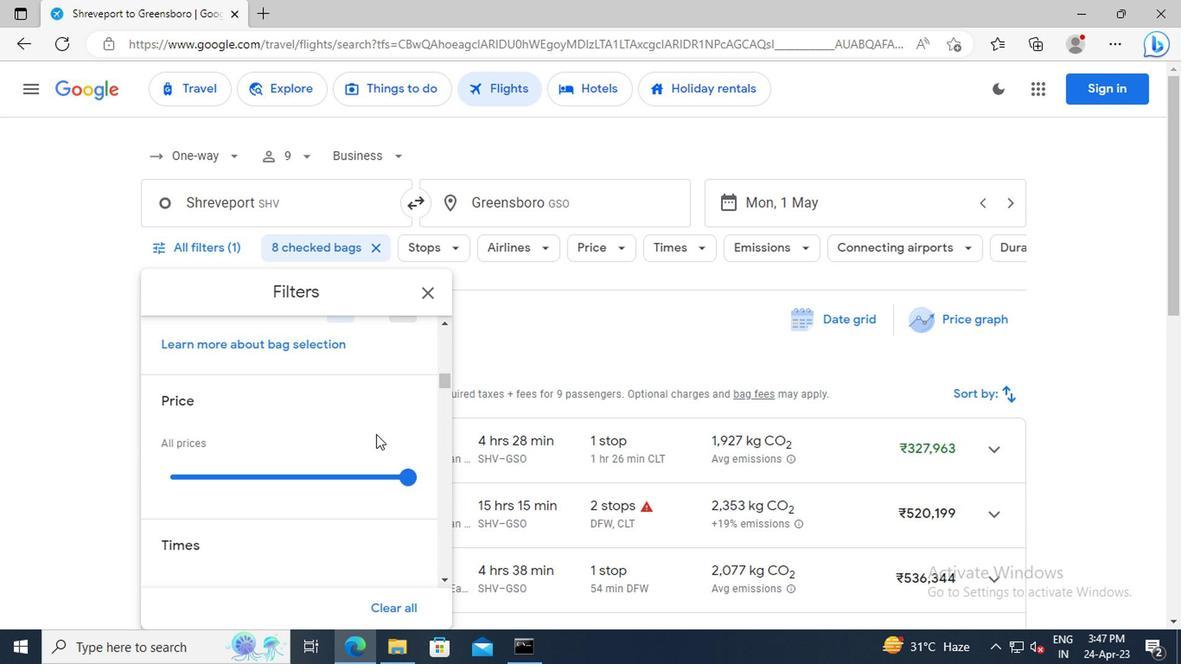 
Action: Mouse scrolled (371, 430) with delta (0, 0)
Screenshot: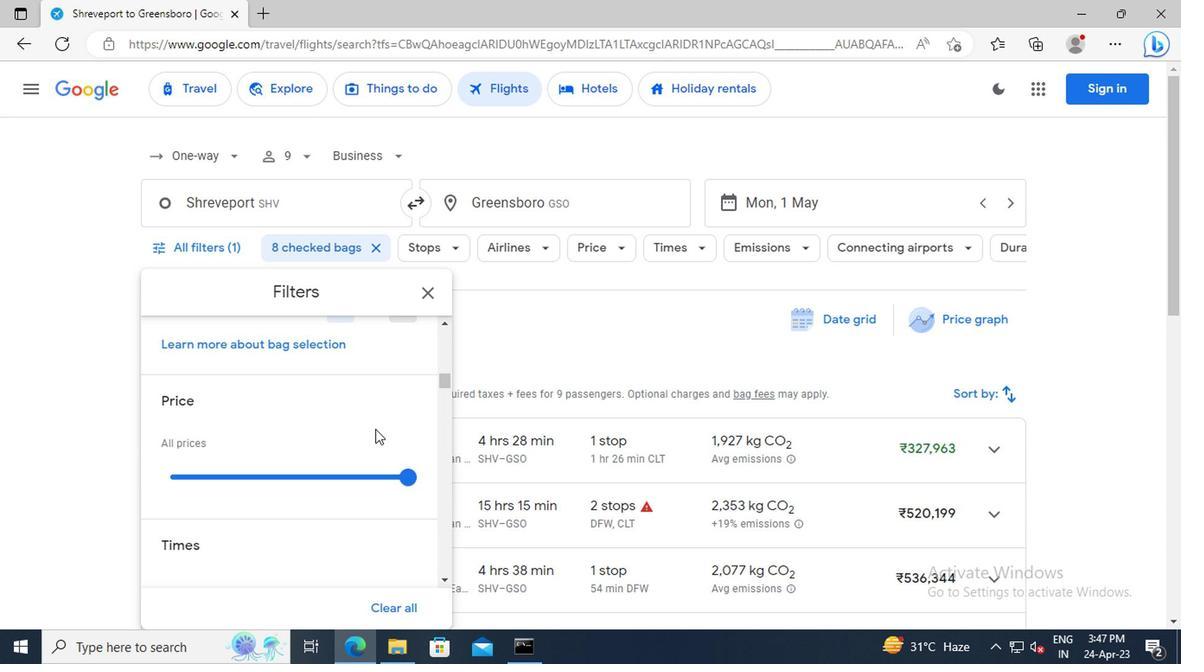 
Action: Mouse moved to (399, 438)
Screenshot: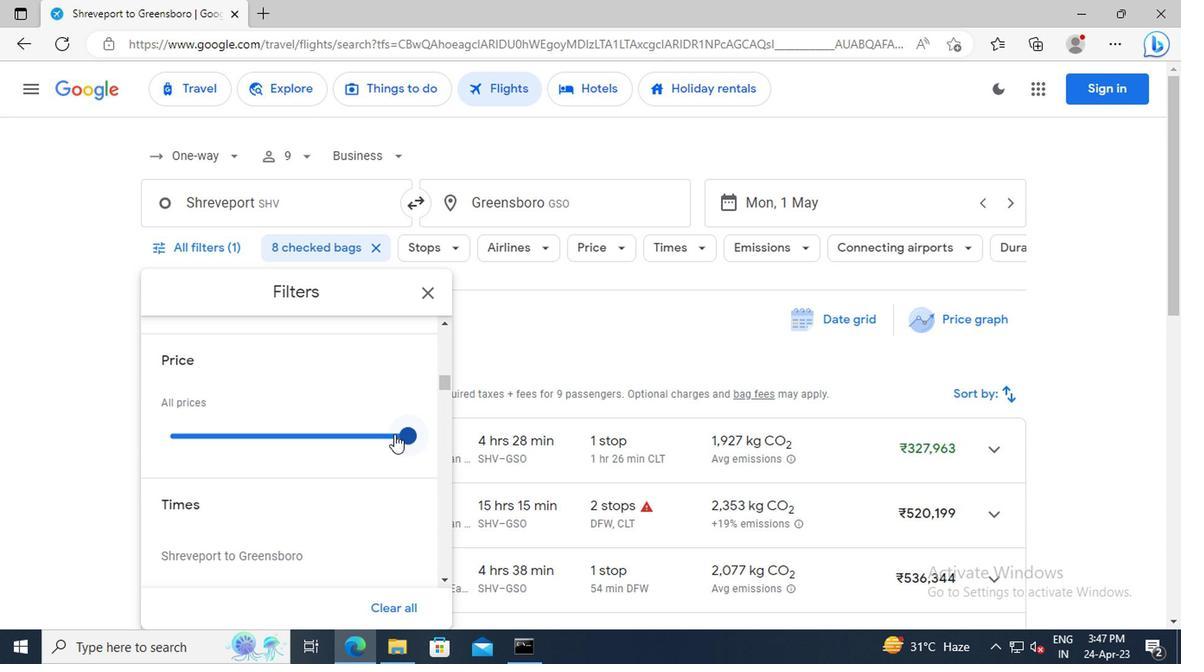 
Action: Mouse pressed left at (399, 438)
Screenshot: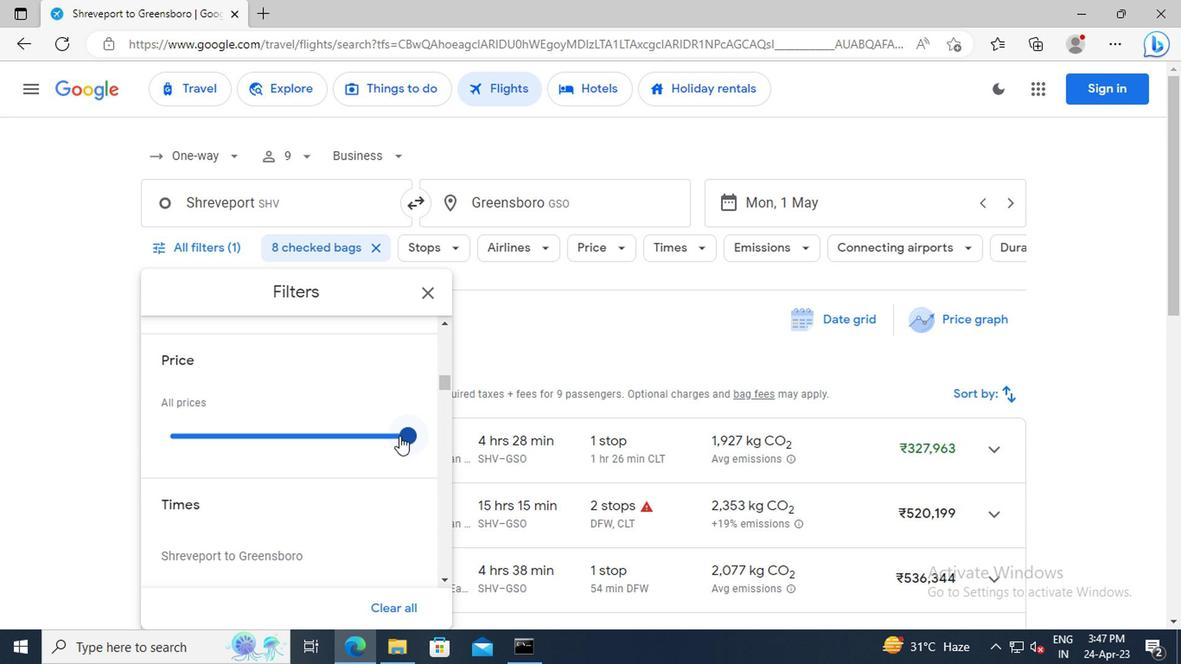 
Action: Mouse moved to (321, 394)
Screenshot: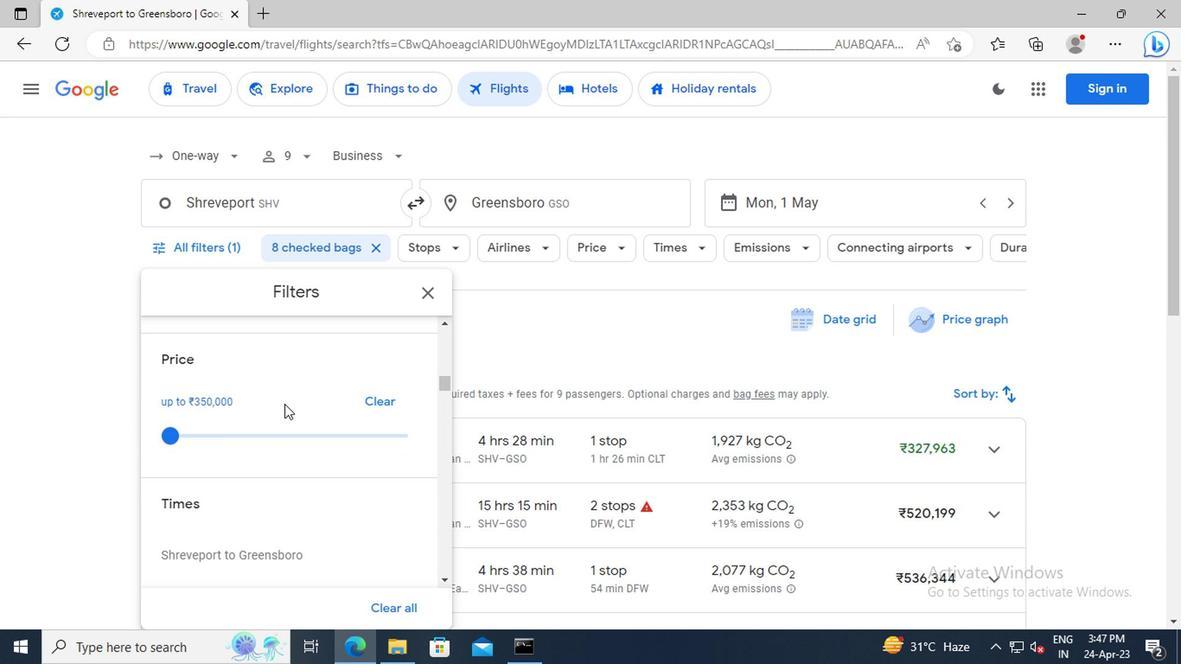 
Action: Mouse scrolled (321, 393) with delta (0, 0)
Screenshot: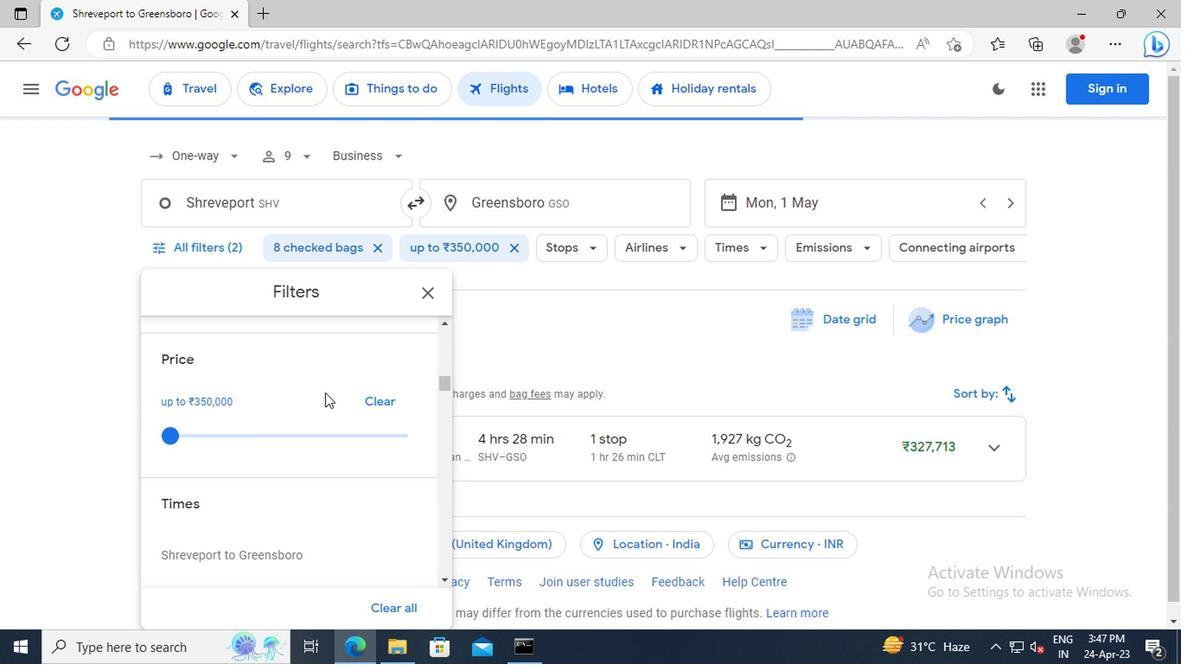 
Action: Mouse scrolled (321, 393) with delta (0, 0)
Screenshot: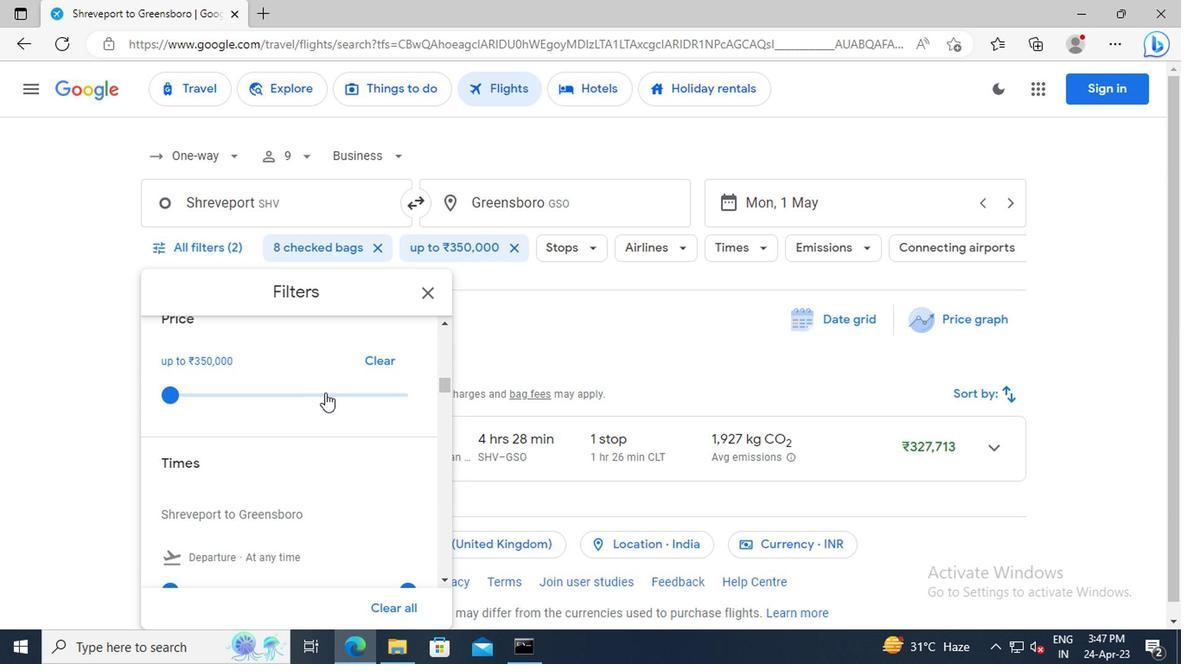 
Action: Mouse scrolled (321, 393) with delta (0, 0)
Screenshot: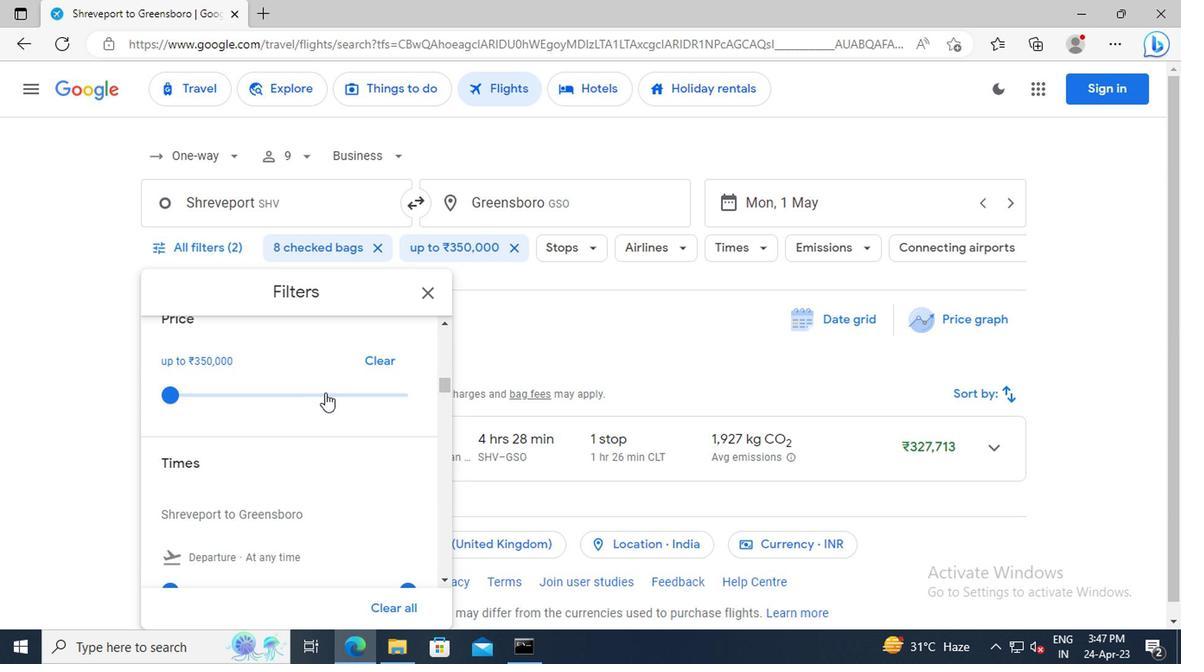 
Action: Mouse scrolled (321, 393) with delta (0, 0)
Screenshot: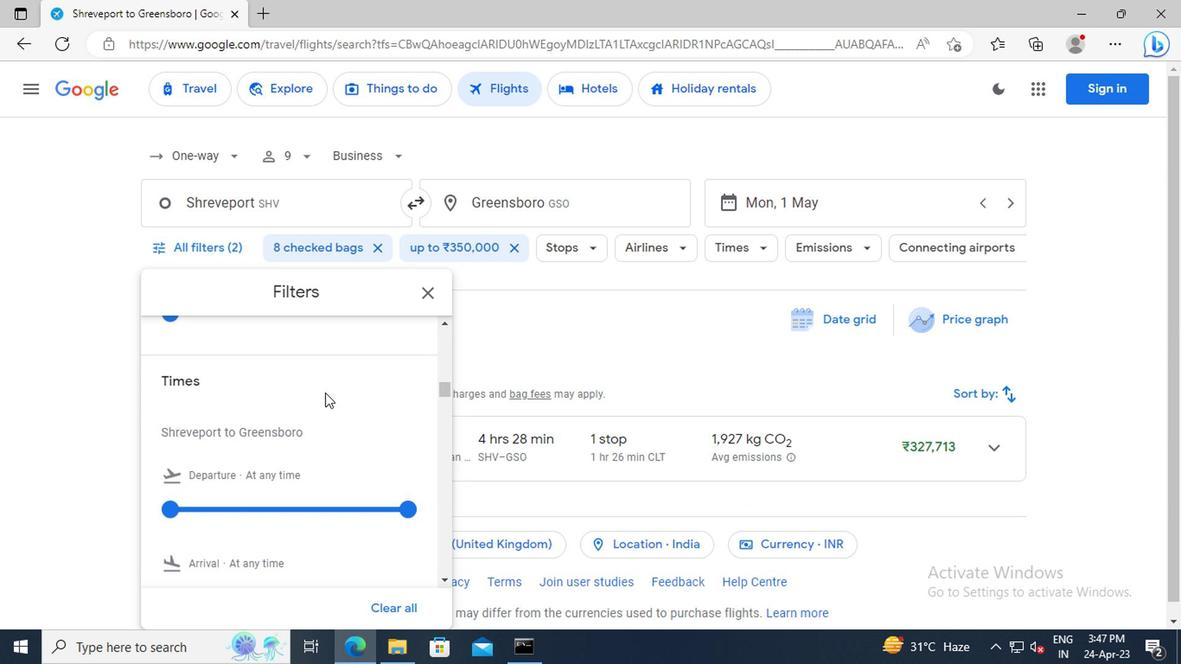 
Action: Mouse moved to (173, 469)
Screenshot: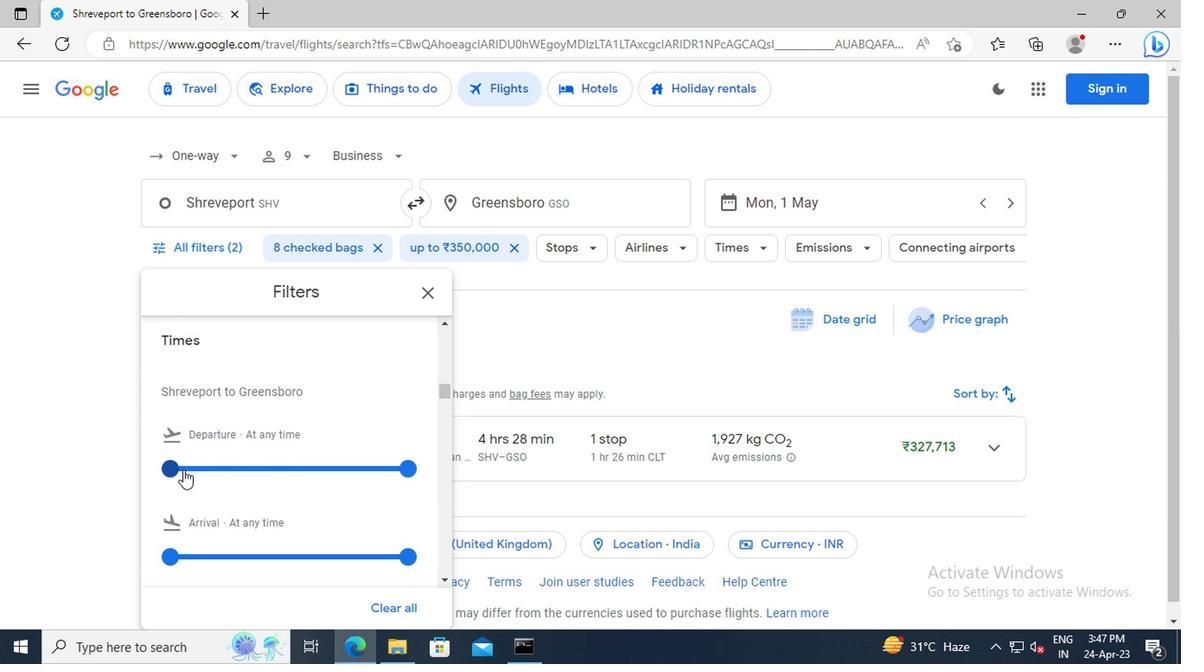 
Action: Mouse pressed left at (173, 469)
Screenshot: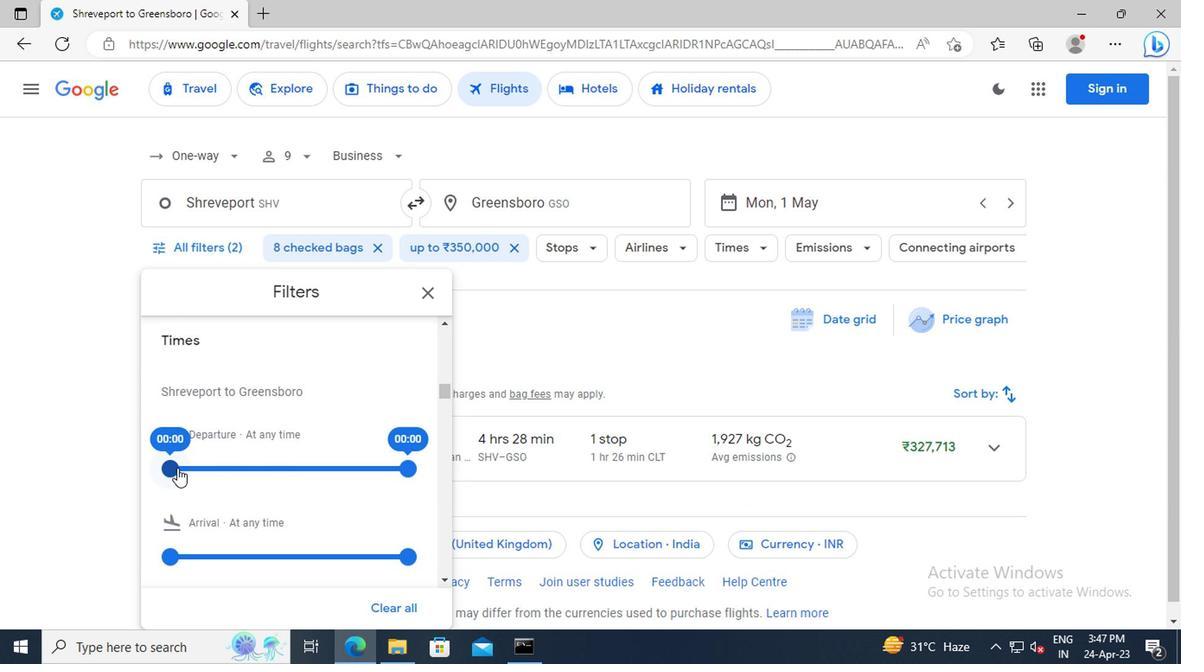 
Action: Mouse moved to (423, 296)
Screenshot: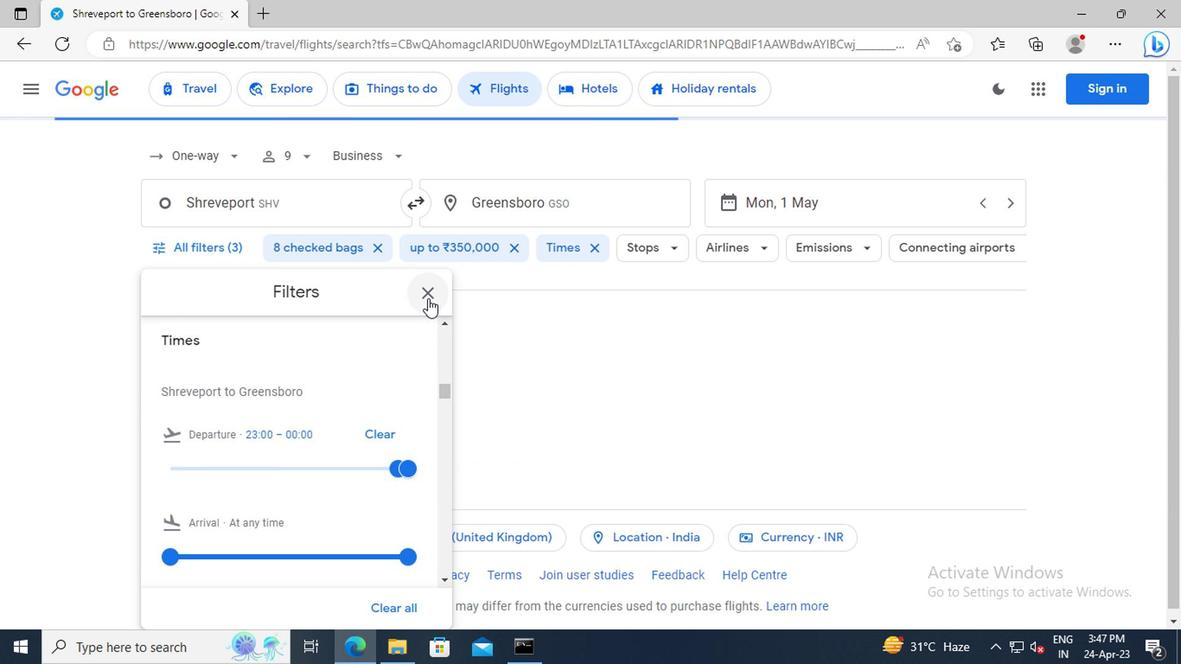 
Action: Mouse pressed left at (423, 296)
Screenshot: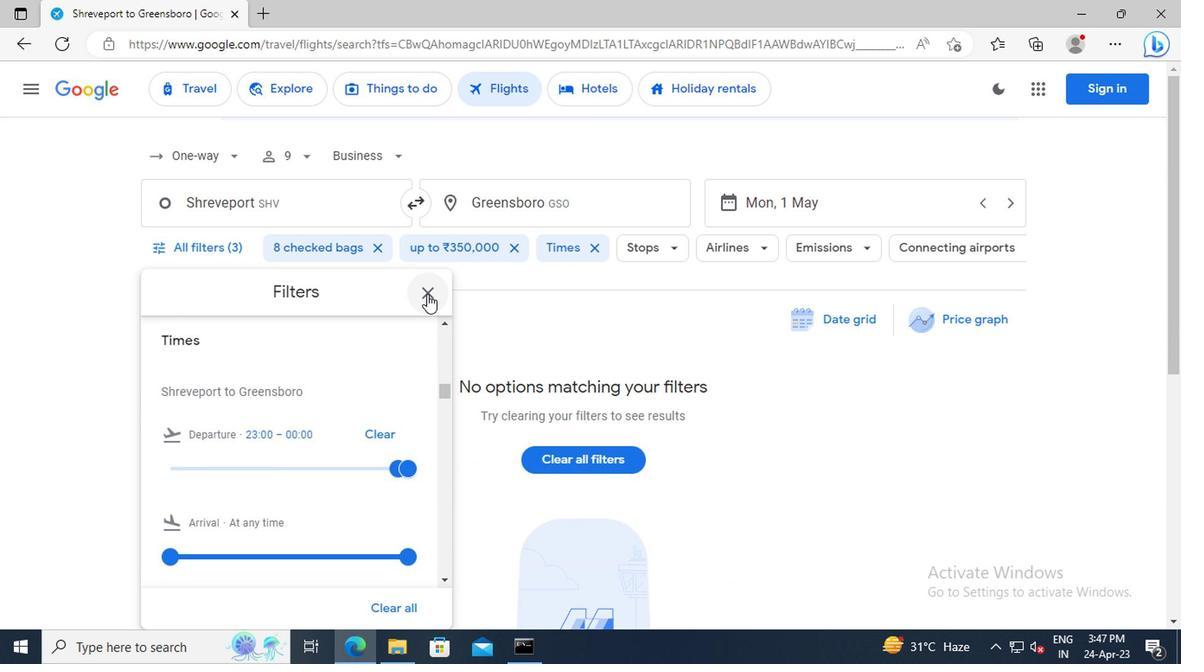
